 Task: Add a timeline in the project AgileFrame for the epic 'IT Knowledge Management Process Improvement' from 2023/04/12 to 2024/07/05. Add a timeline in the project AgileFrame for the epic 'IT Problem Management Process Improvement' from 2023/05/06 to 2024/09/27. Add a timeline in the project AgileFrame for the epic 'IT Incident Management Process Improvement' from 2024/04/12 to 2024/10/23
Action: Mouse moved to (428, 171)
Screenshot: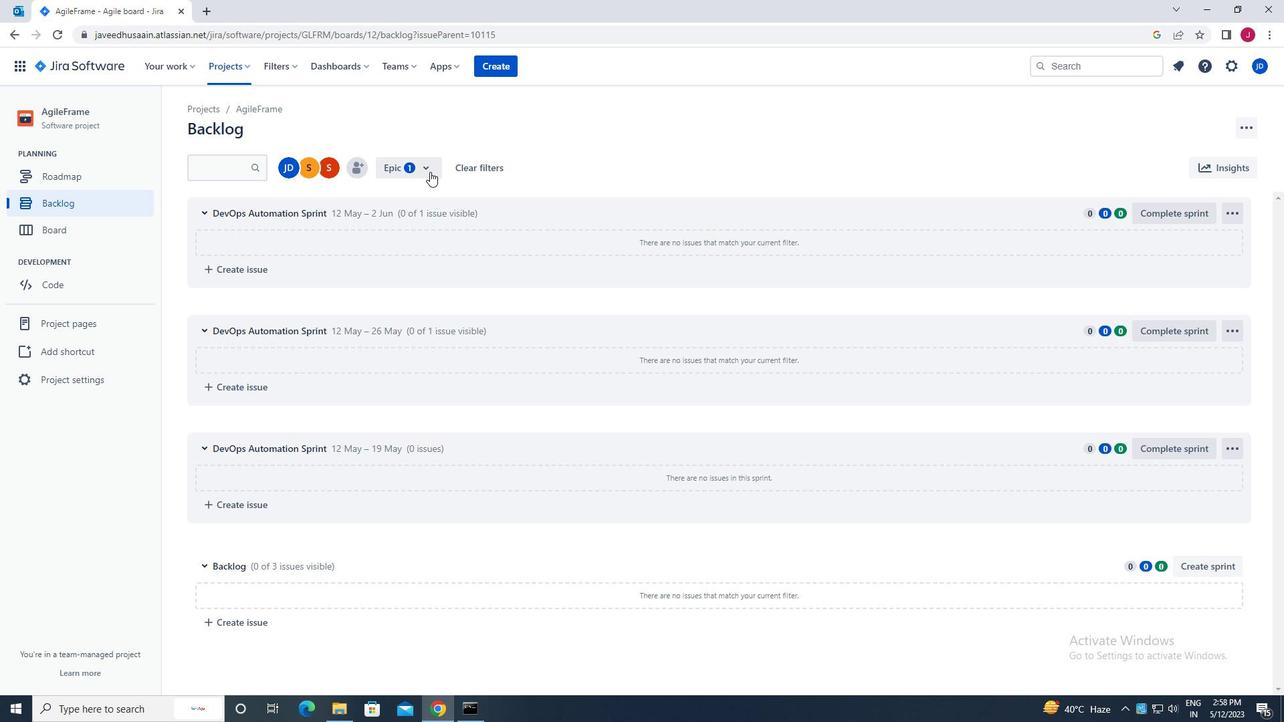 
Action: Mouse pressed left at (428, 171)
Screenshot: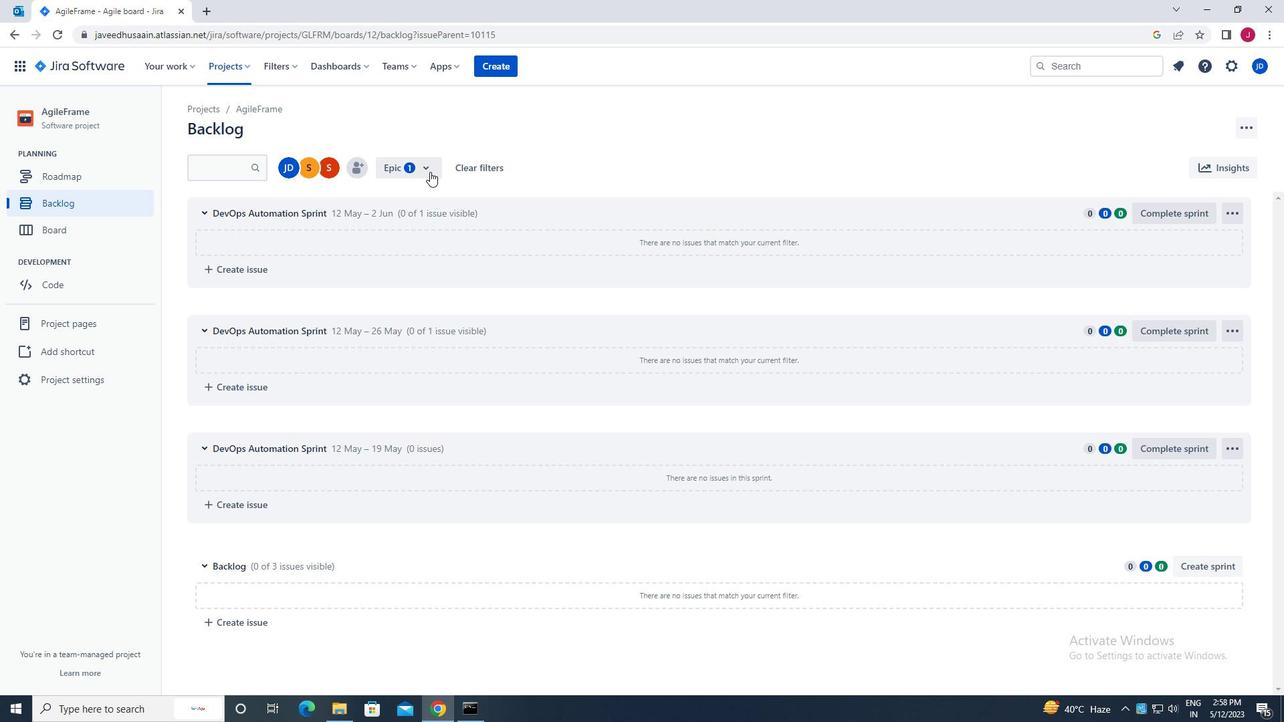 
Action: Mouse moved to (405, 311)
Screenshot: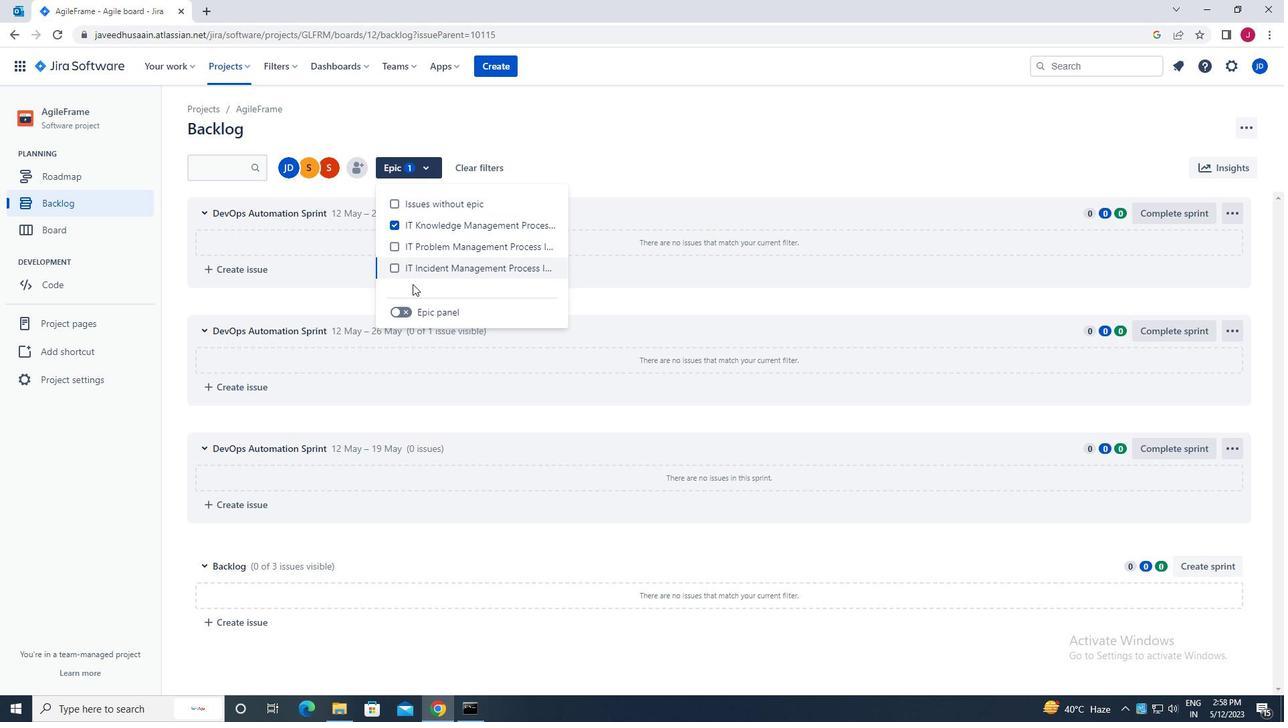 
Action: Mouse pressed left at (405, 311)
Screenshot: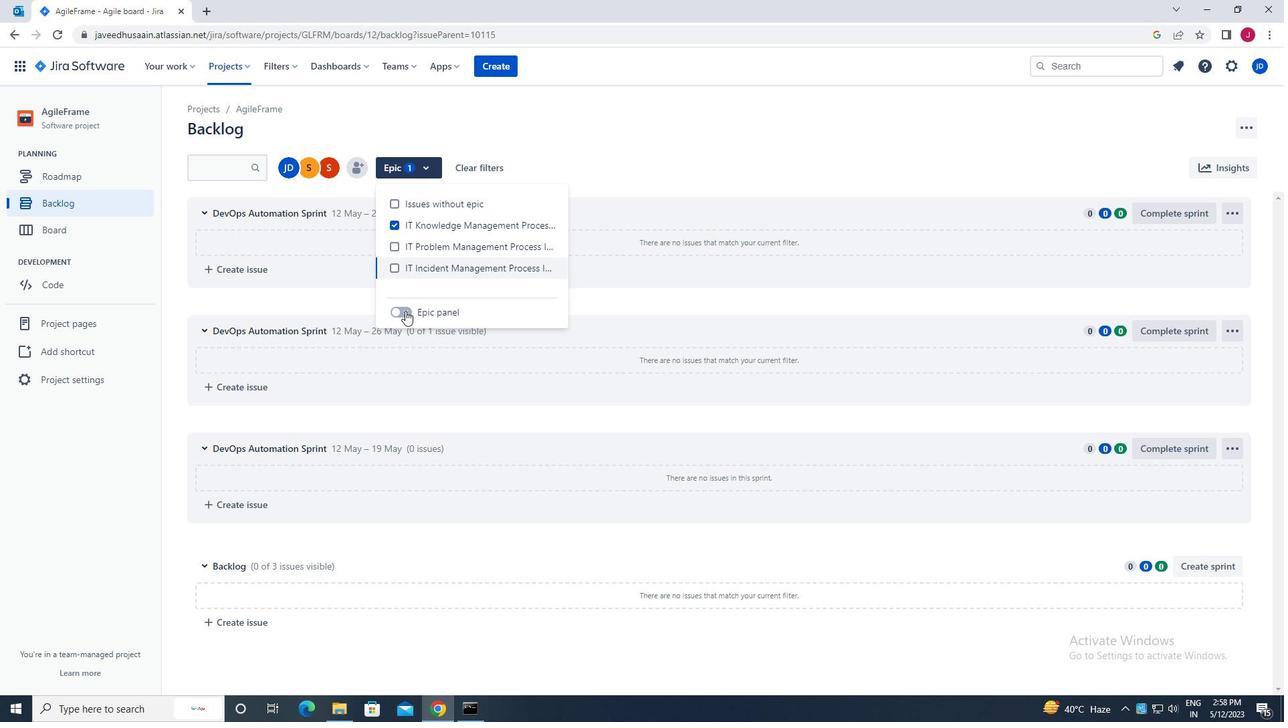 
Action: Mouse moved to (202, 268)
Screenshot: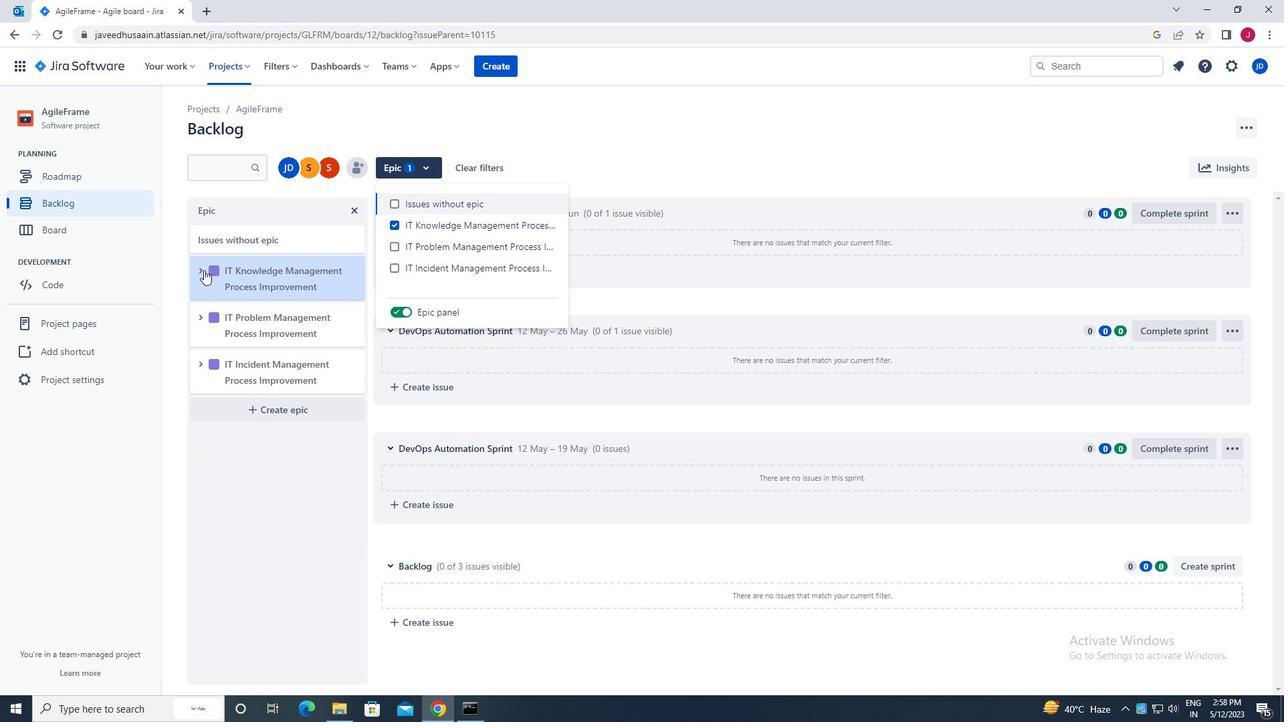 
Action: Mouse pressed left at (202, 268)
Screenshot: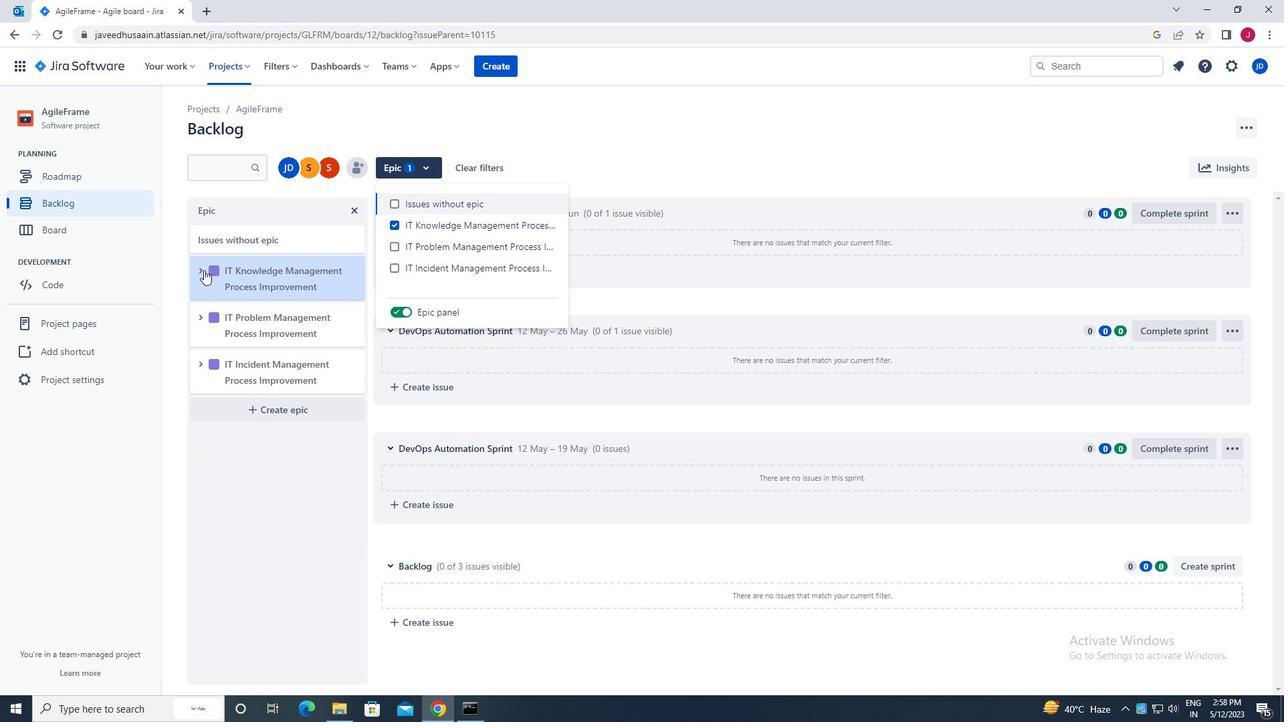 
Action: Mouse moved to (260, 398)
Screenshot: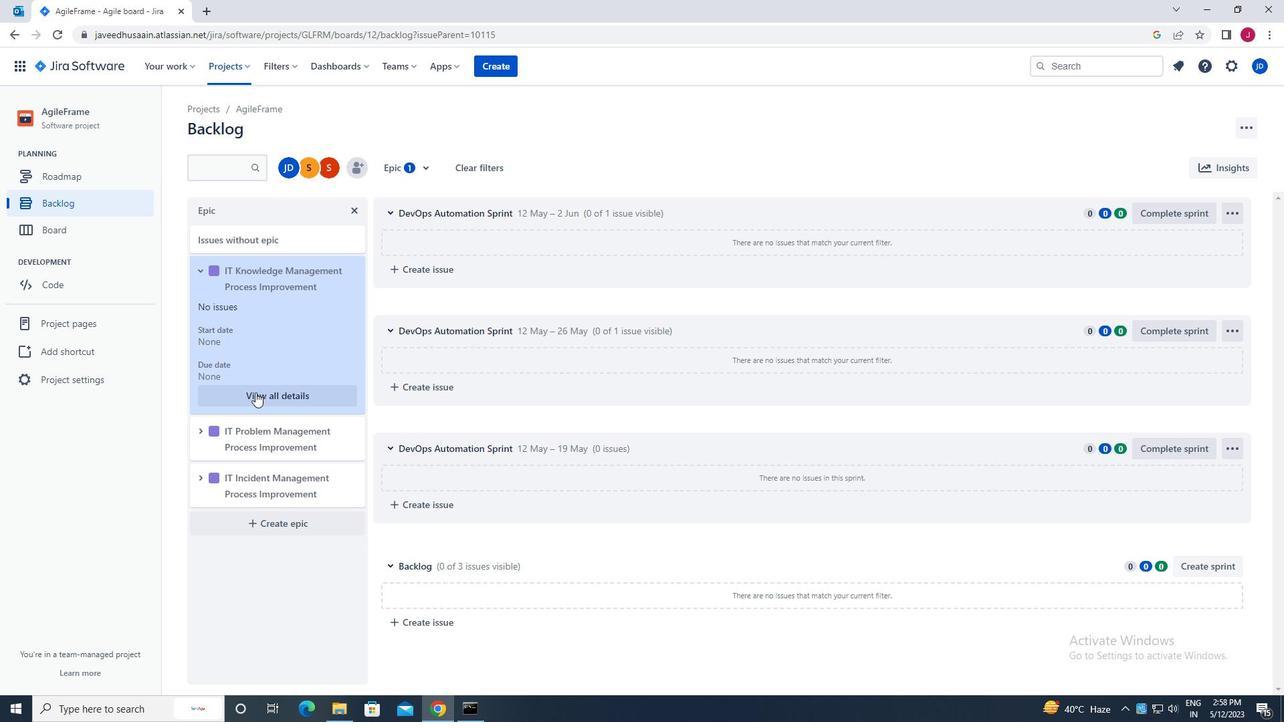 
Action: Mouse pressed left at (260, 398)
Screenshot: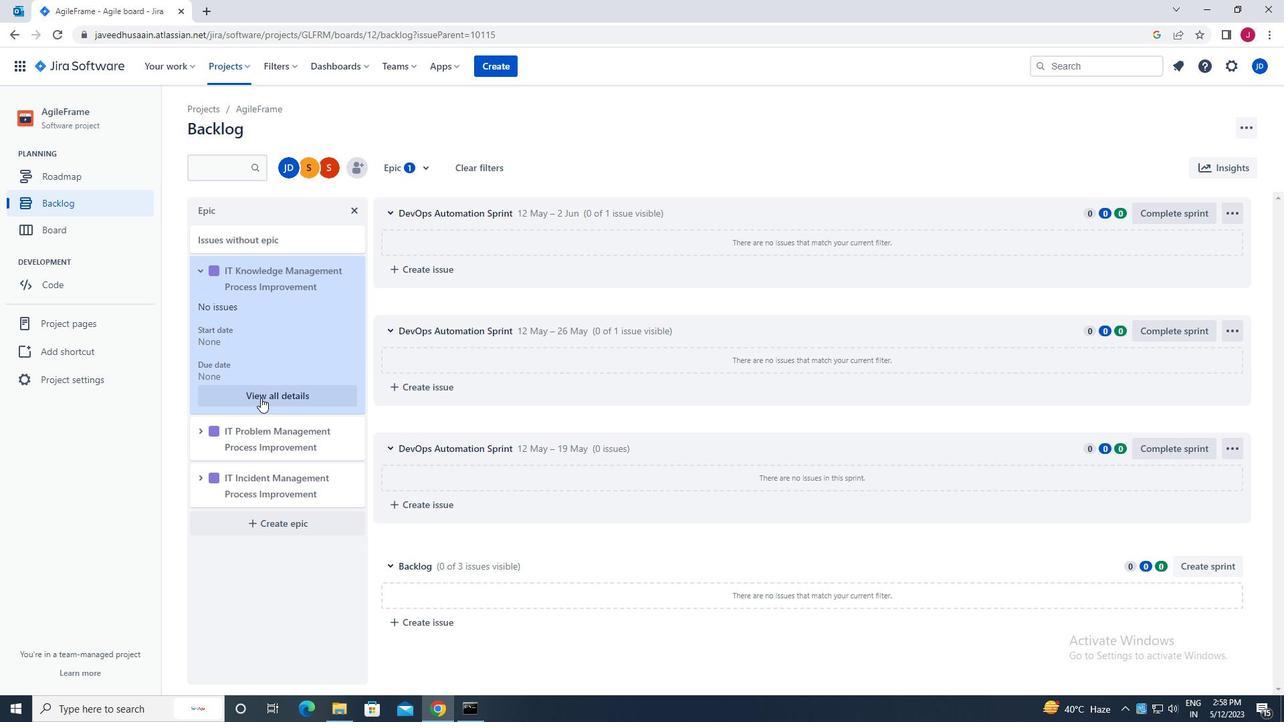 
Action: Mouse moved to (1124, 503)
Screenshot: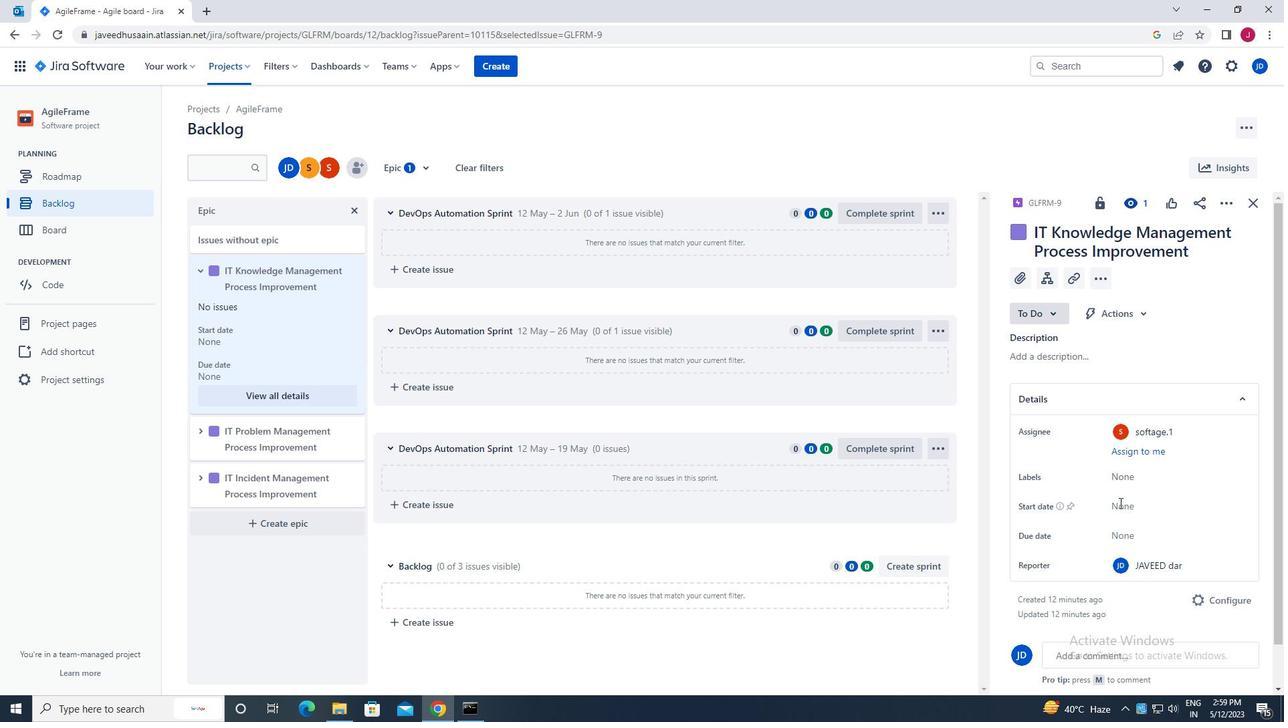 
Action: Mouse pressed left at (1124, 503)
Screenshot: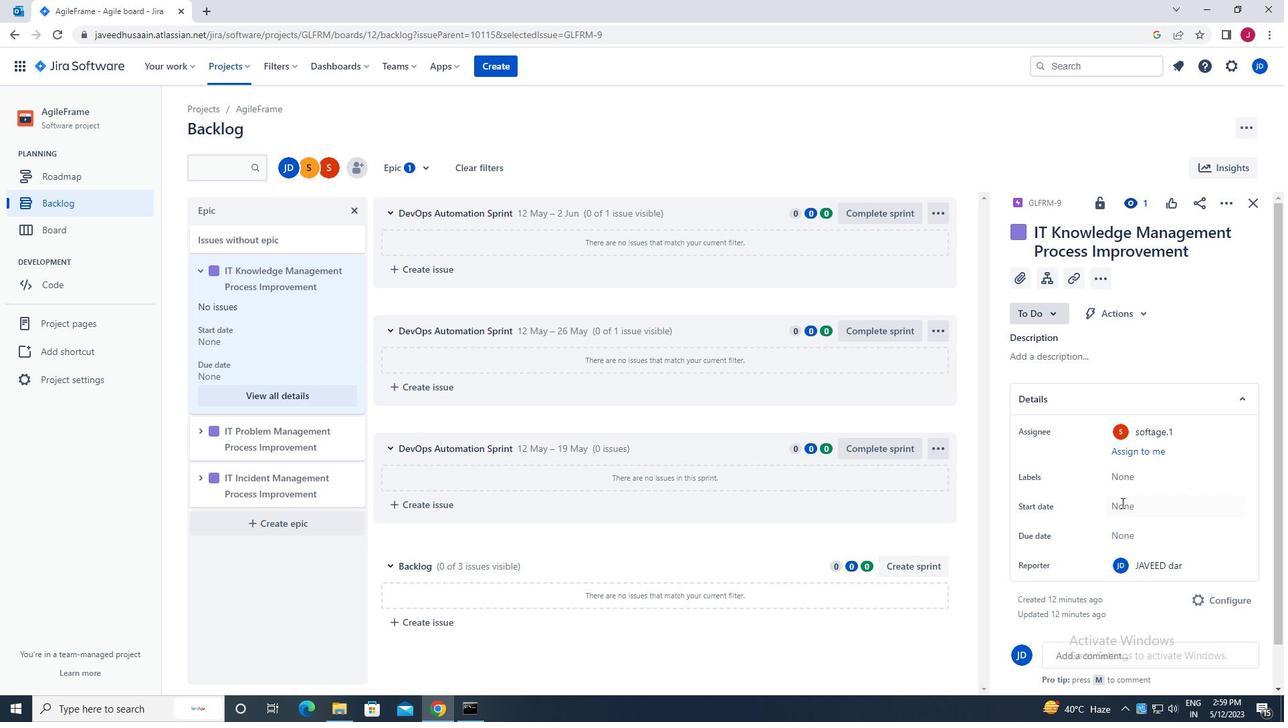 
Action: Mouse moved to (1079, 313)
Screenshot: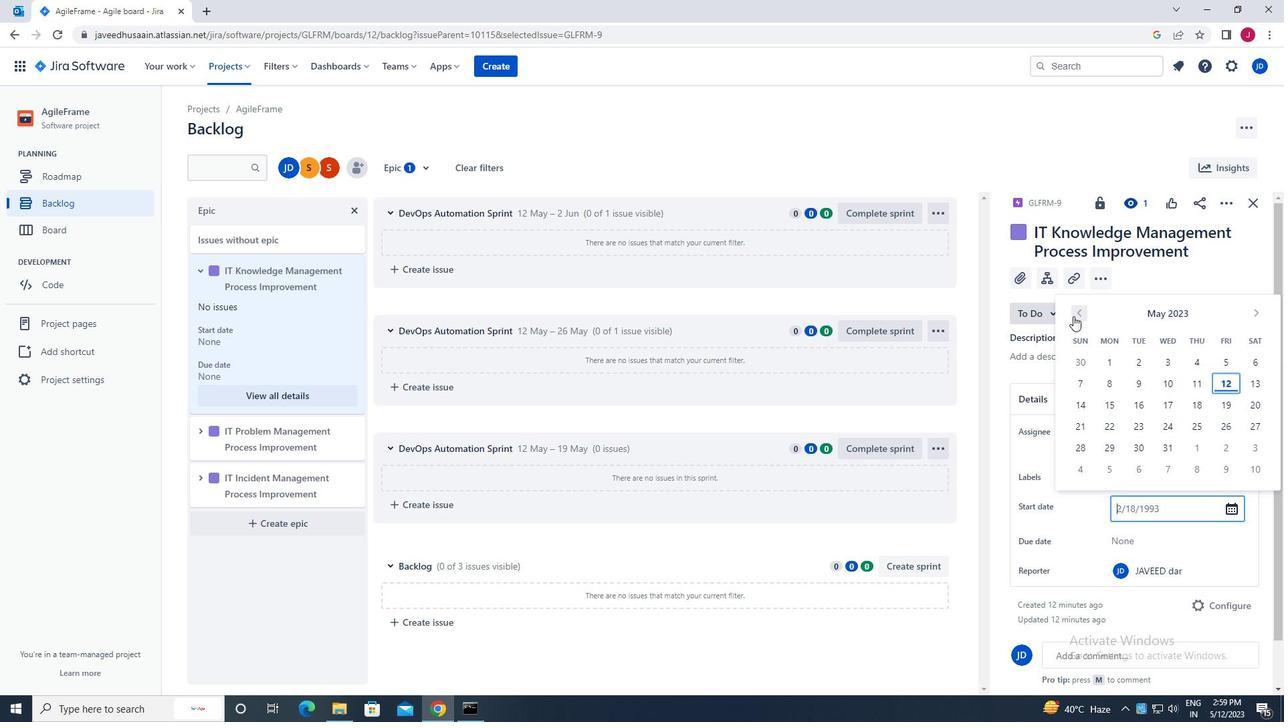 
Action: Mouse pressed left at (1079, 313)
Screenshot: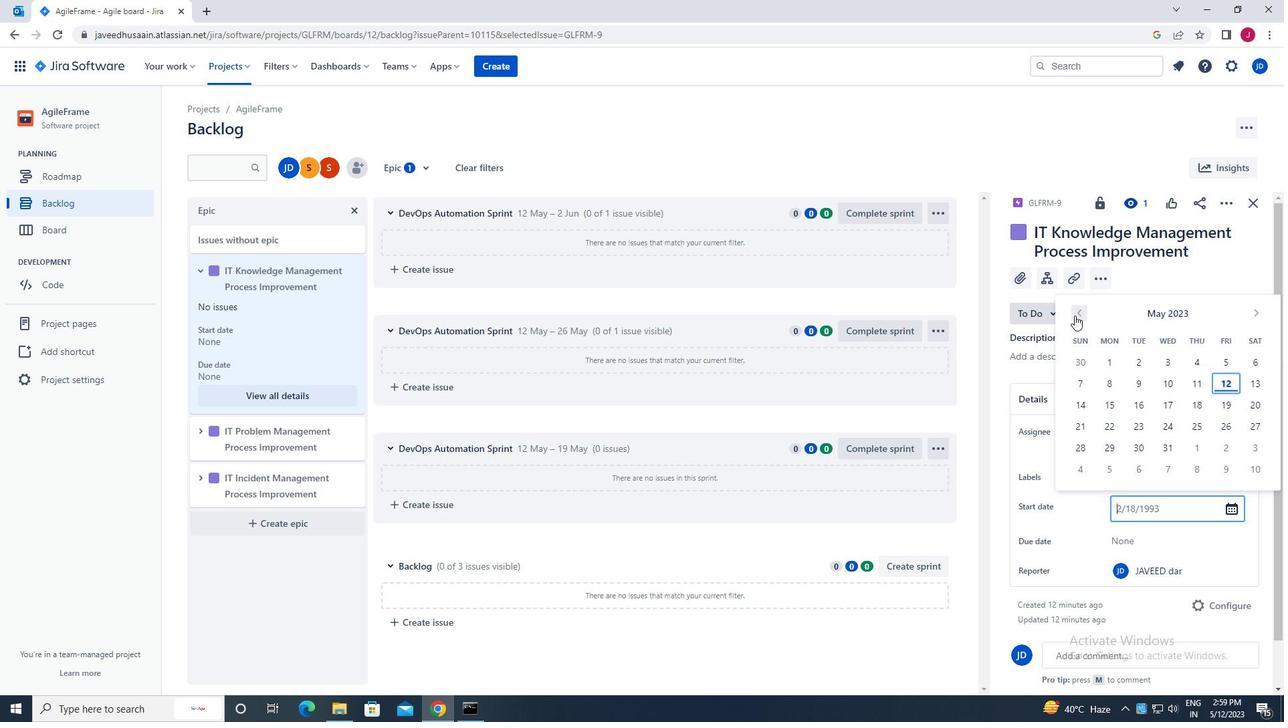 
Action: Mouse moved to (1166, 406)
Screenshot: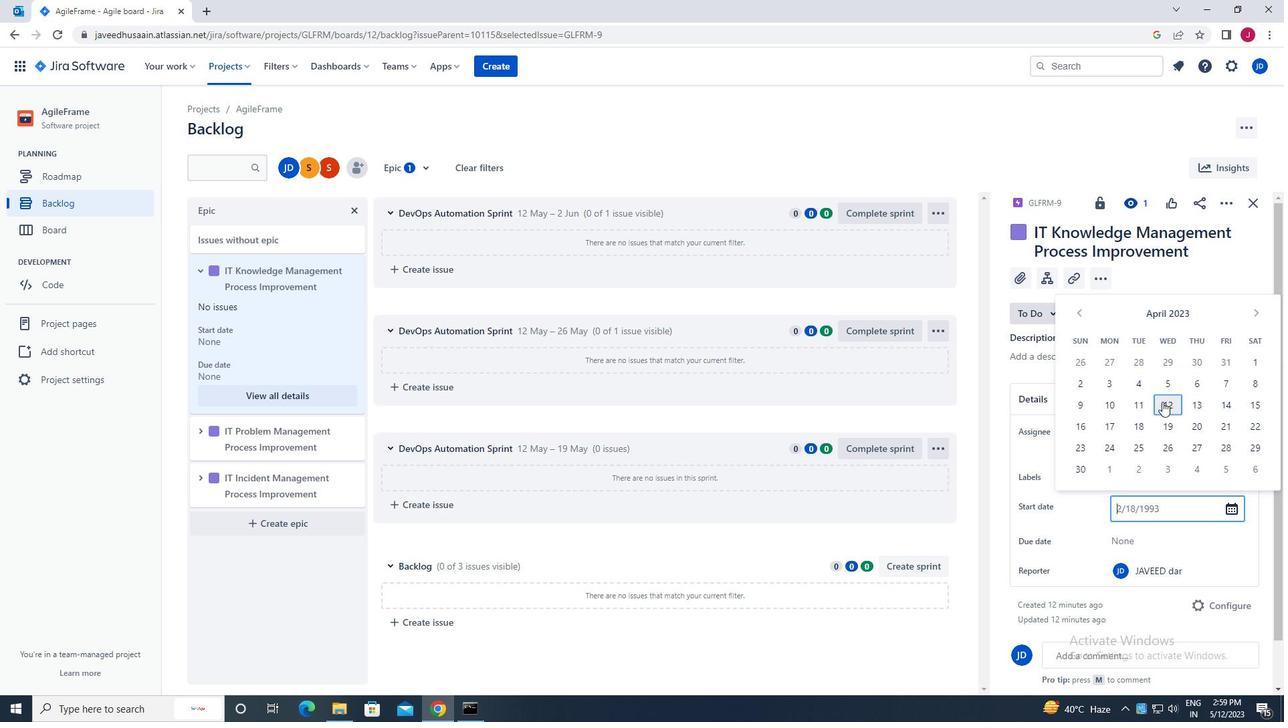 
Action: Mouse pressed left at (1166, 406)
Screenshot: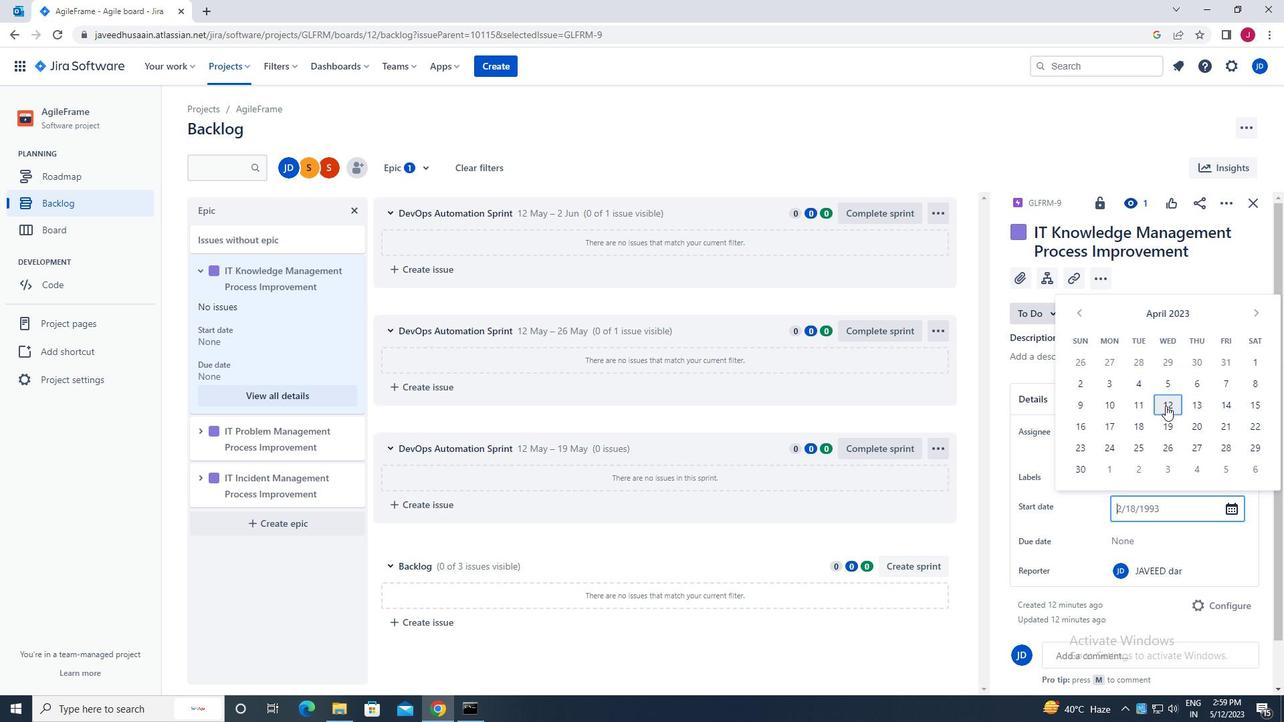 
Action: Mouse moved to (1157, 424)
Screenshot: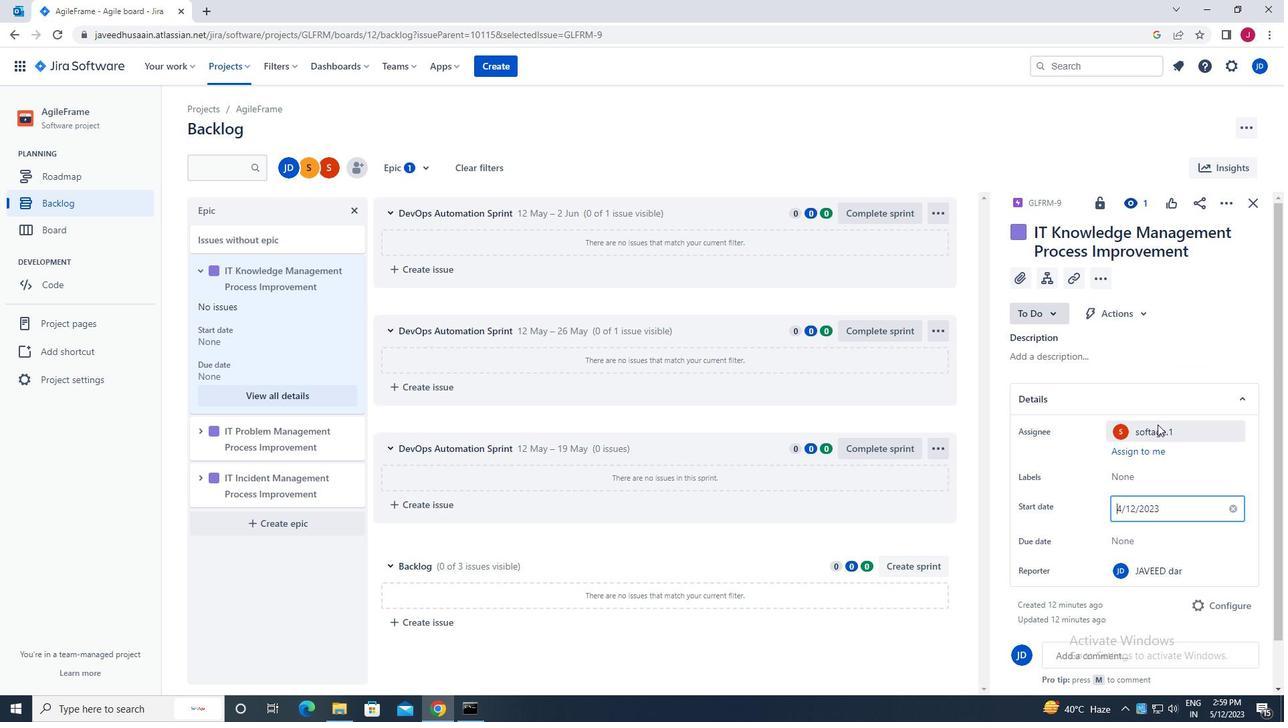 
Action: Key pressed <Key.enter>
Screenshot: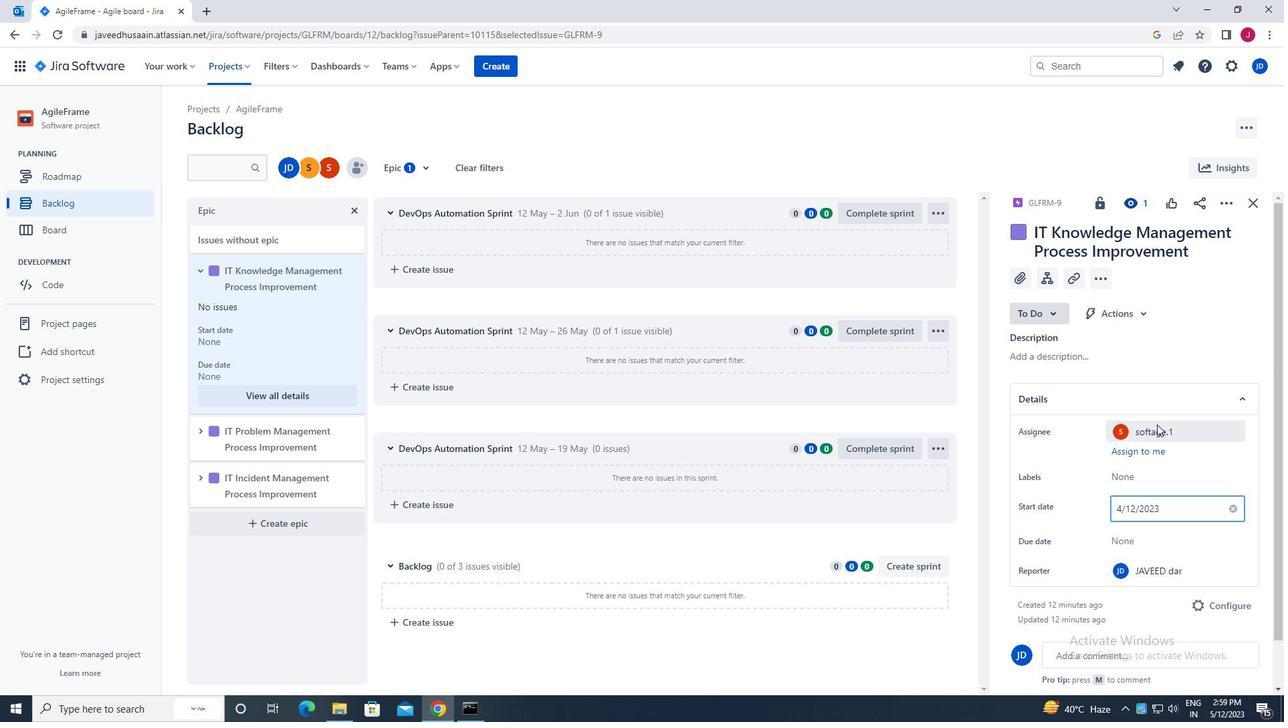 
Action: Mouse moved to (1132, 533)
Screenshot: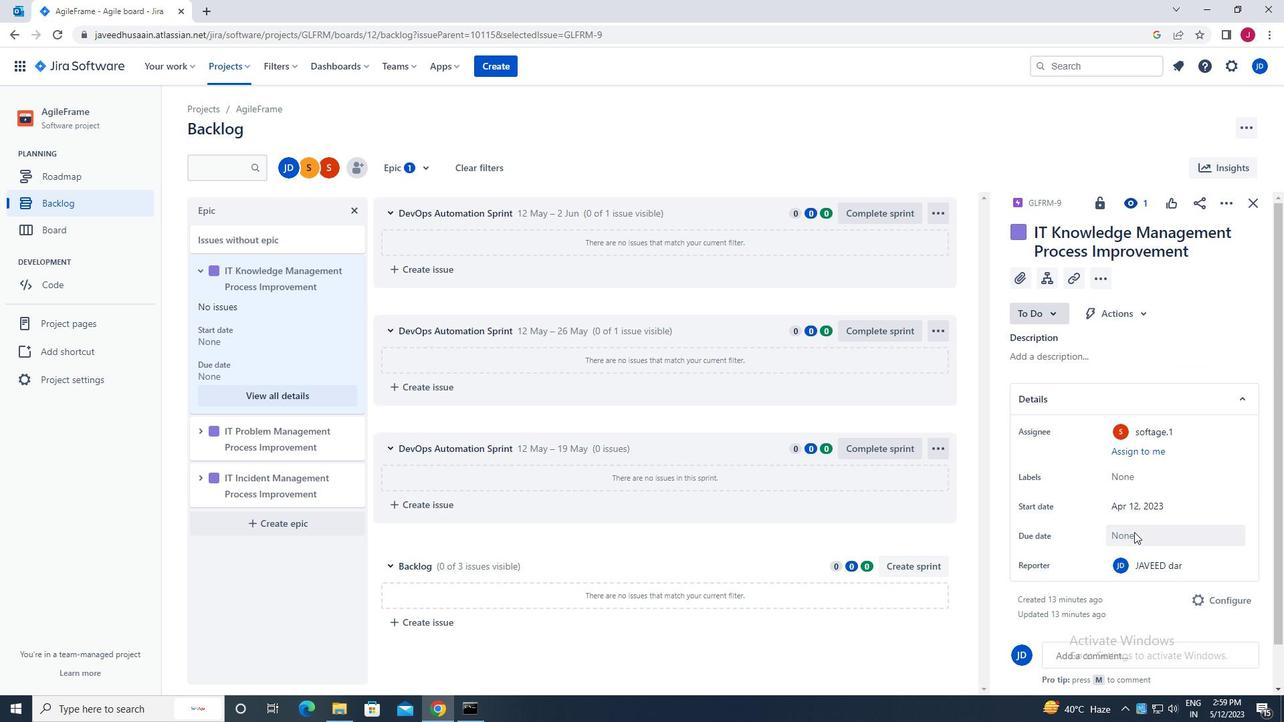 
Action: Mouse pressed left at (1132, 533)
Screenshot: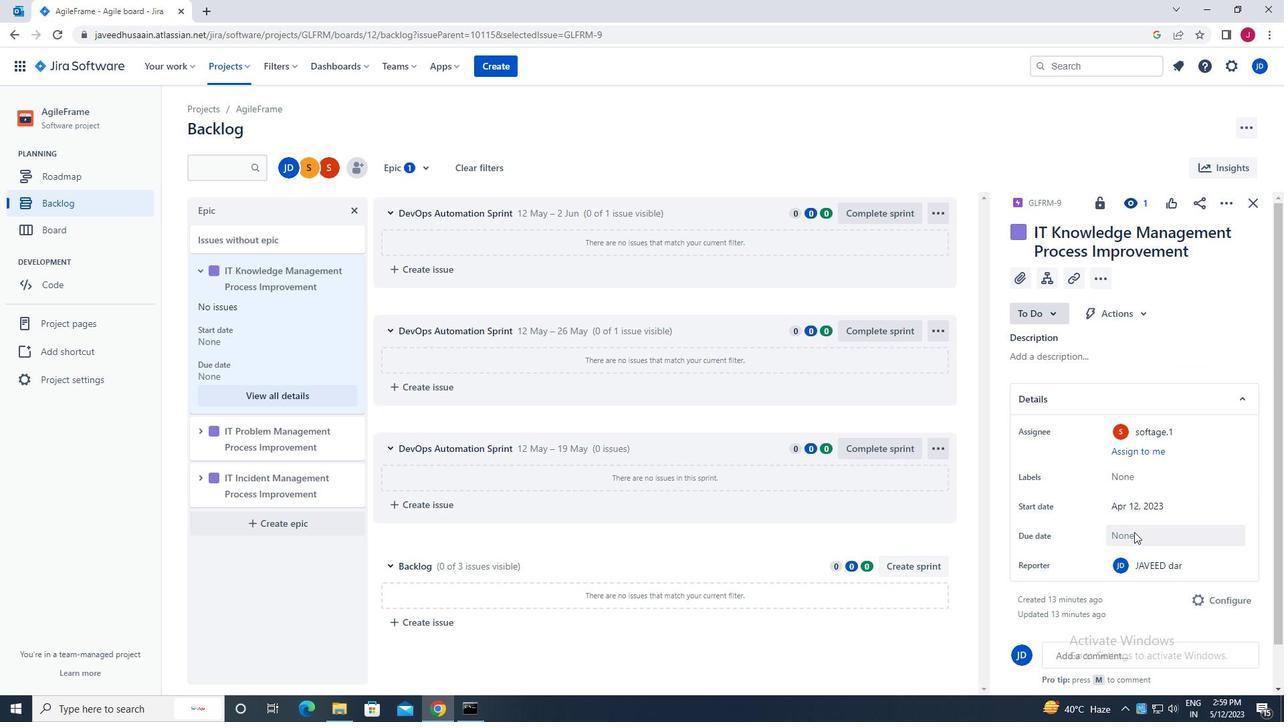 
Action: Mouse moved to (1258, 341)
Screenshot: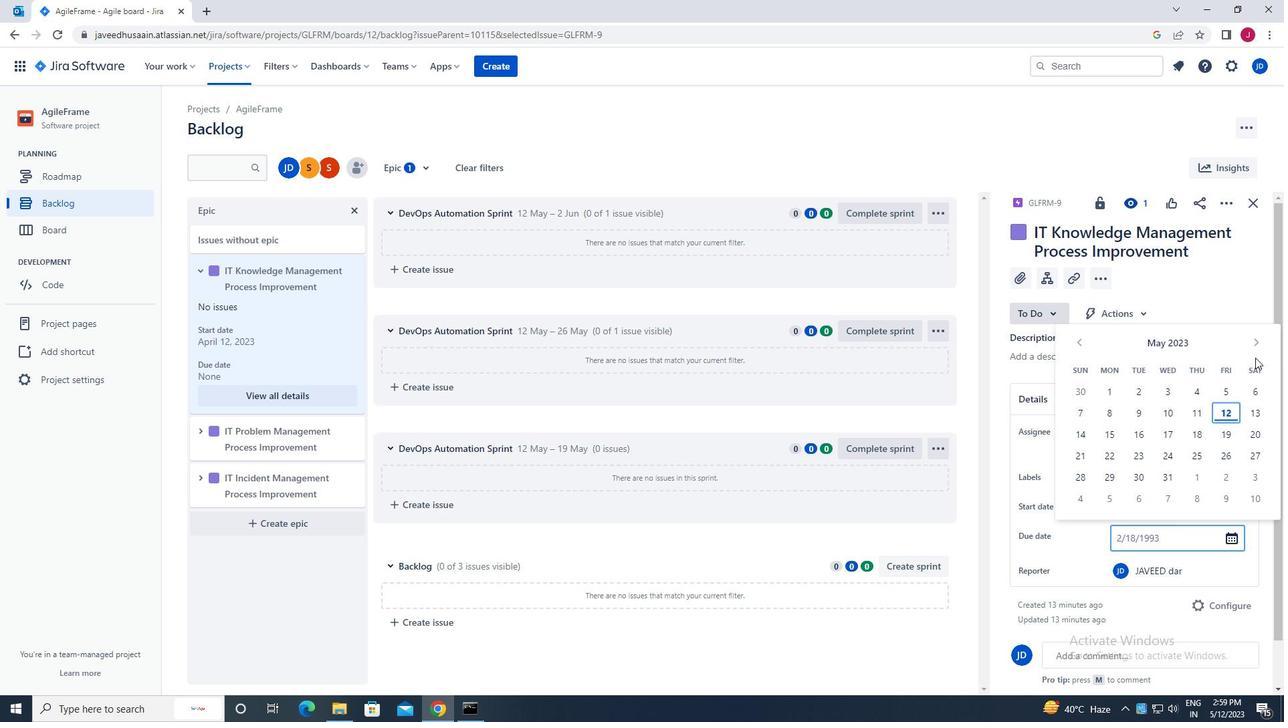 
Action: Mouse pressed left at (1258, 341)
Screenshot: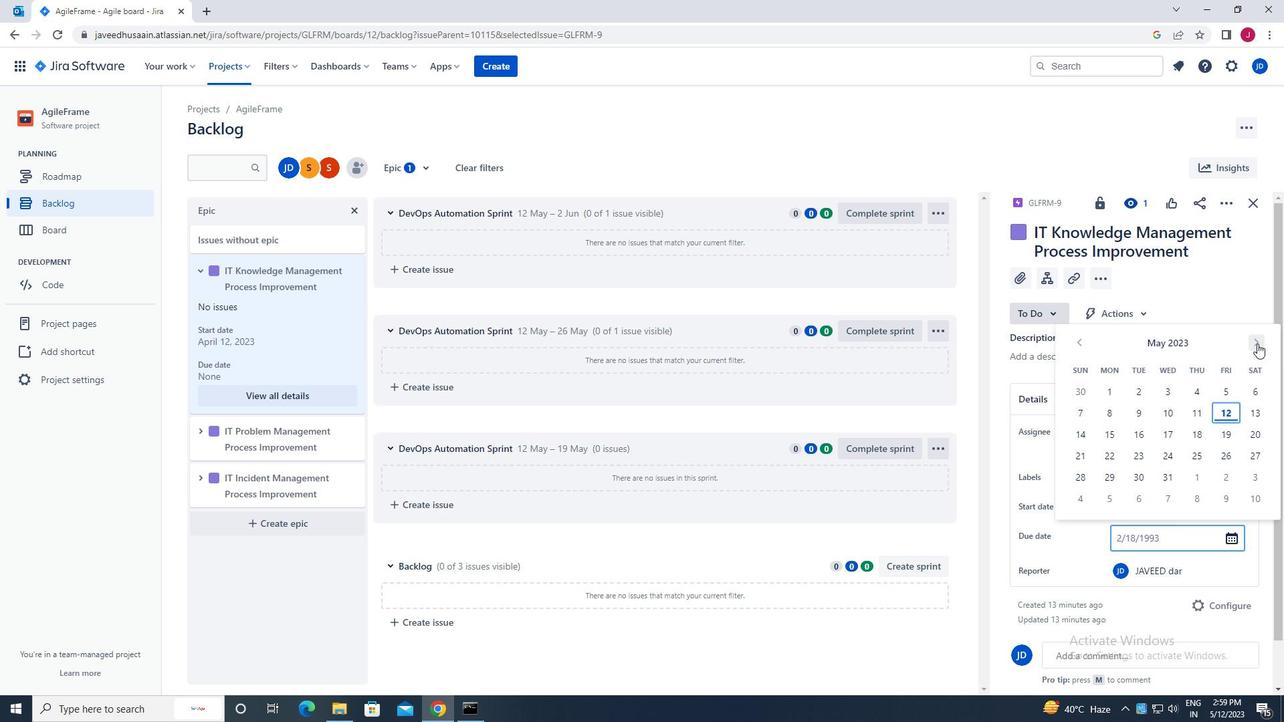 
Action: Mouse pressed left at (1258, 341)
Screenshot: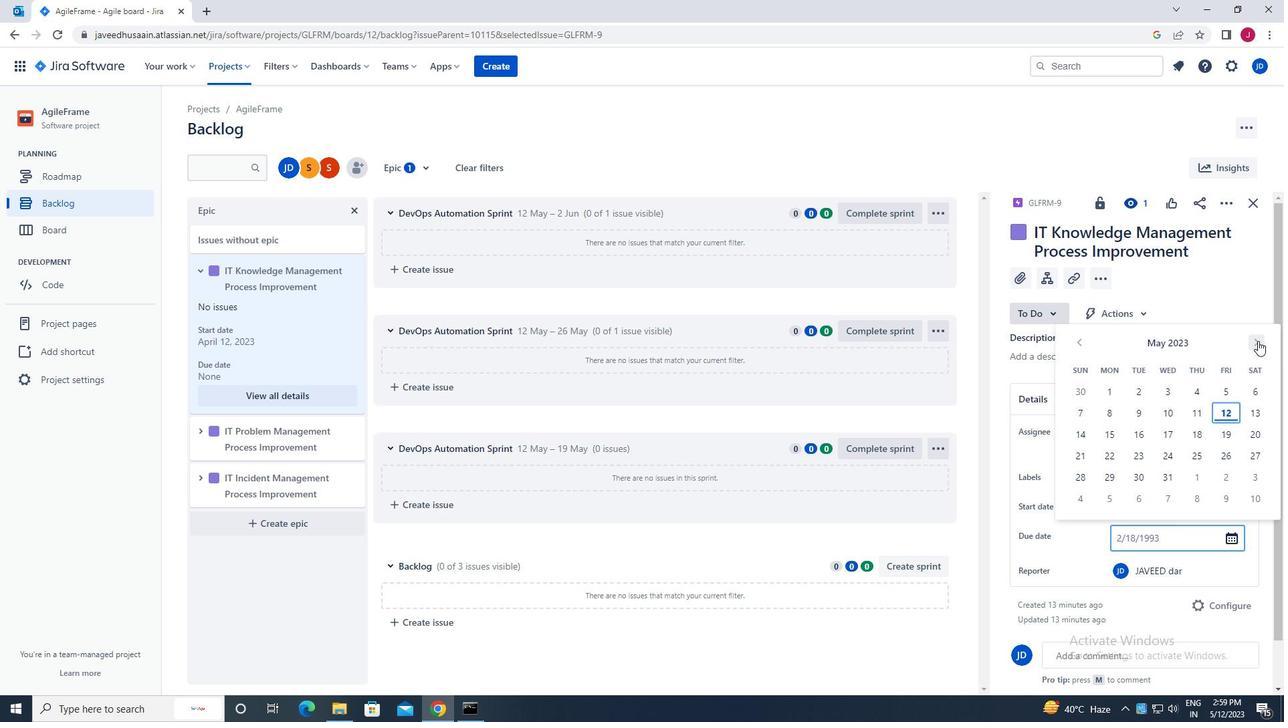 
Action: Mouse pressed left at (1258, 341)
Screenshot: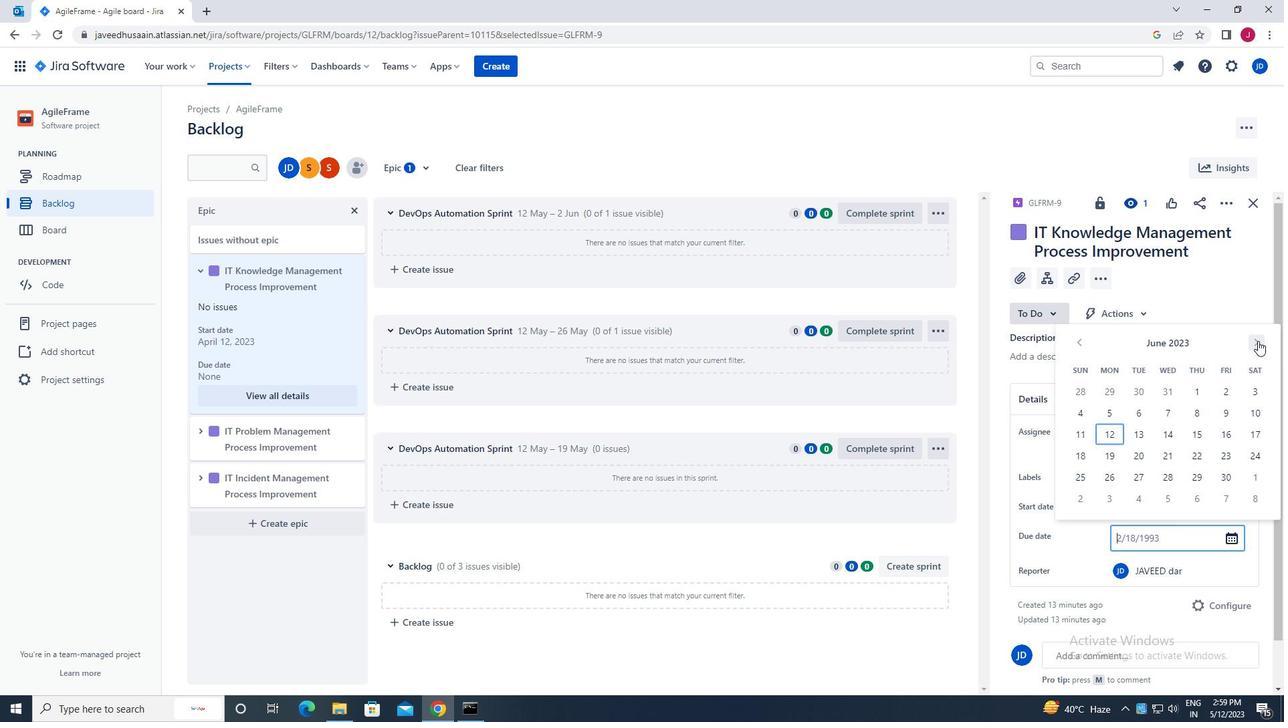 
Action: Mouse pressed left at (1258, 341)
Screenshot: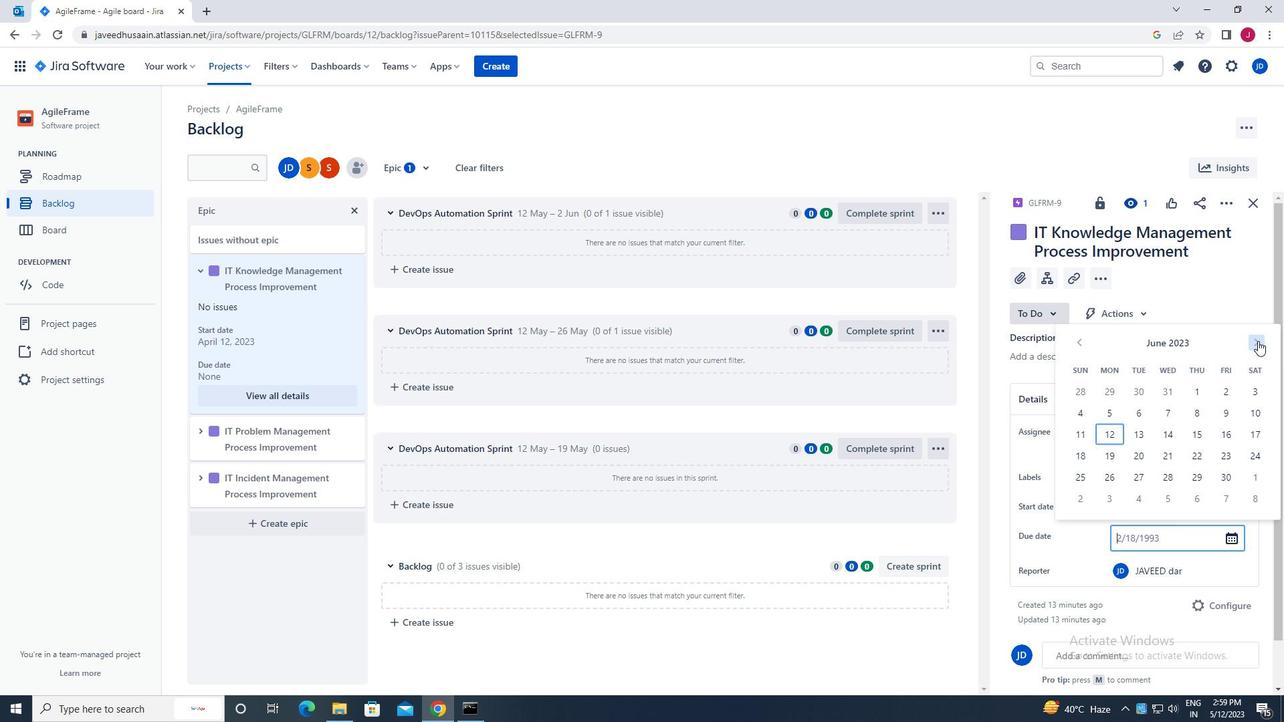 
Action: Mouse pressed left at (1258, 341)
Screenshot: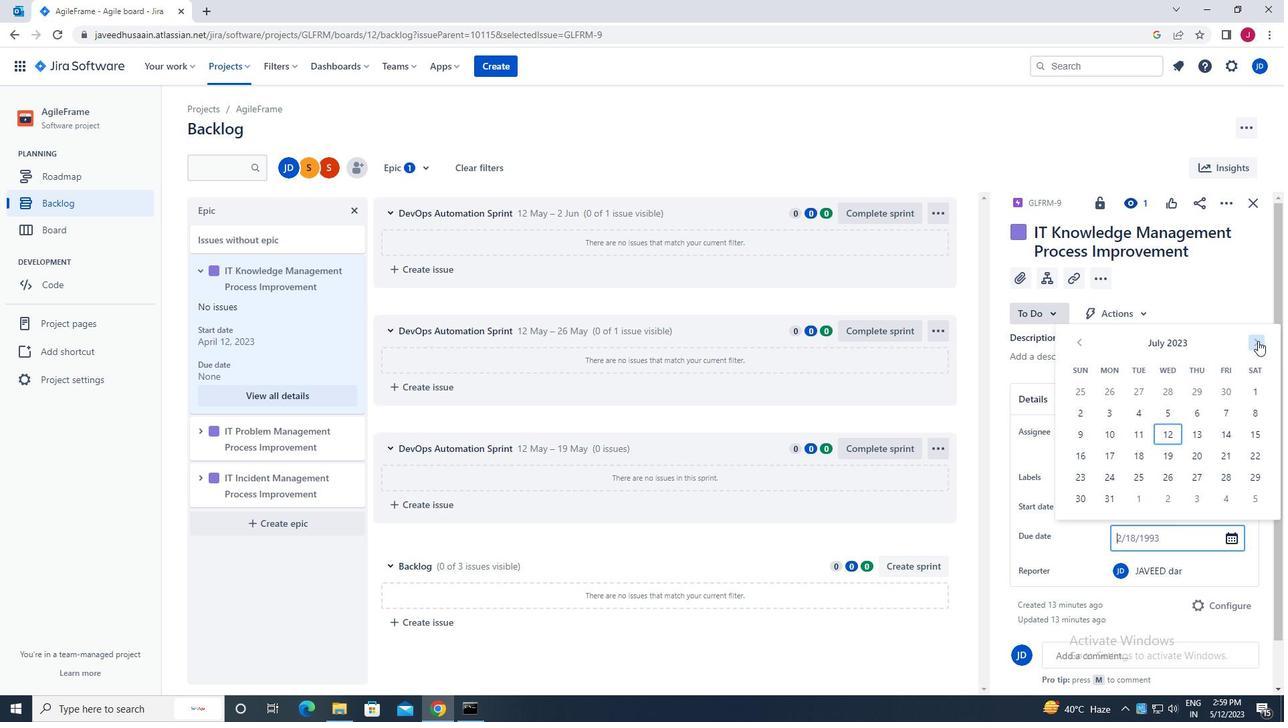 
Action: Mouse pressed left at (1258, 341)
Screenshot: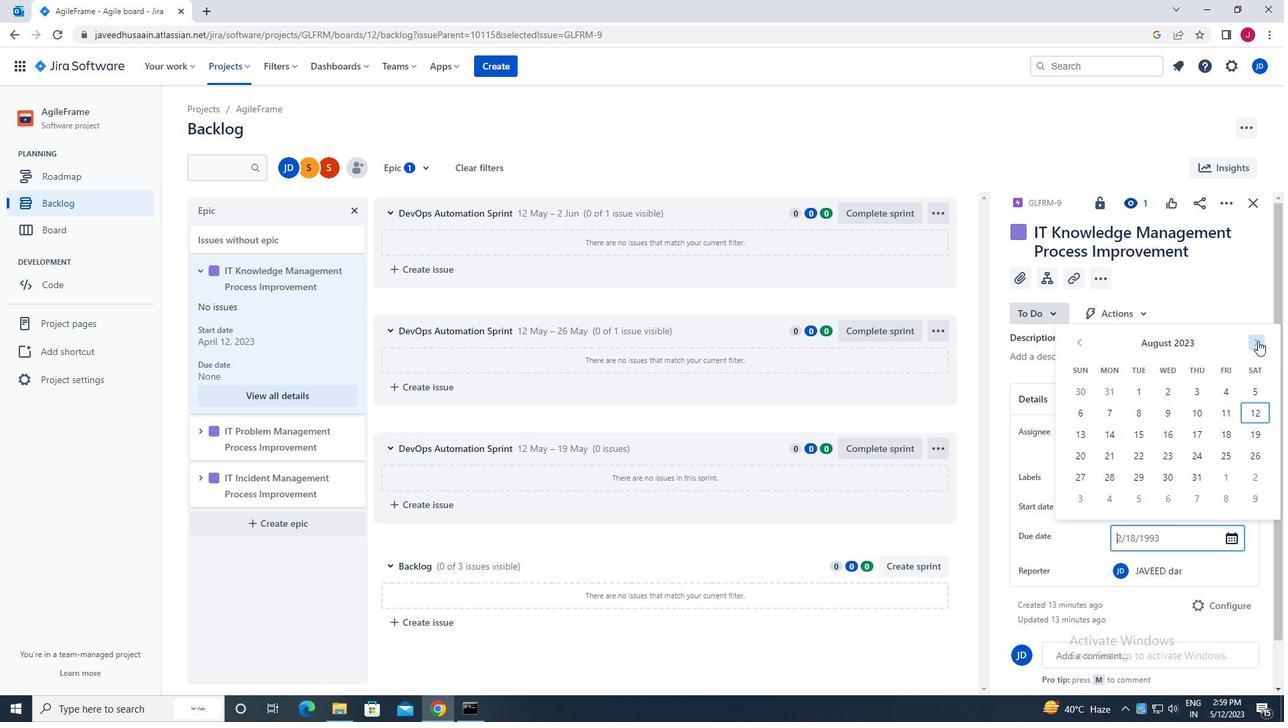 
Action: Mouse pressed left at (1258, 341)
Screenshot: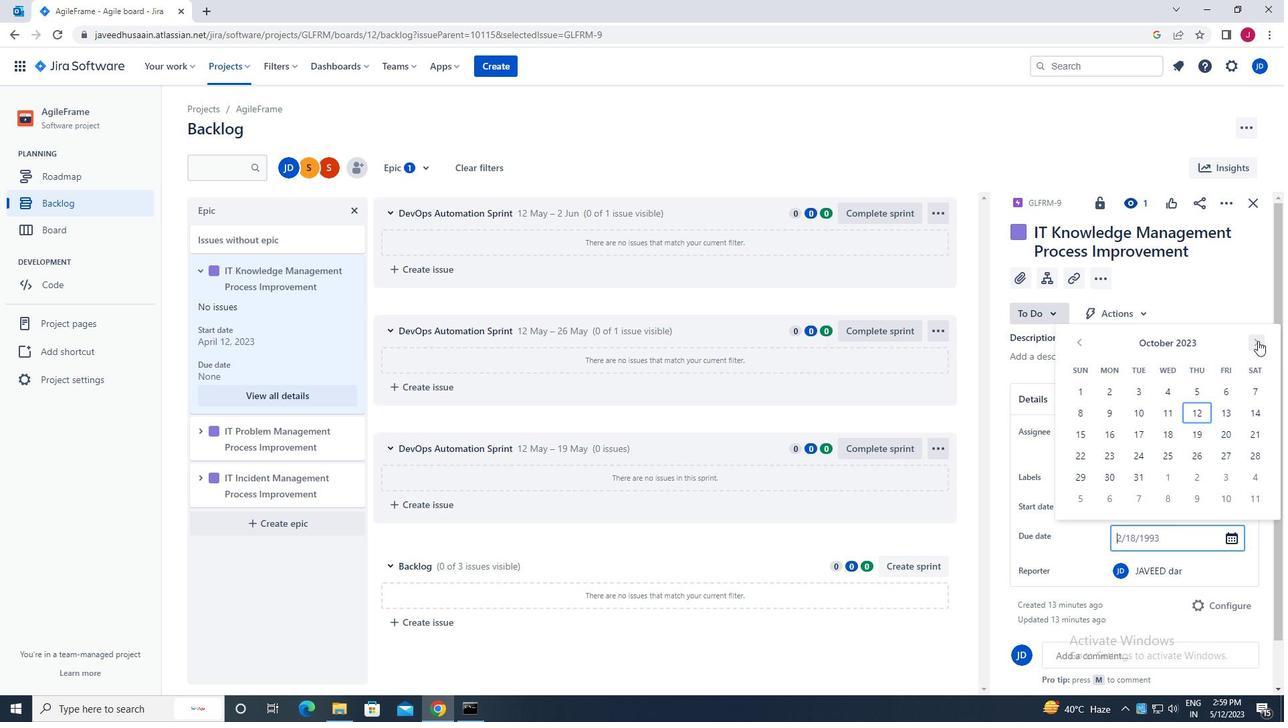 
Action: Mouse pressed left at (1258, 341)
Screenshot: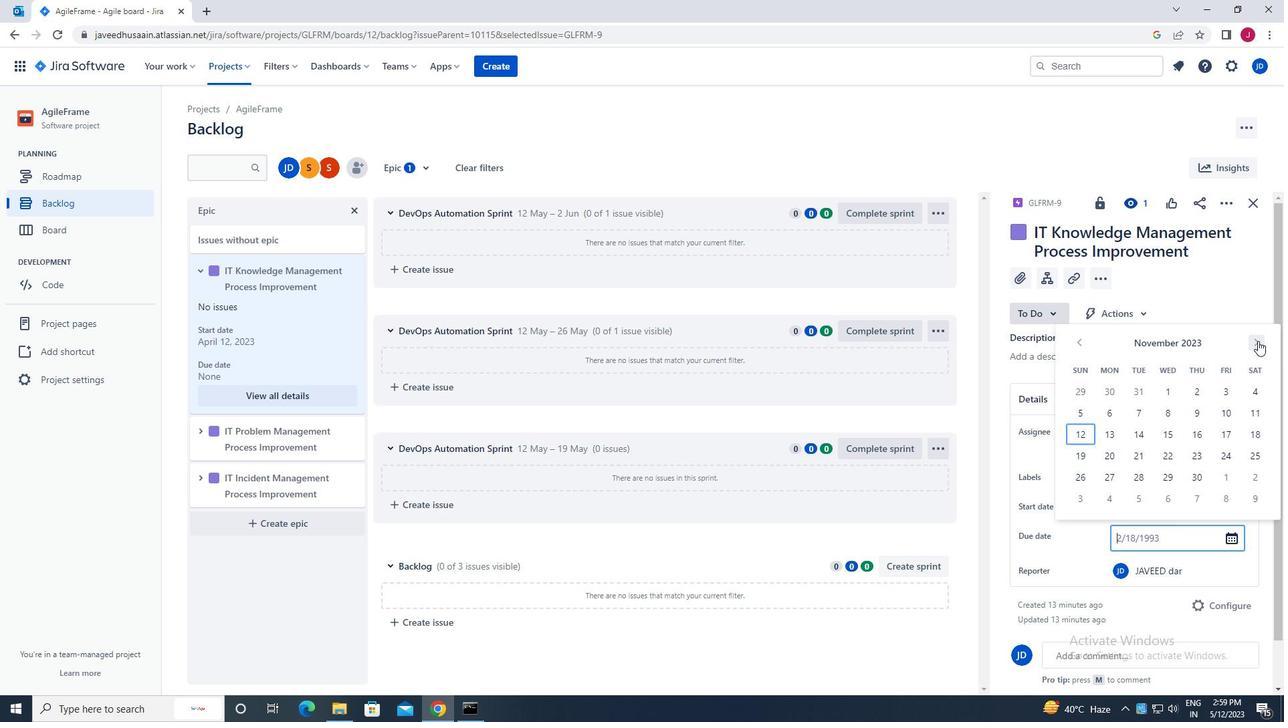
Action: Mouse pressed left at (1258, 341)
Screenshot: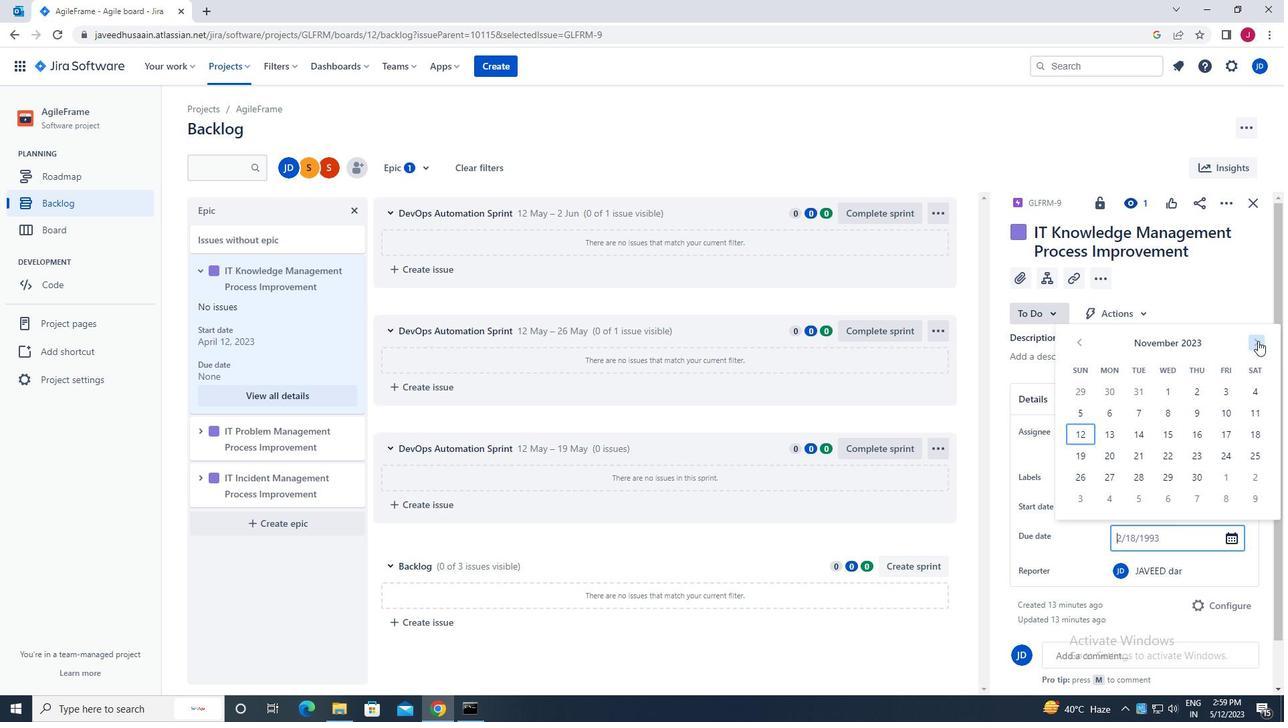 
Action: Mouse pressed left at (1258, 341)
Screenshot: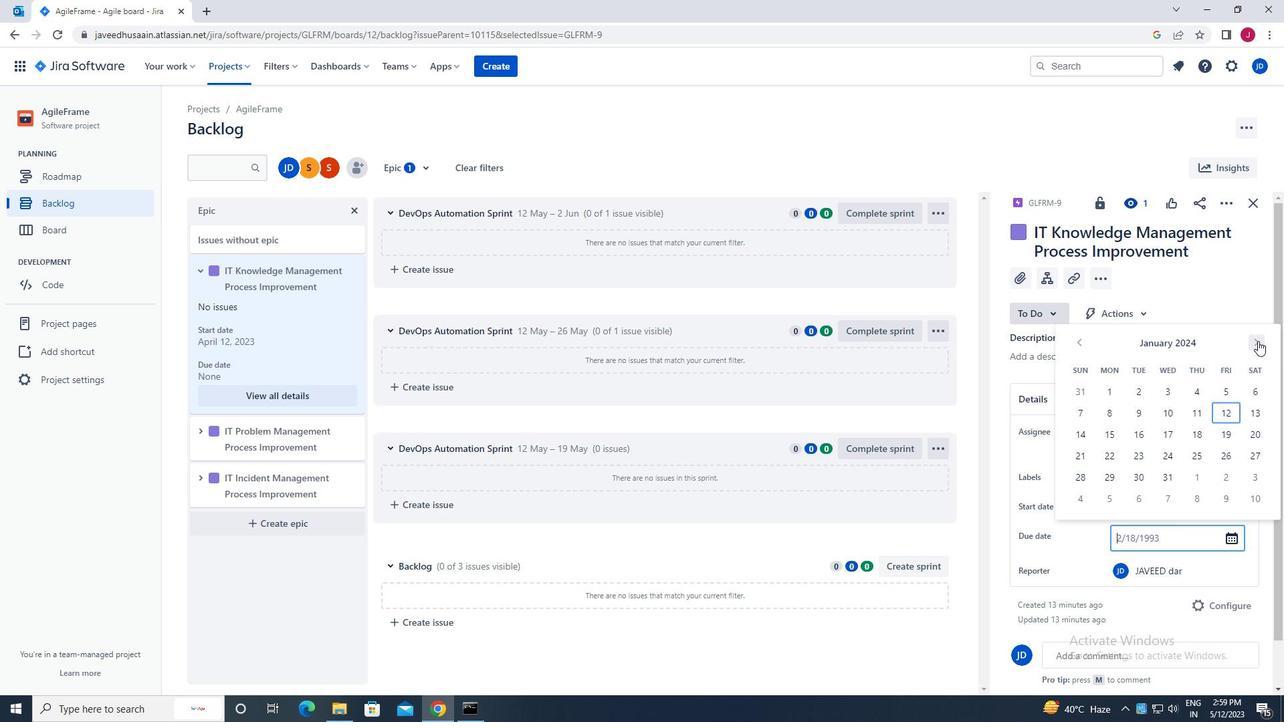 
Action: Mouse pressed left at (1258, 341)
Screenshot: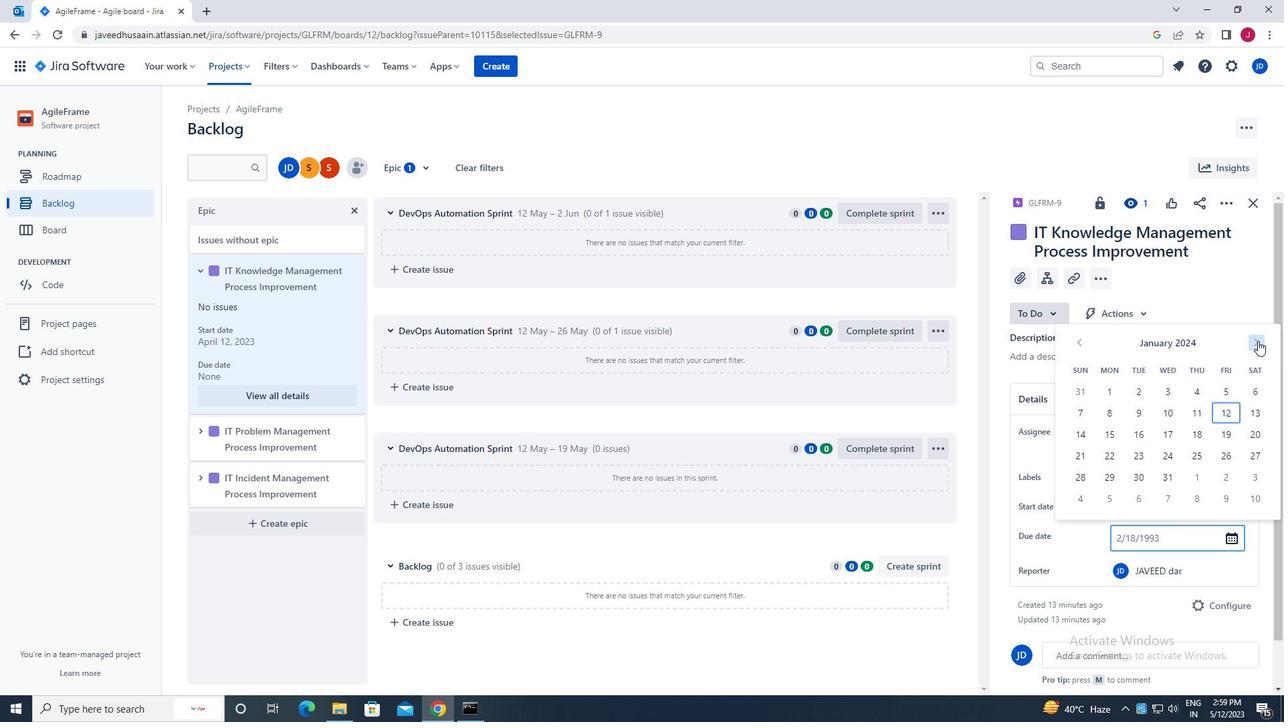 
Action: Mouse pressed left at (1258, 341)
Screenshot: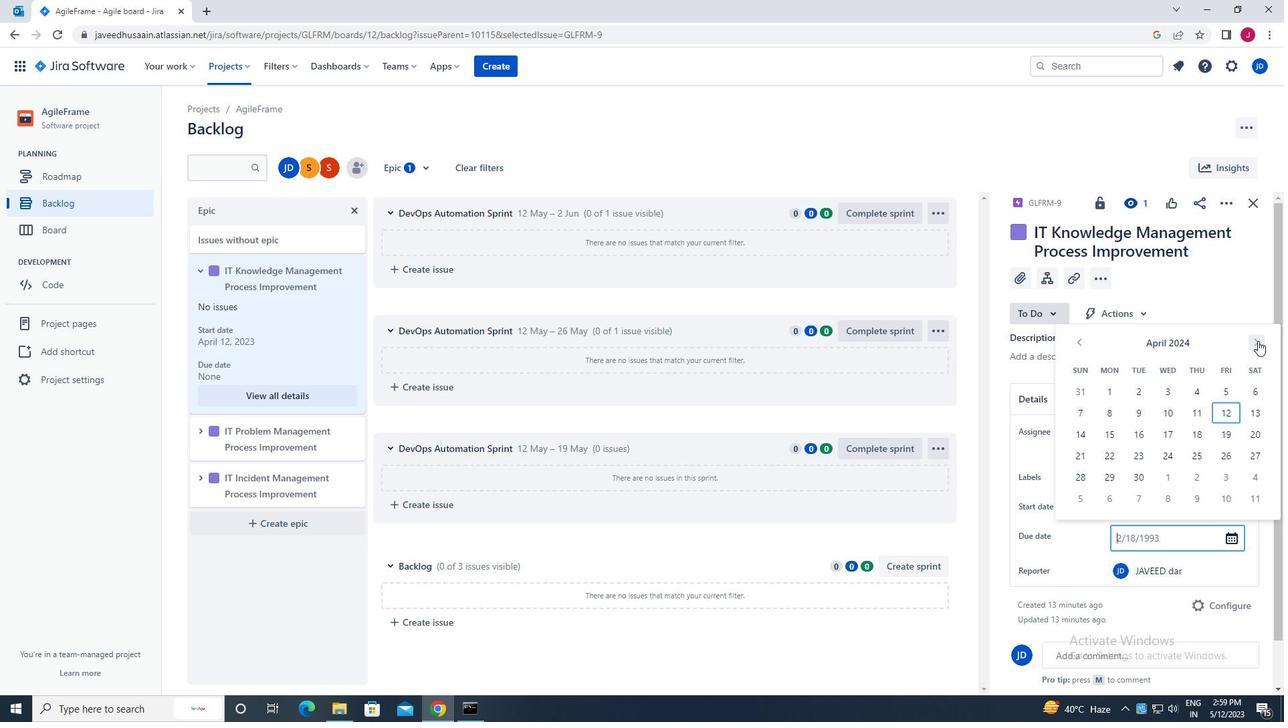 
Action: Mouse pressed left at (1258, 341)
Screenshot: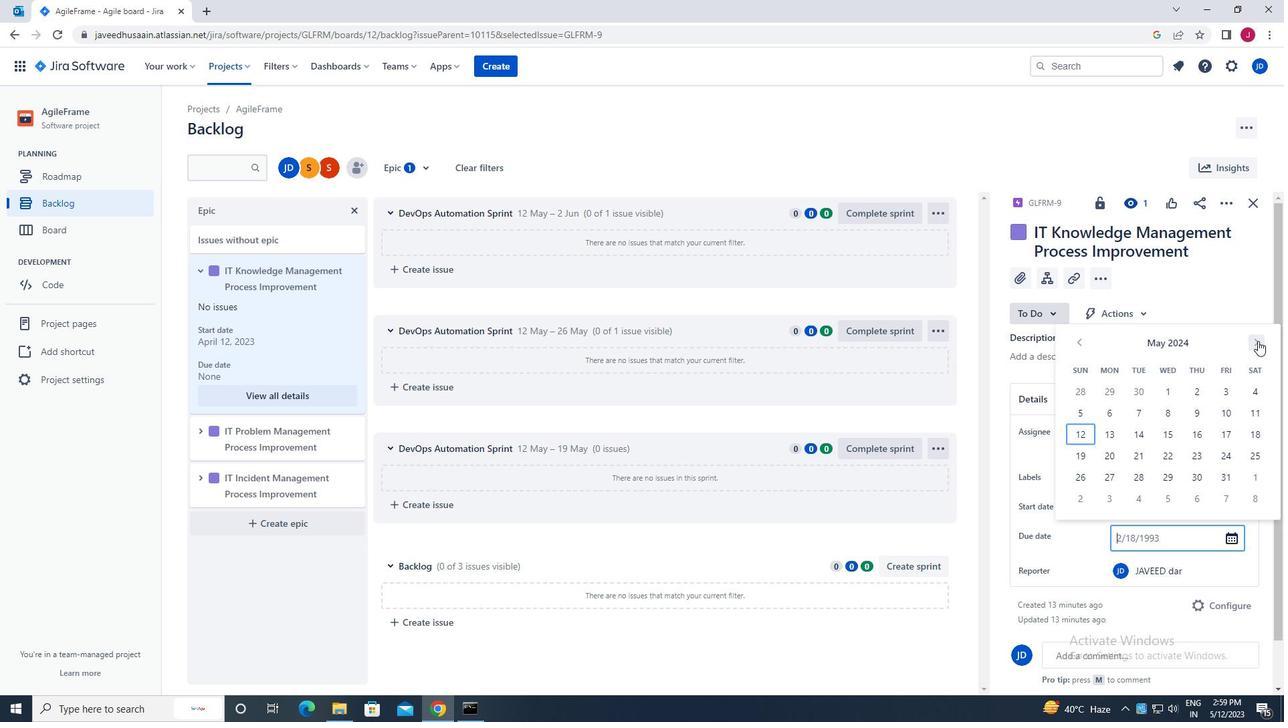 
Action: Mouse pressed left at (1258, 341)
Screenshot: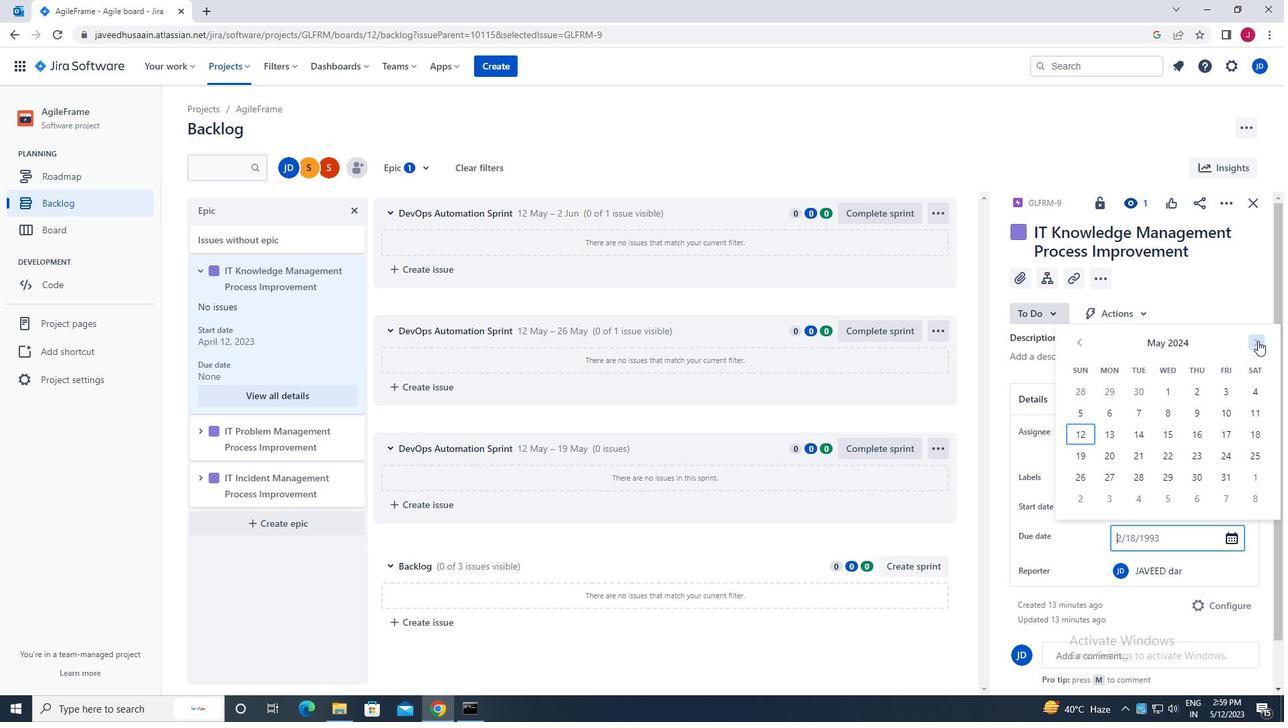 
Action: Mouse moved to (1225, 396)
Screenshot: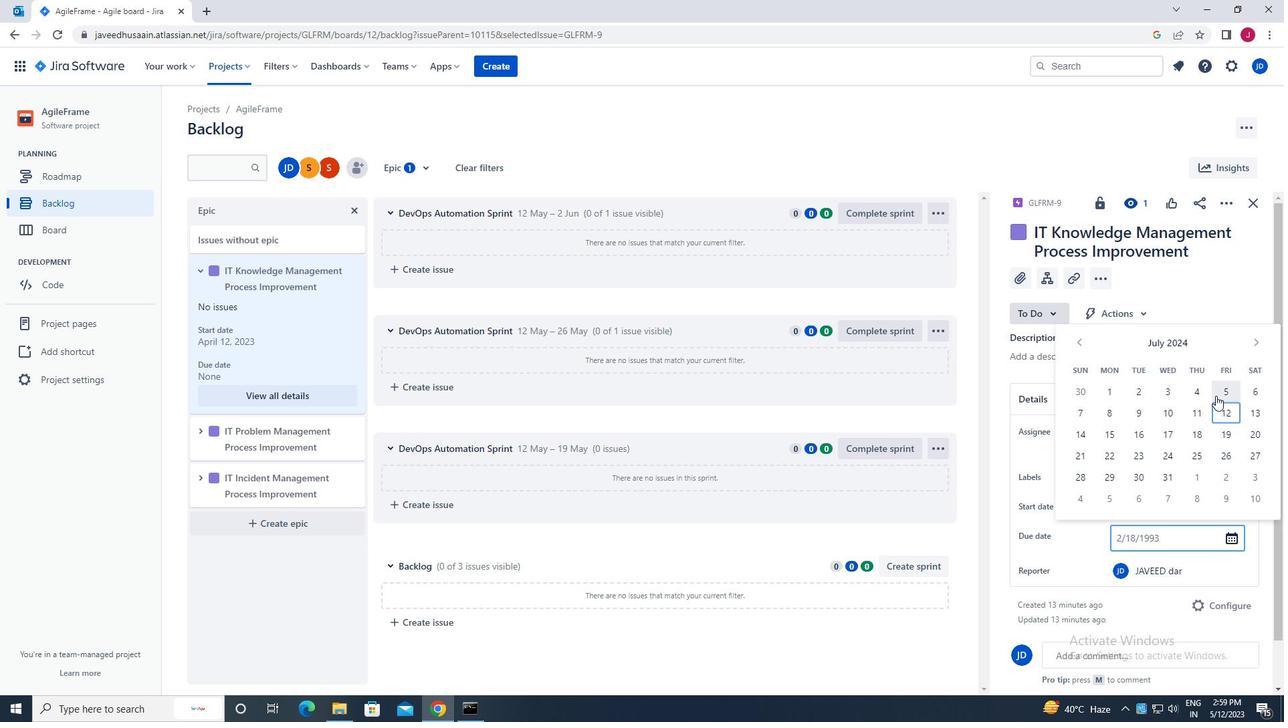 
Action: Mouse pressed left at (1225, 396)
Screenshot: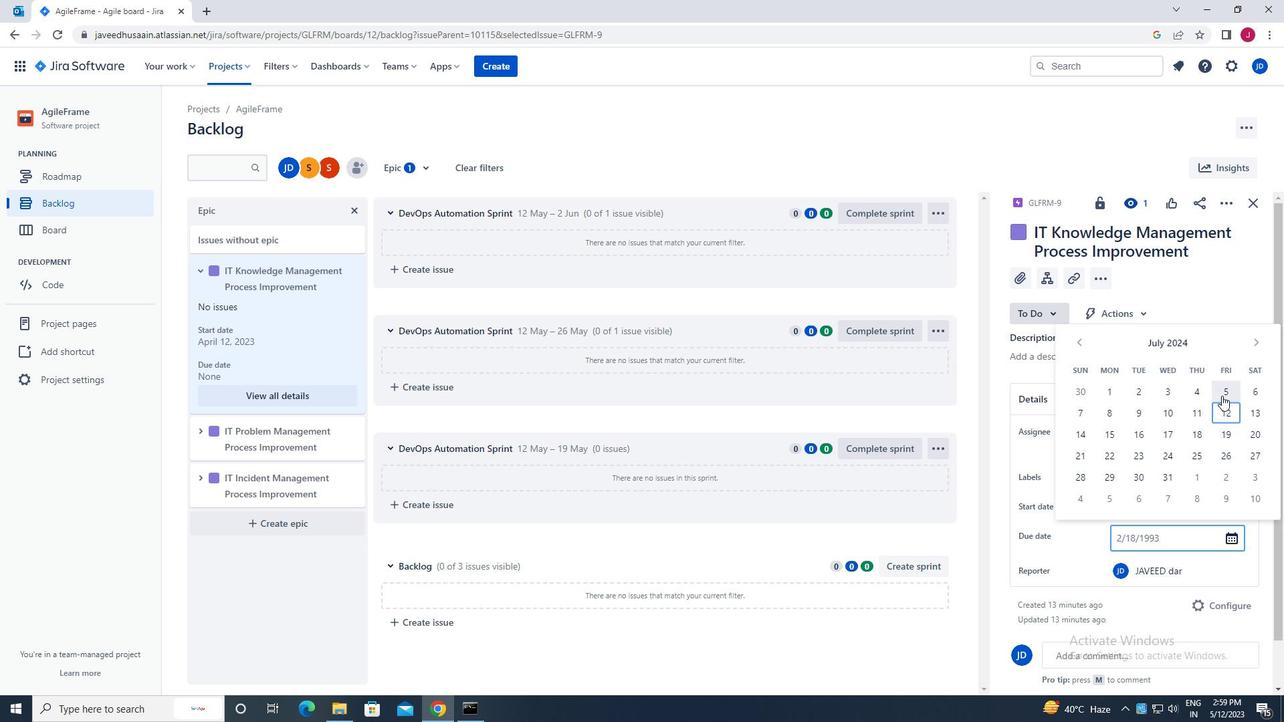 
Action: Mouse moved to (1211, 394)
Screenshot: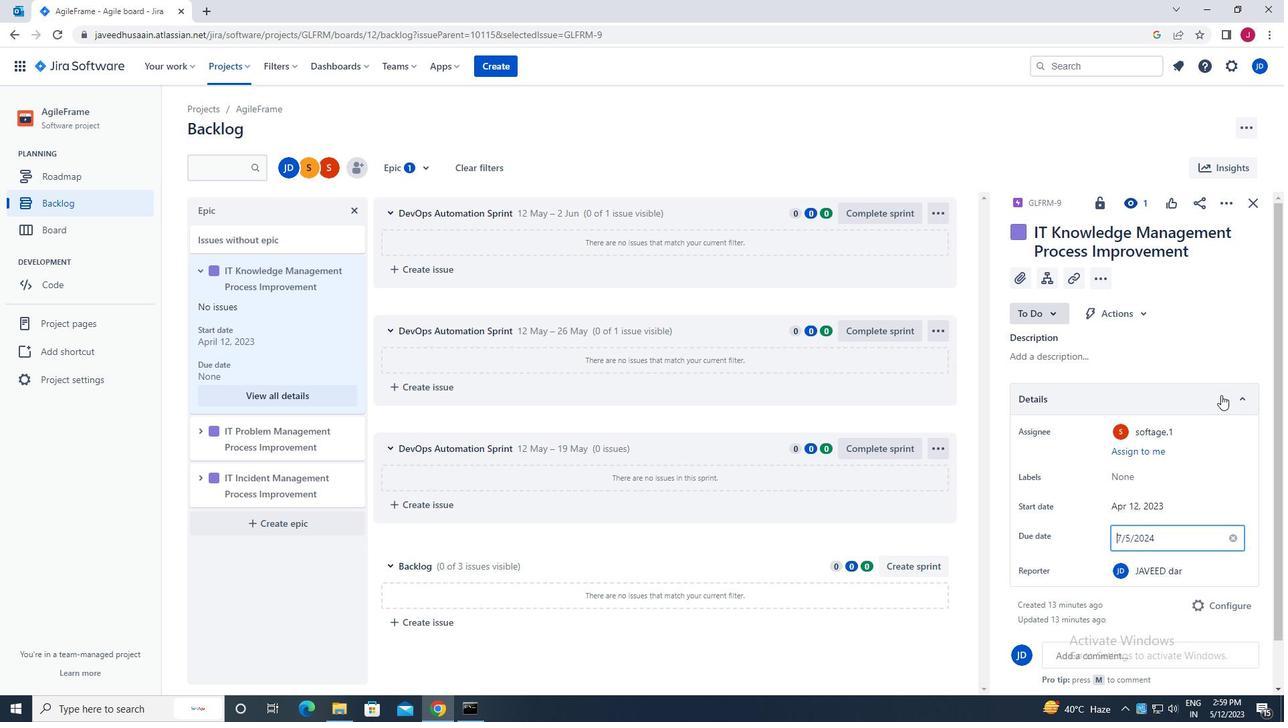 
Action: Key pressed <Key.enter>
Screenshot: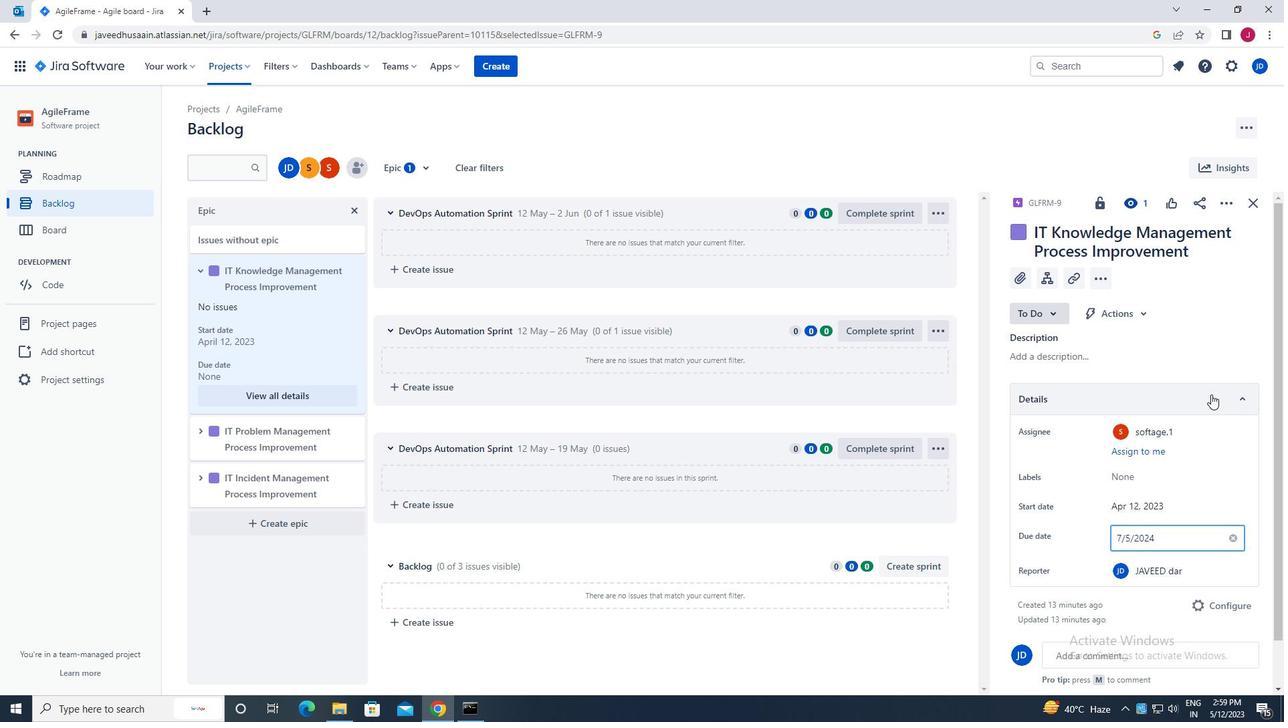 
Action: Mouse moved to (1253, 206)
Screenshot: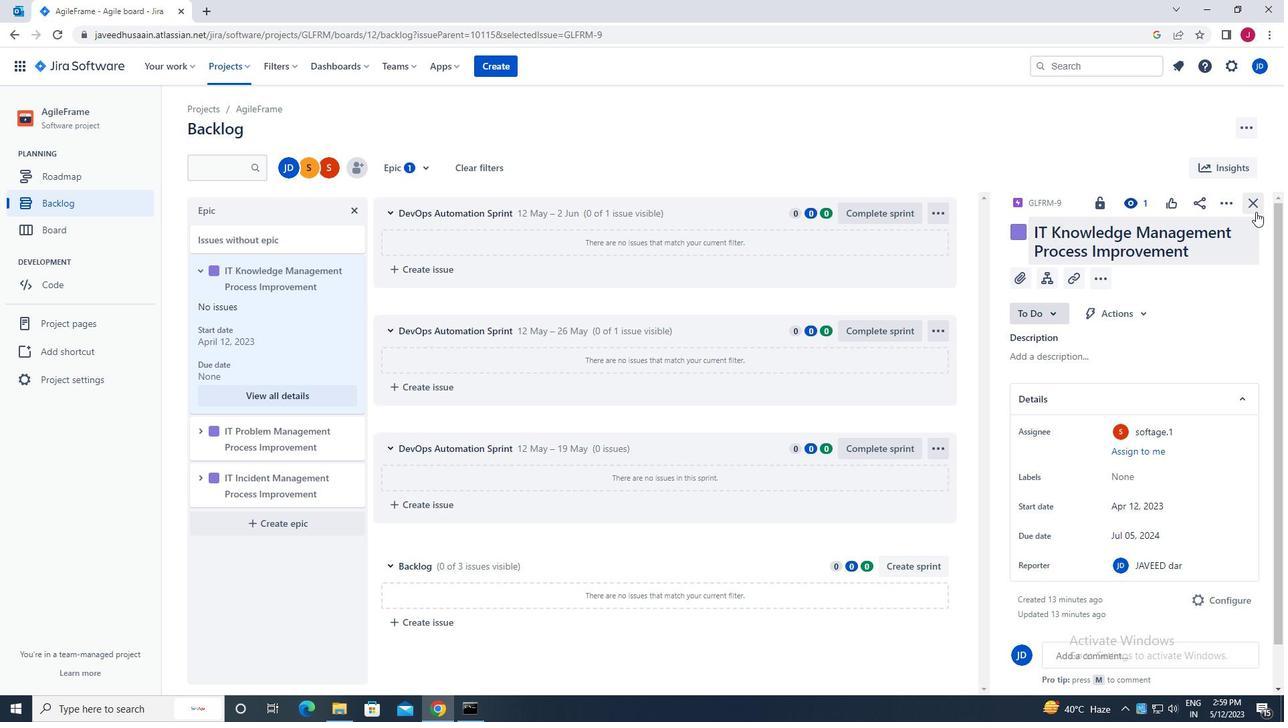 
Action: Mouse pressed left at (1253, 206)
Screenshot: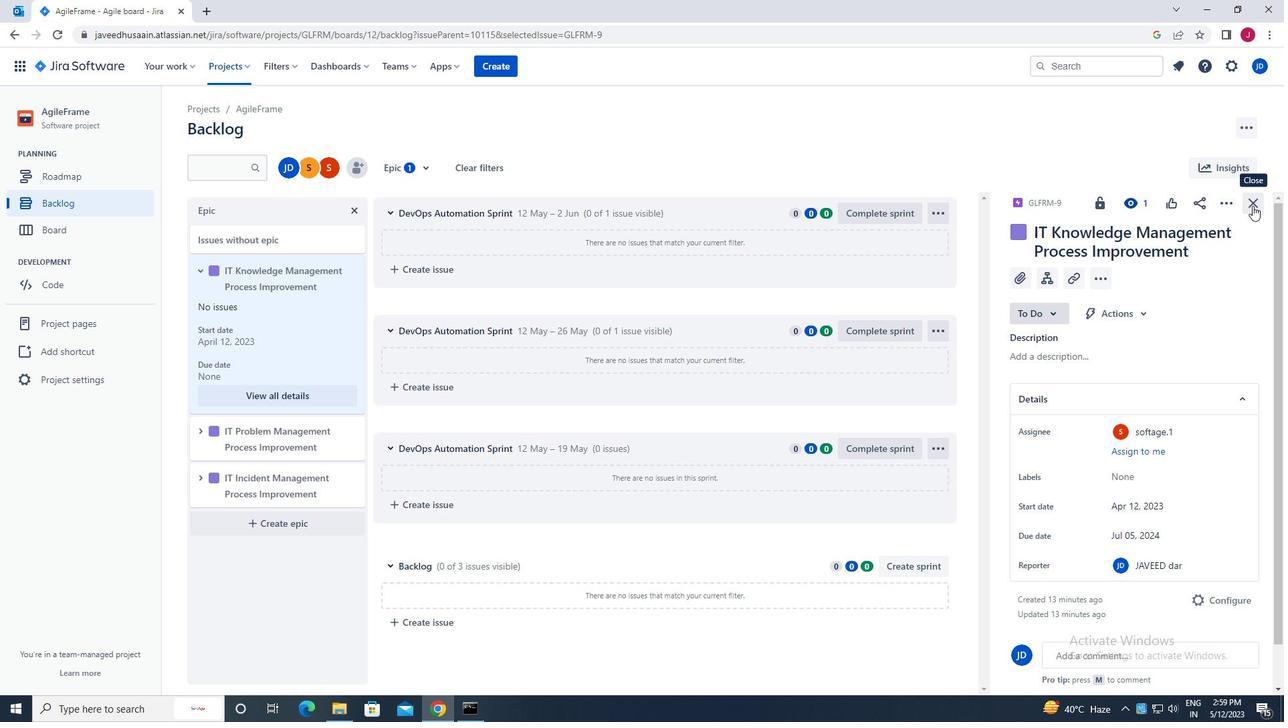 
Action: Mouse moved to (201, 434)
Screenshot: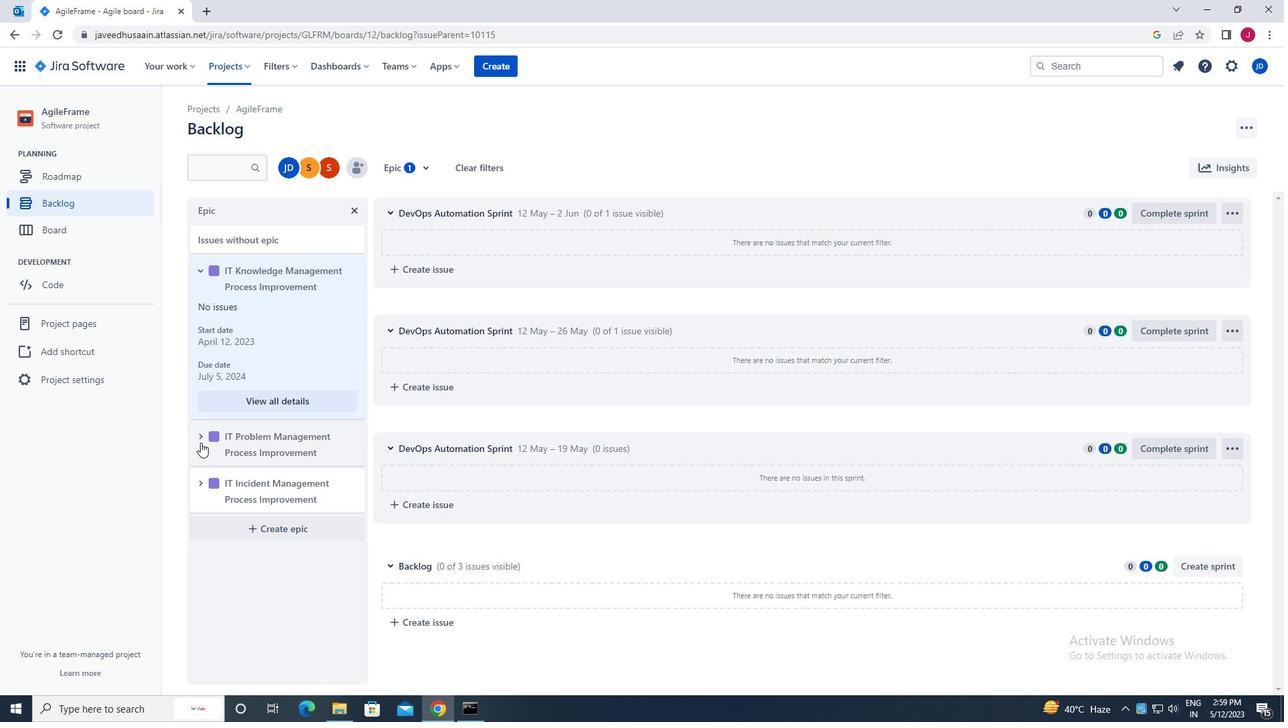 
Action: Mouse pressed left at (201, 434)
Screenshot: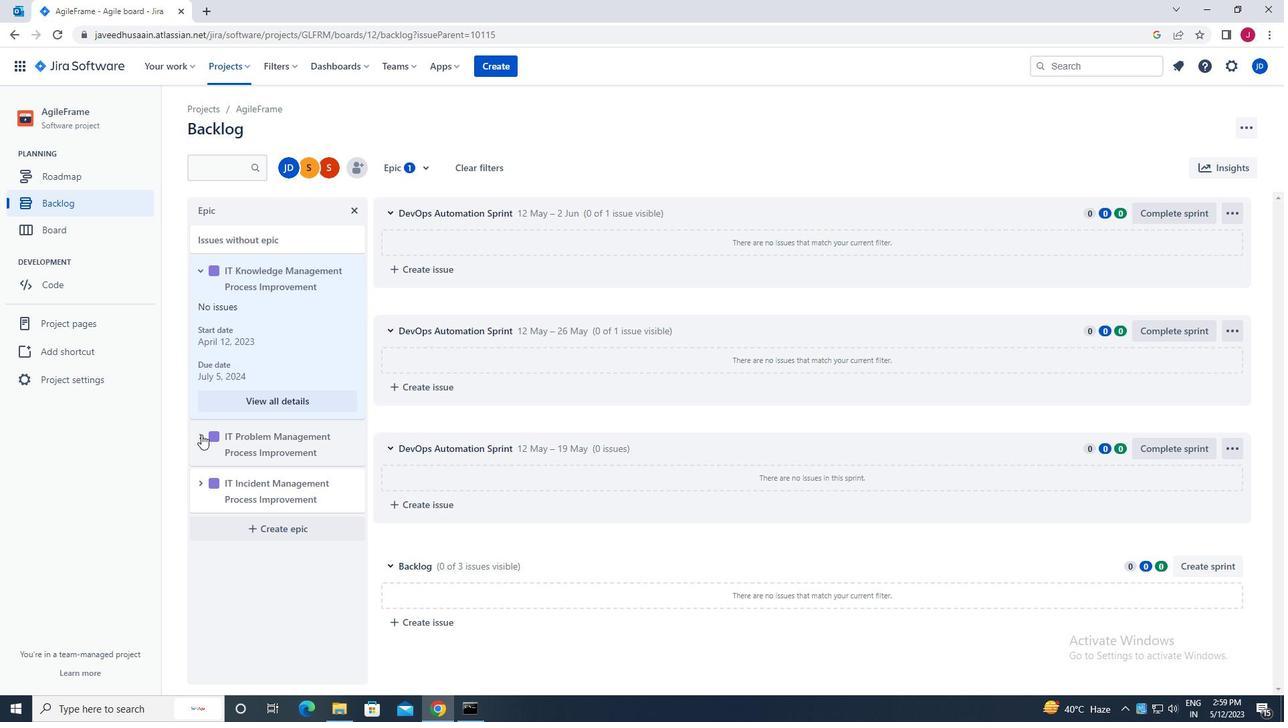 
Action: Mouse moved to (269, 560)
Screenshot: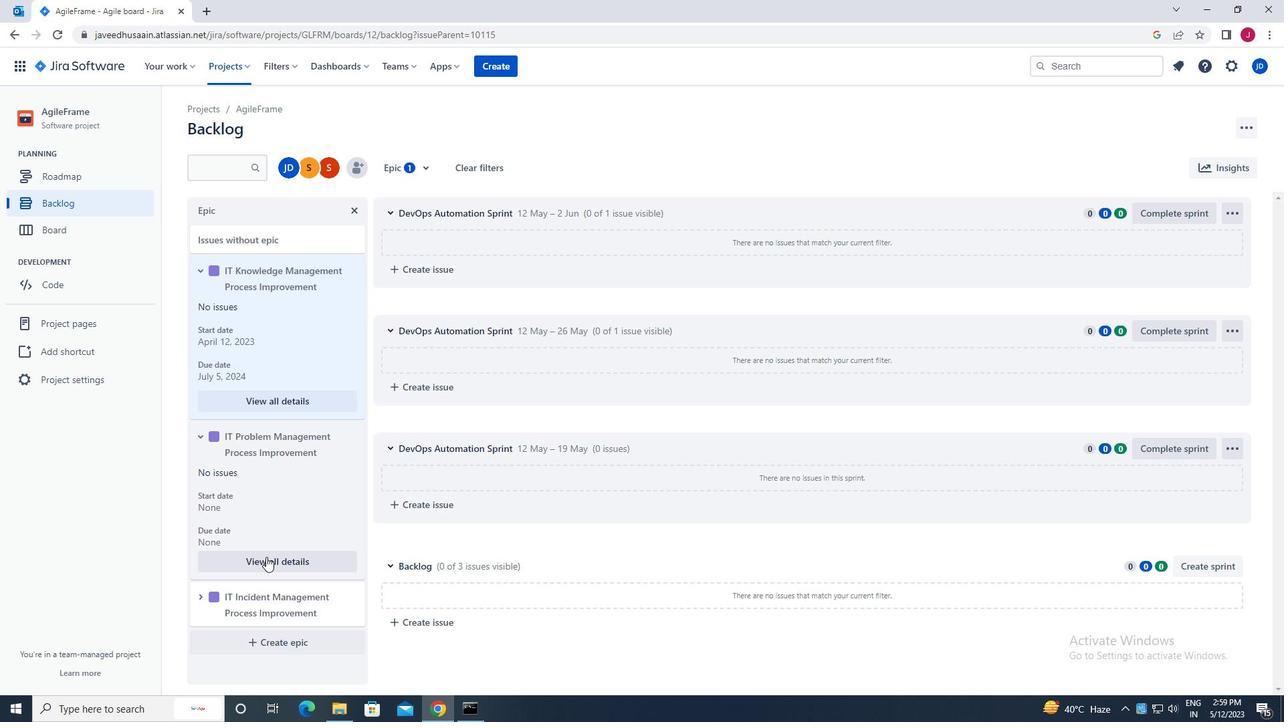 
Action: Mouse pressed left at (269, 560)
Screenshot: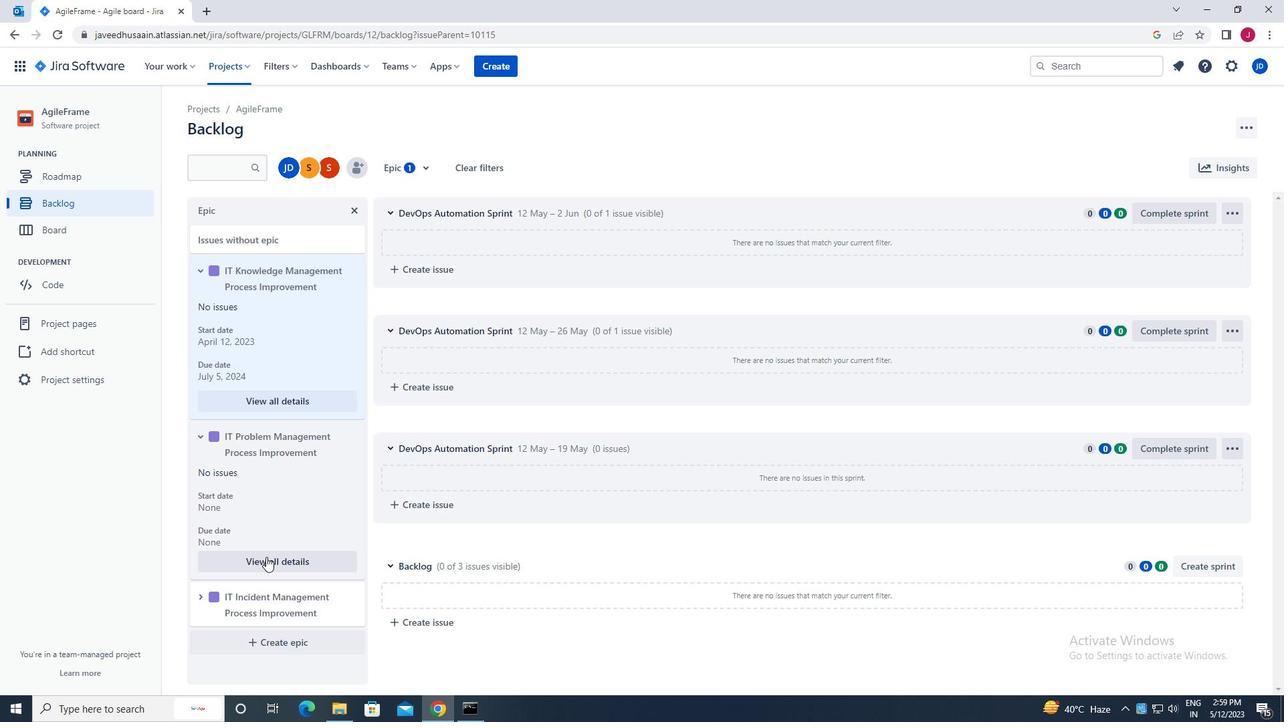 
Action: Mouse moved to (1129, 505)
Screenshot: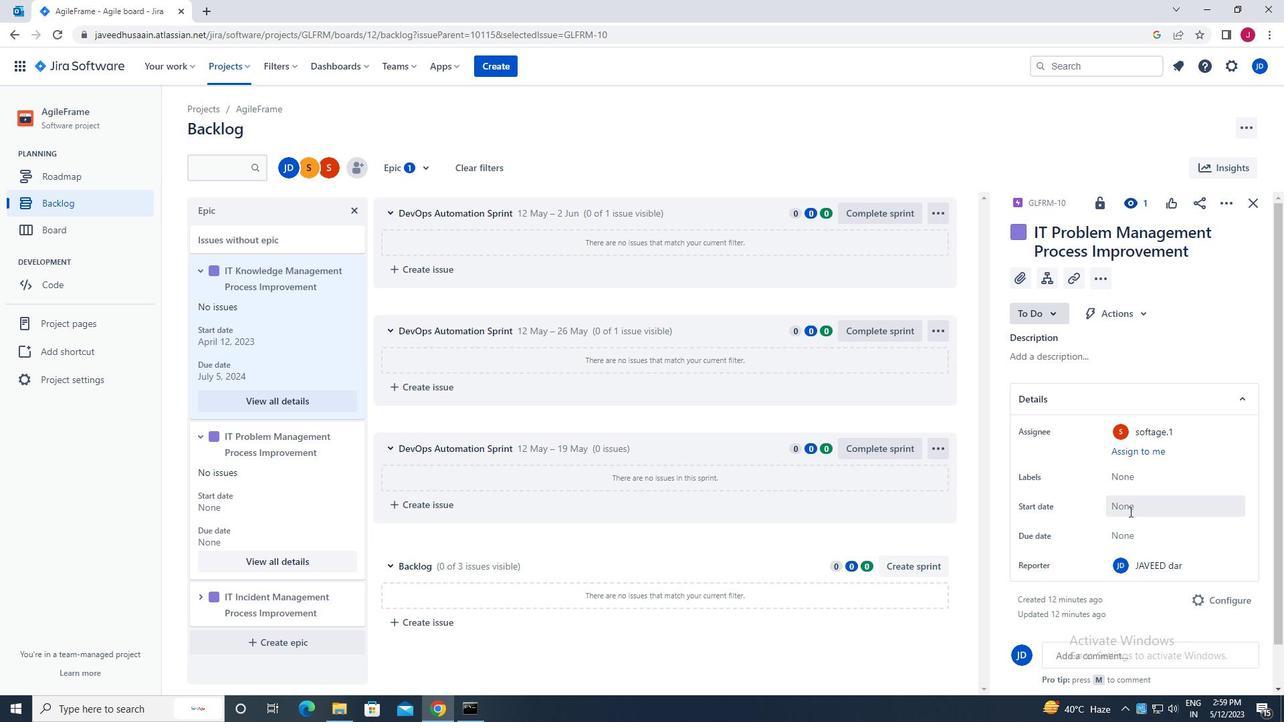 
Action: Mouse pressed left at (1129, 505)
Screenshot: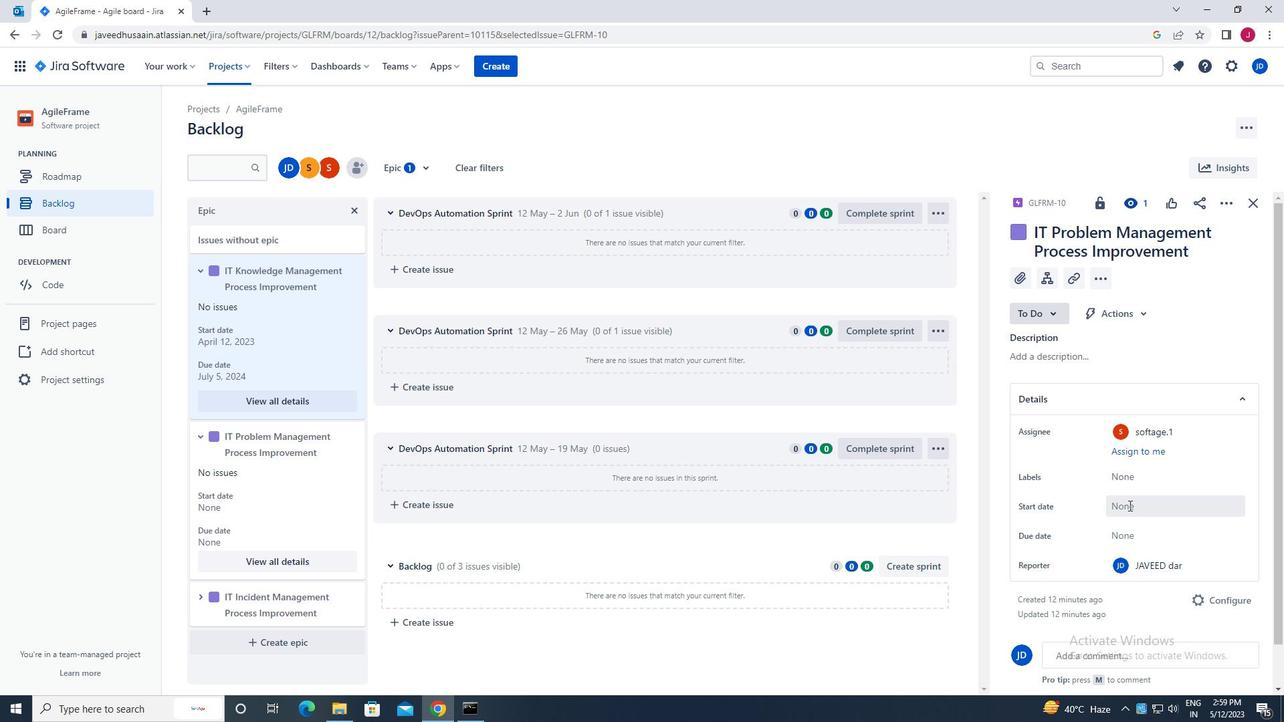 
Action: Mouse moved to (1259, 313)
Screenshot: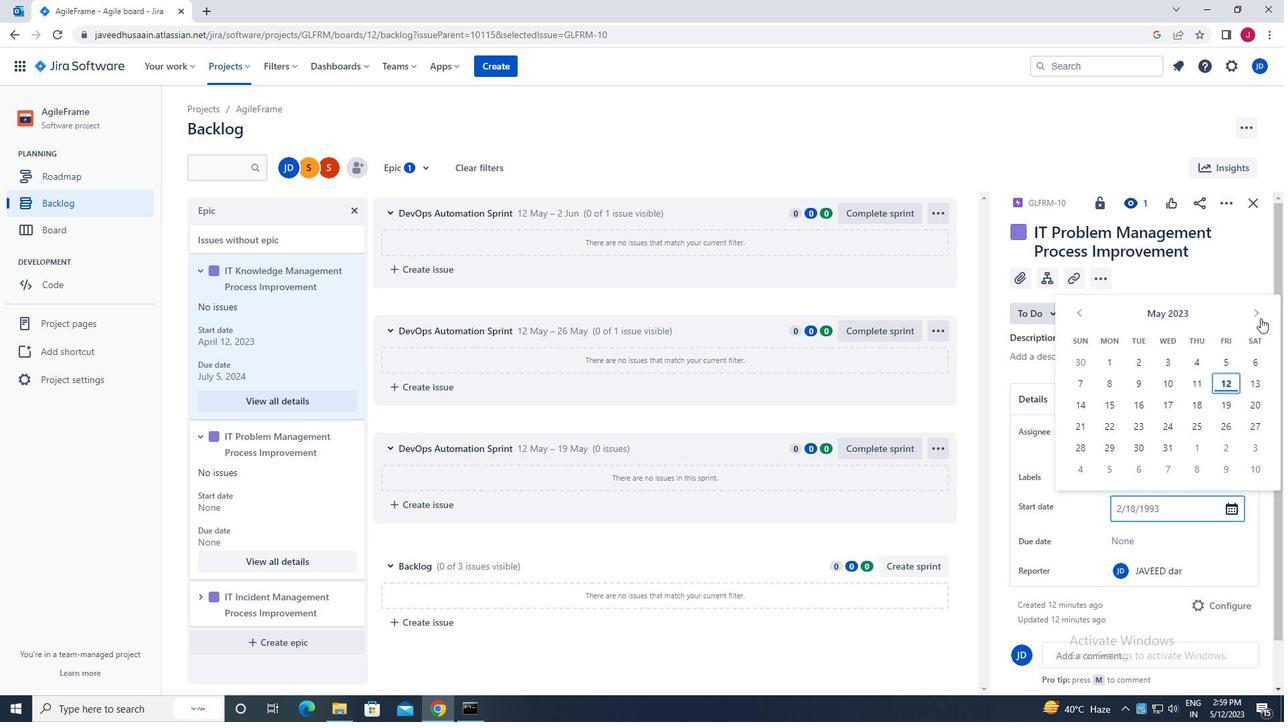 
Action: Mouse pressed left at (1259, 313)
Screenshot: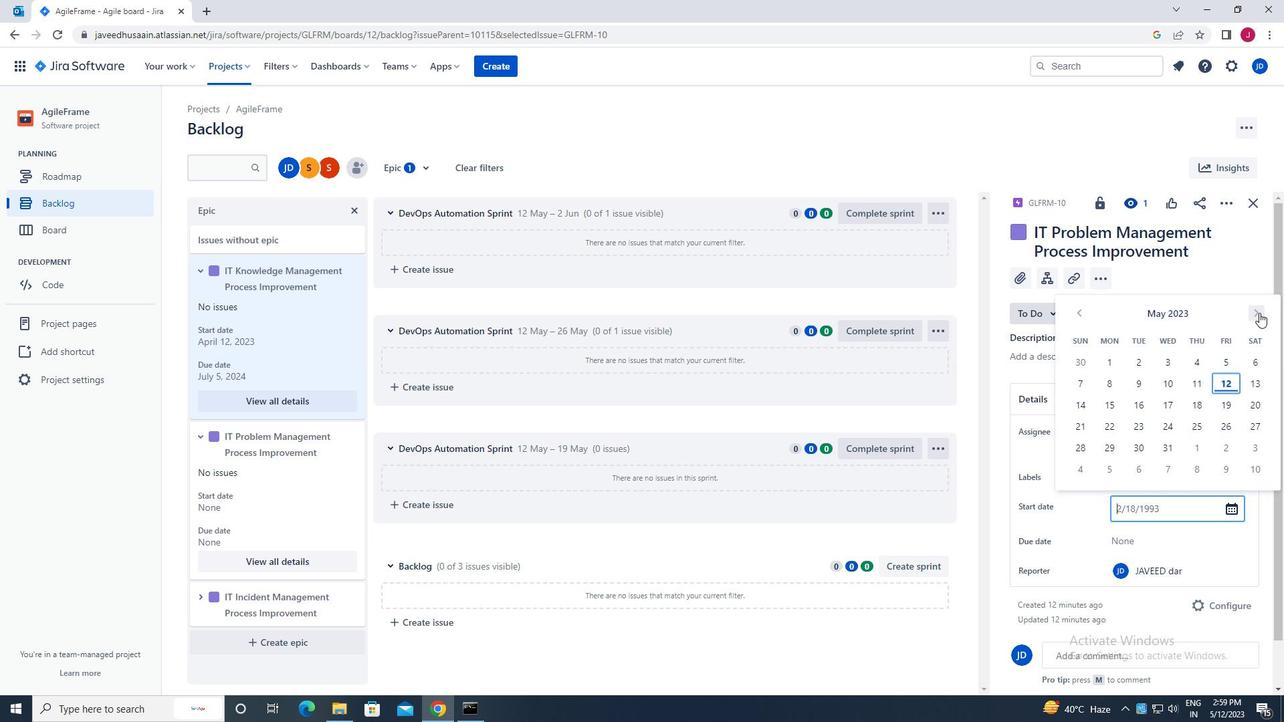 
Action: Mouse moved to (1080, 309)
Screenshot: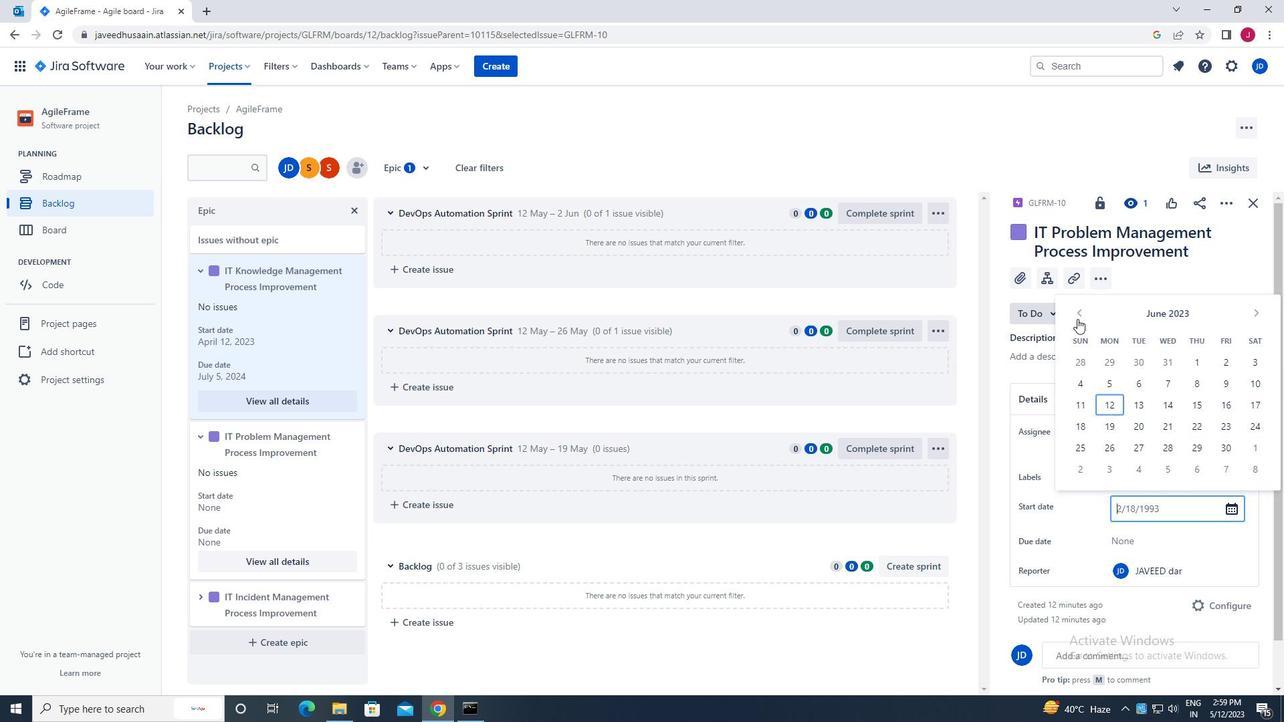 
Action: Mouse pressed left at (1080, 309)
Screenshot: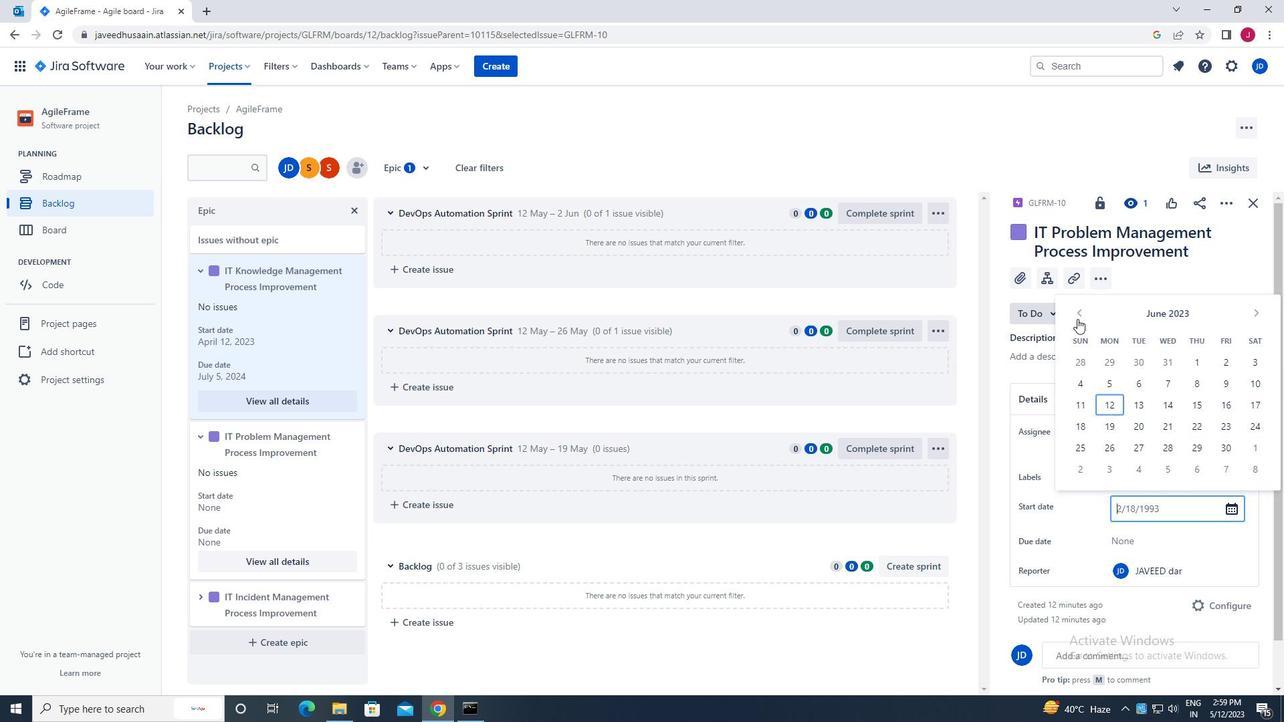 
Action: Mouse moved to (1253, 363)
Screenshot: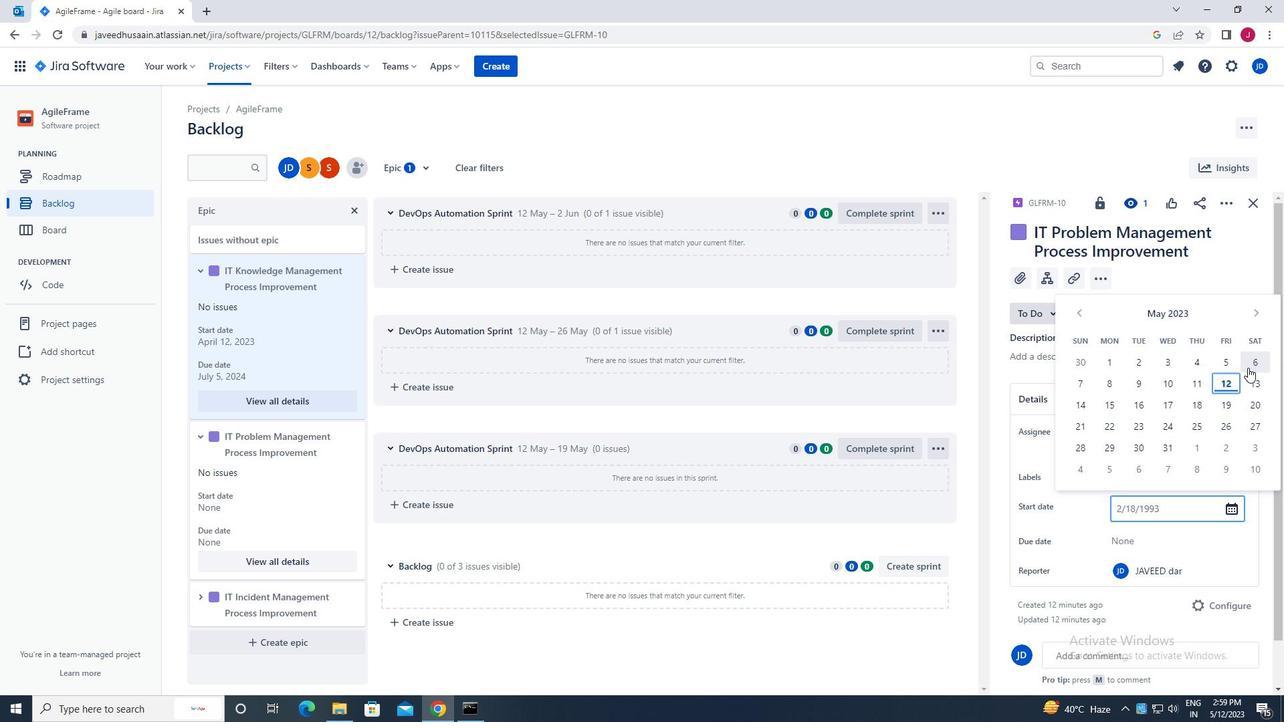 
Action: Mouse pressed left at (1253, 363)
Screenshot: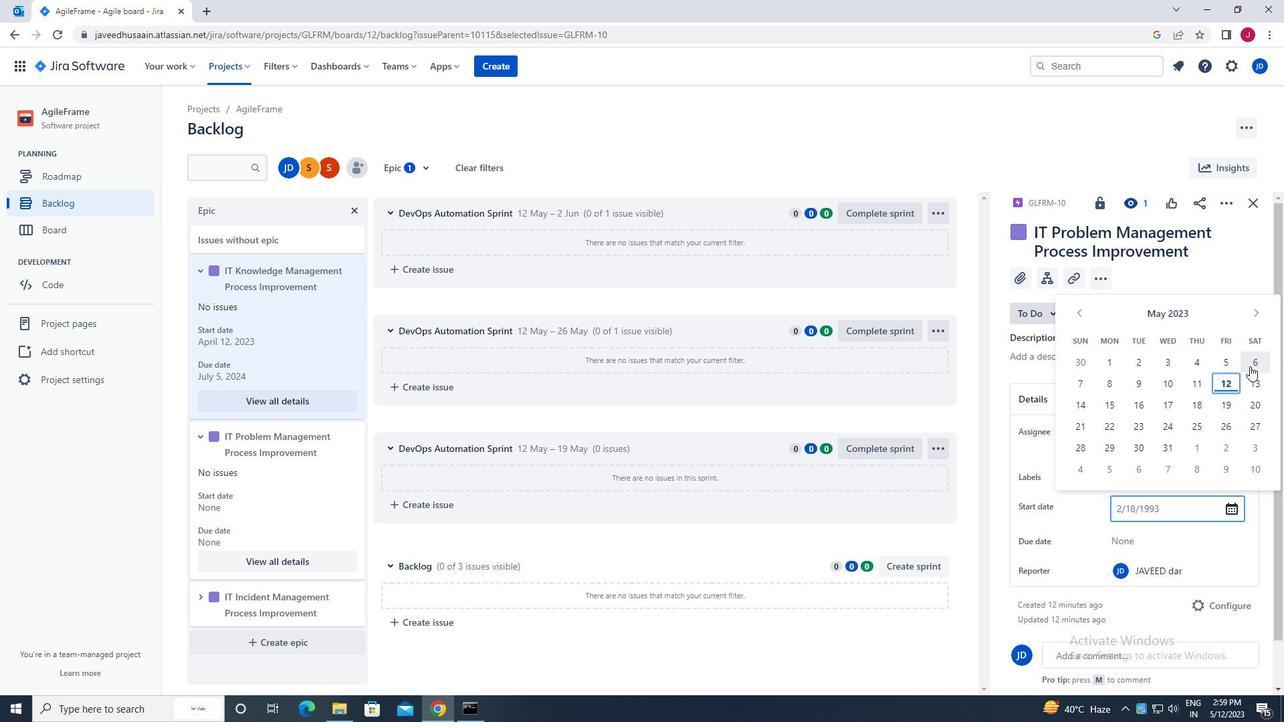 
Action: Mouse moved to (1249, 364)
Screenshot: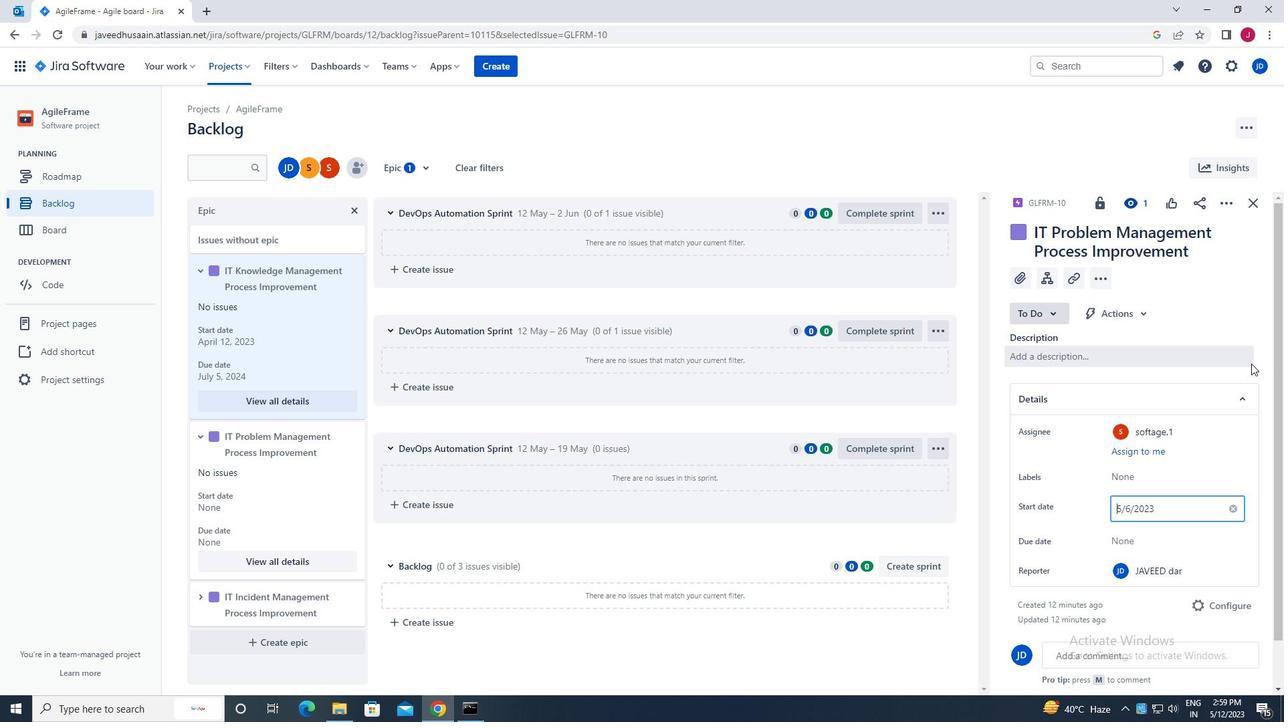 
Action: Key pressed <Key.enter>
Screenshot: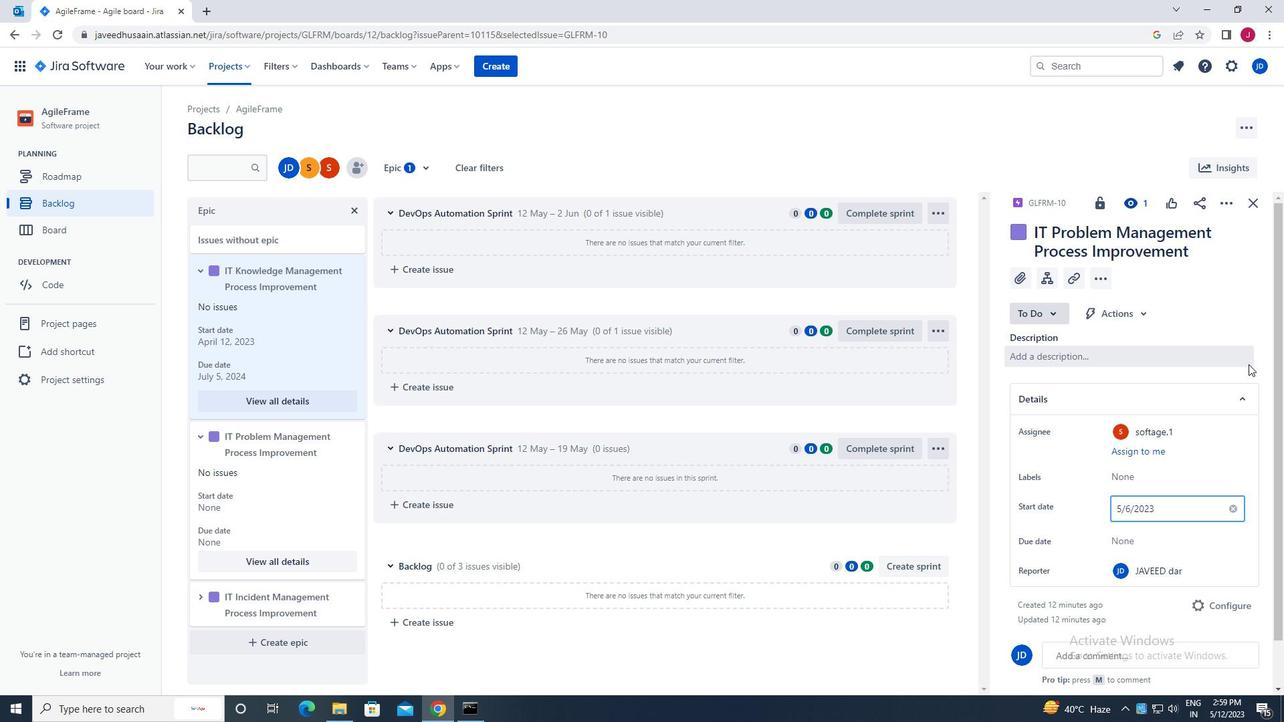 
Action: Mouse moved to (1130, 530)
Screenshot: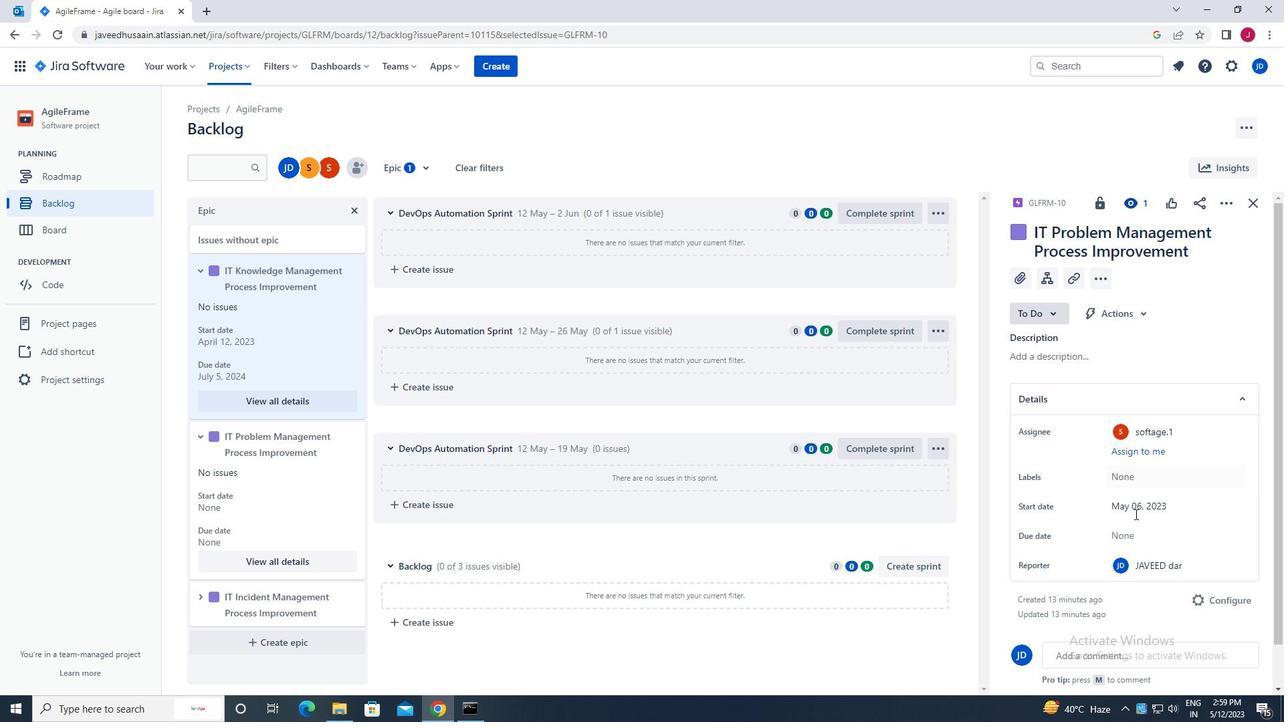 
Action: Mouse pressed left at (1130, 530)
Screenshot: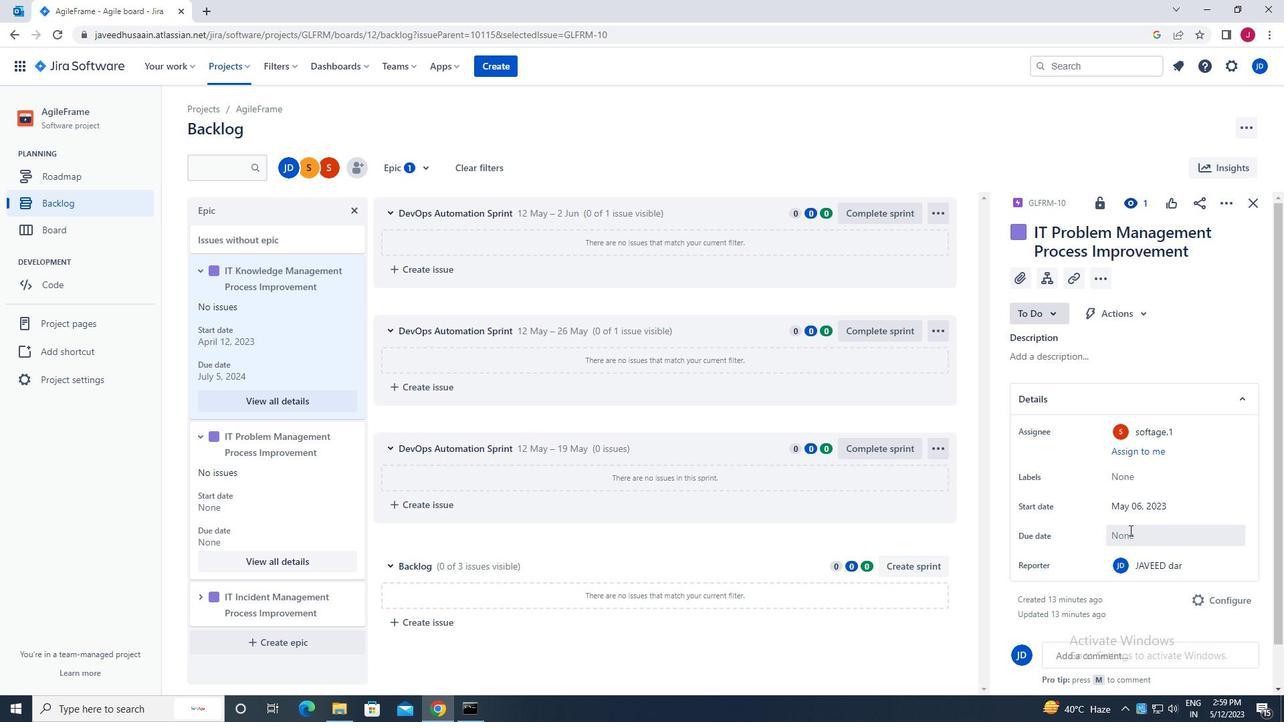 
Action: Mouse moved to (1262, 341)
Screenshot: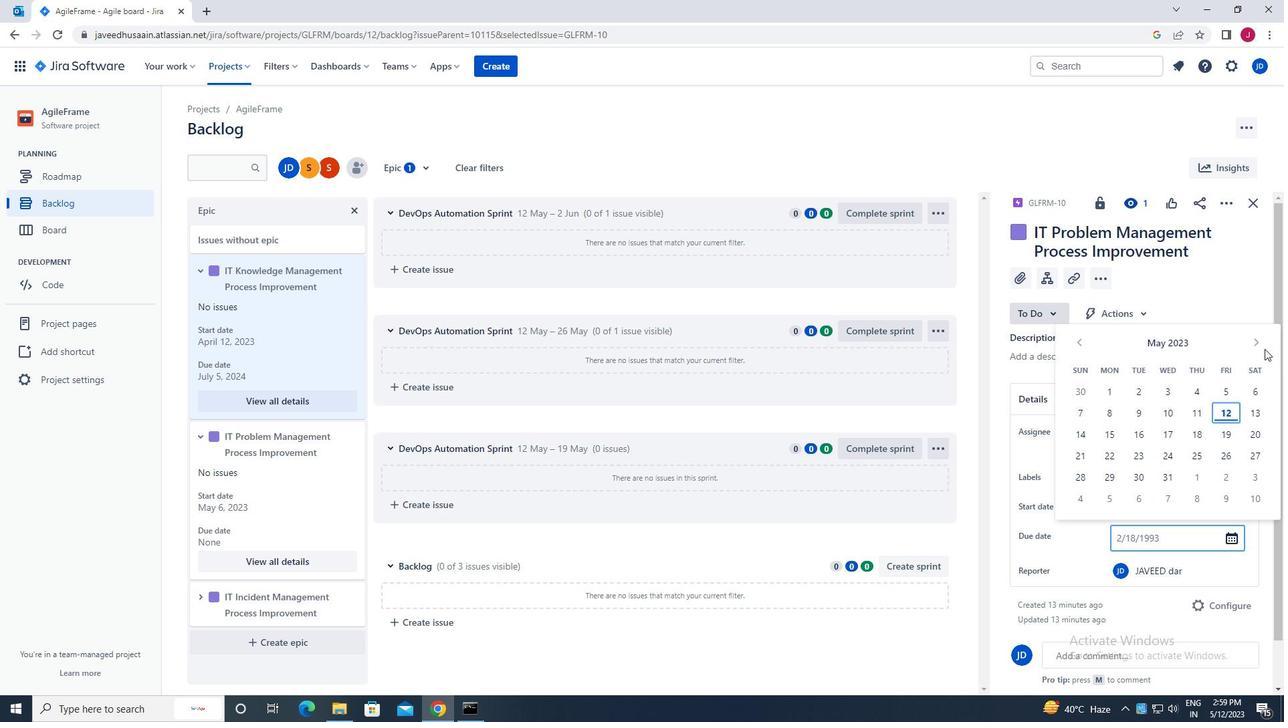 
Action: Mouse pressed left at (1262, 341)
Screenshot: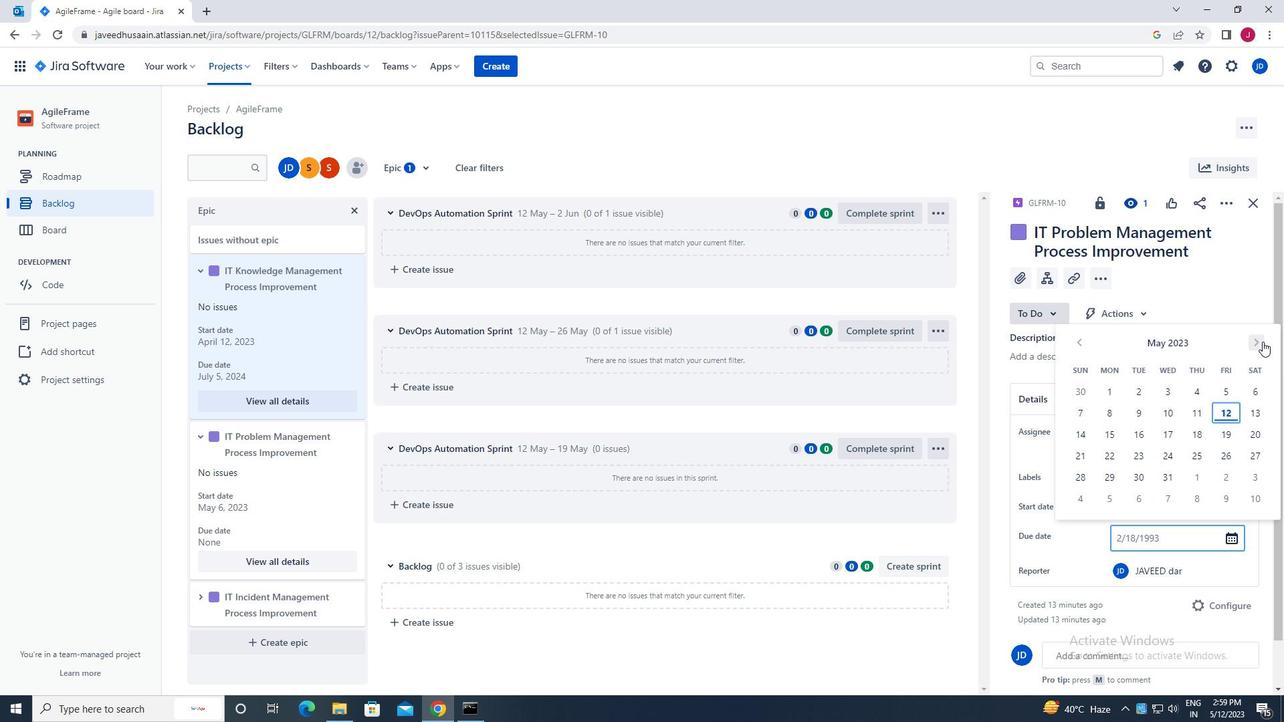 
Action: Mouse pressed left at (1262, 341)
Screenshot: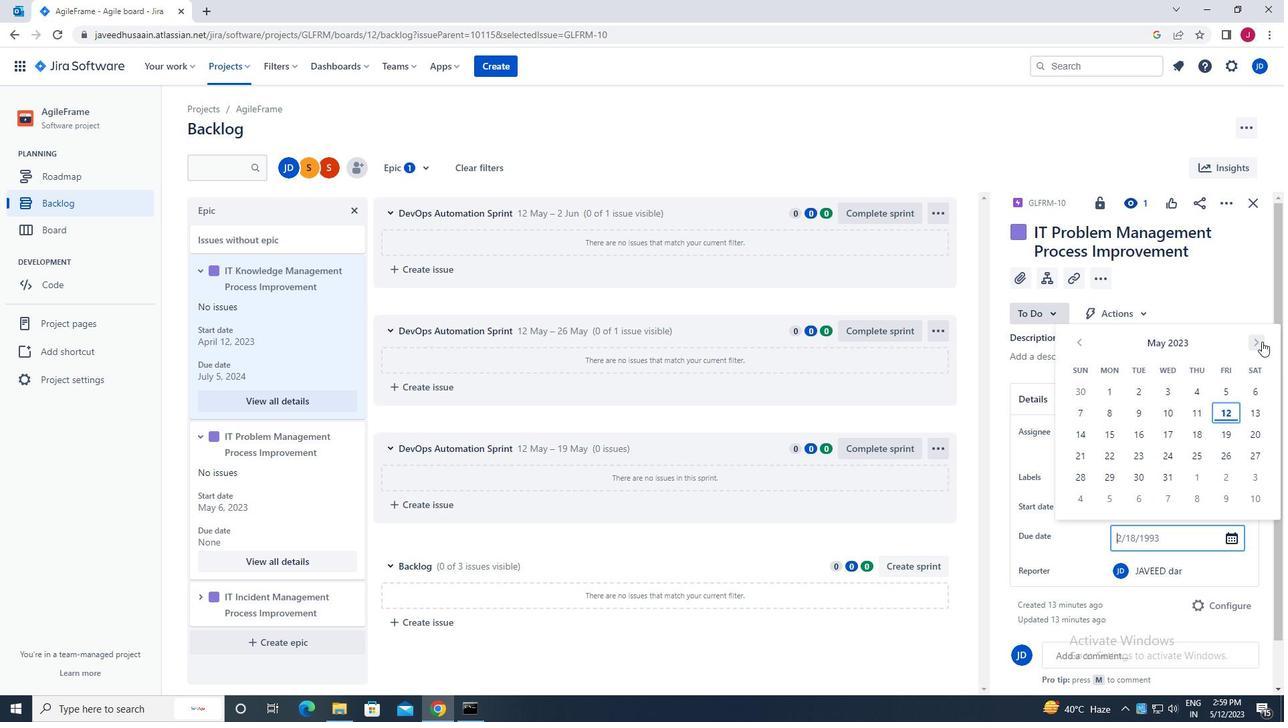 
Action: Mouse pressed left at (1262, 341)
Screenshot: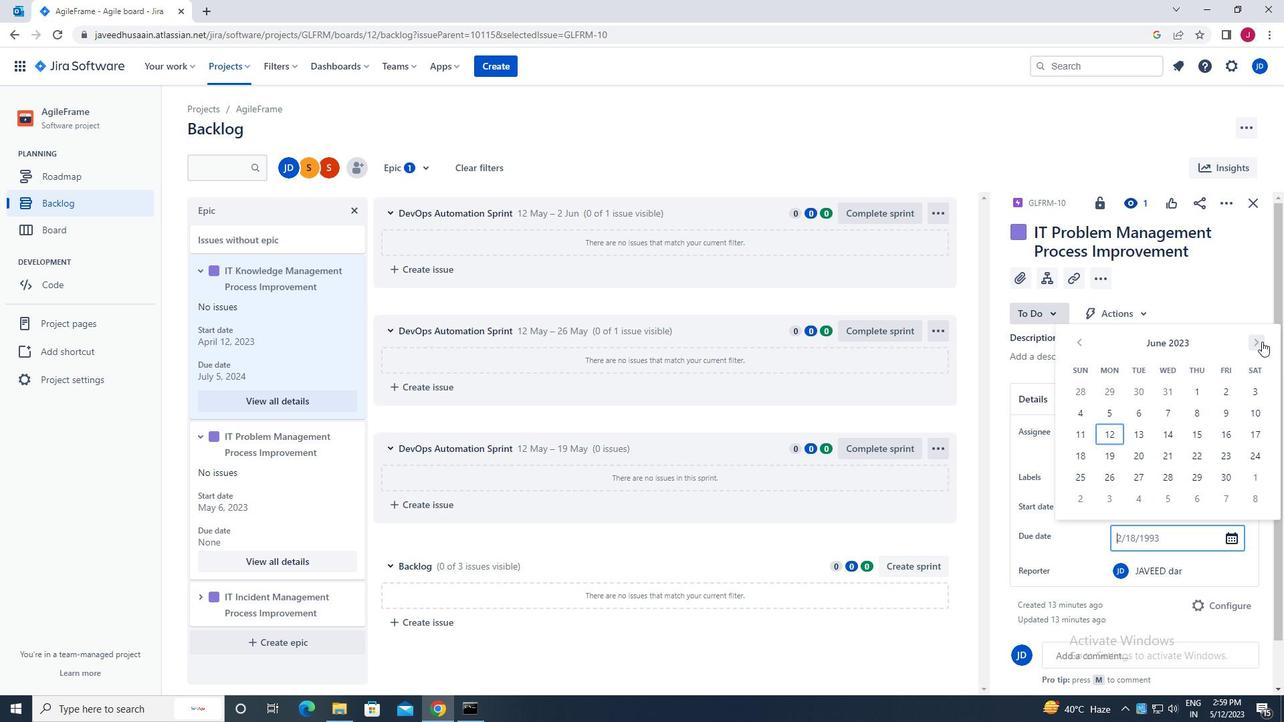 
Action: Mouse pressed left at (1262, 341)
Screenshot: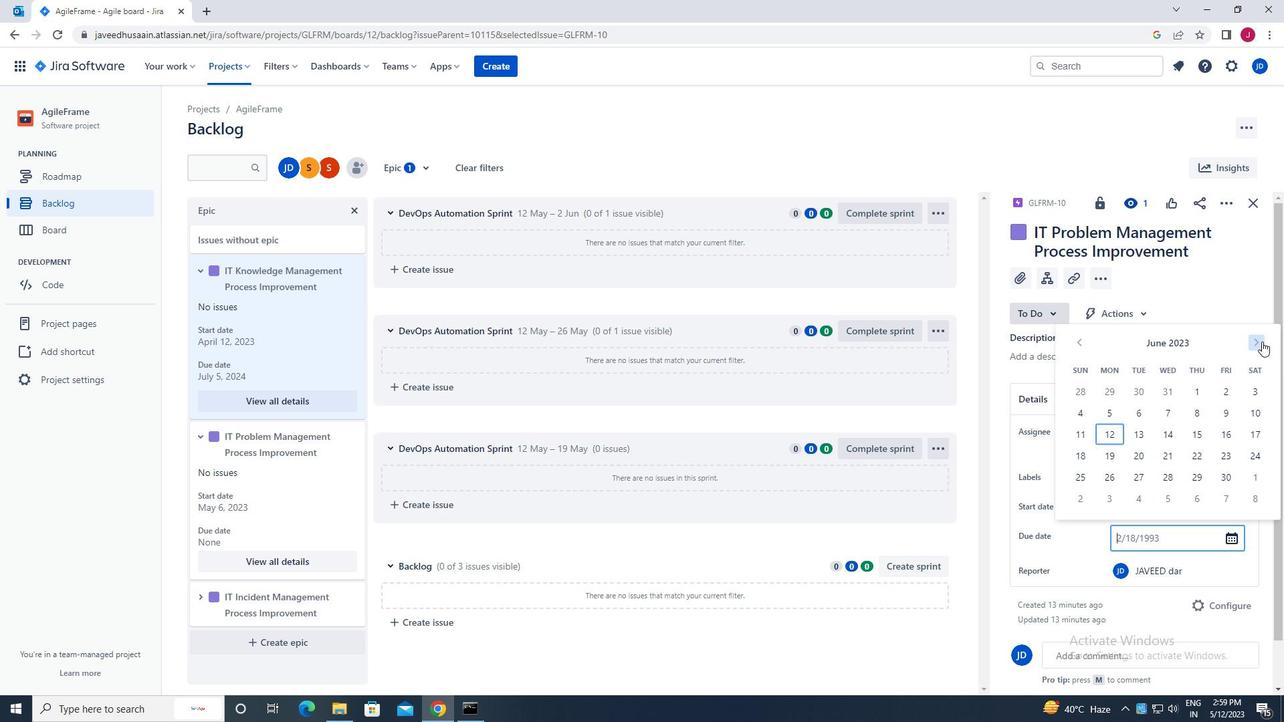 
Action: Mouse pressed left at (1262, 341)
Screenshot: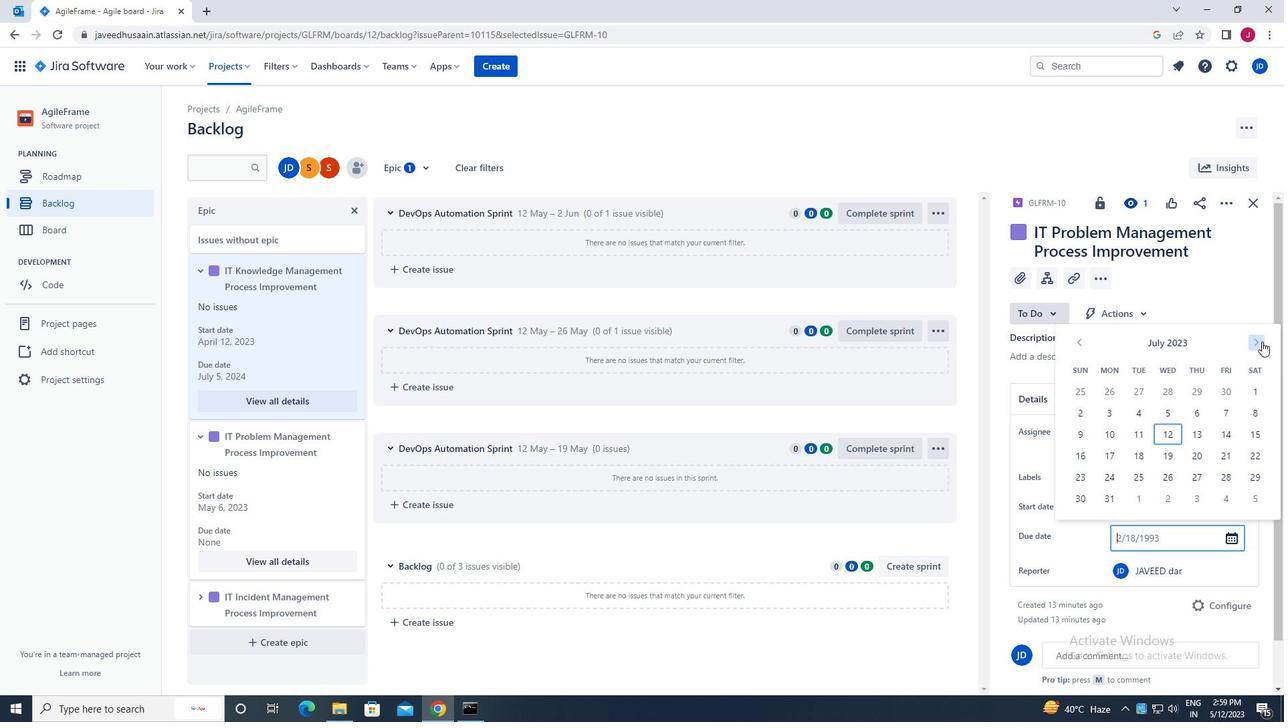 
Action: Mouse pressed left at (1262, 341)
Screenshot: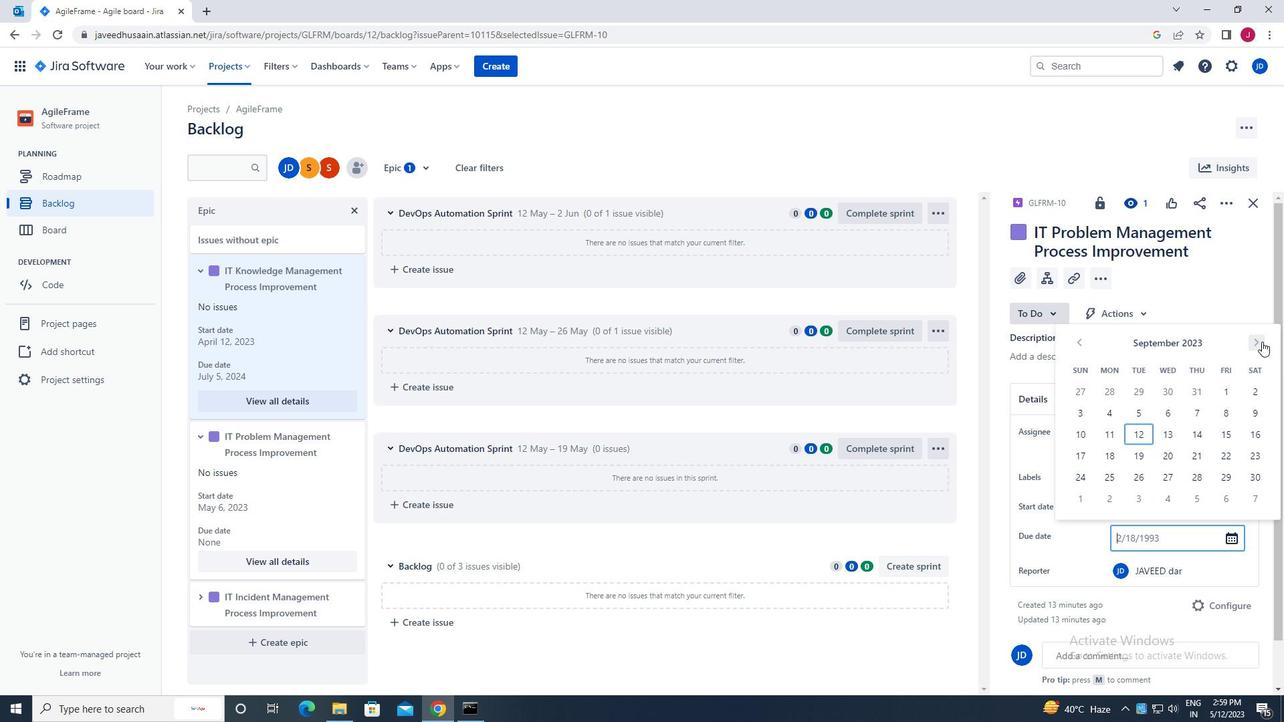 
Action: Mouse pressed left at (1262, 341)
Screenshot: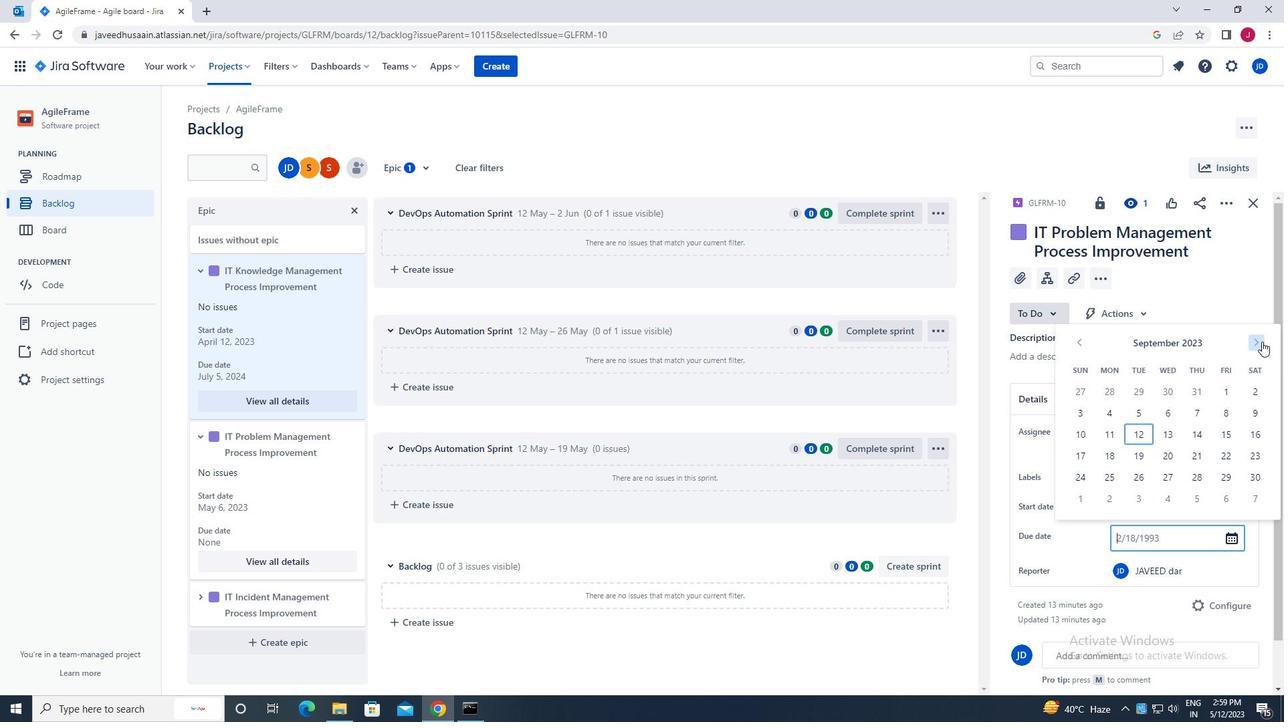 
Action: Mouse pressed left at (1262, 341)
Screenshot: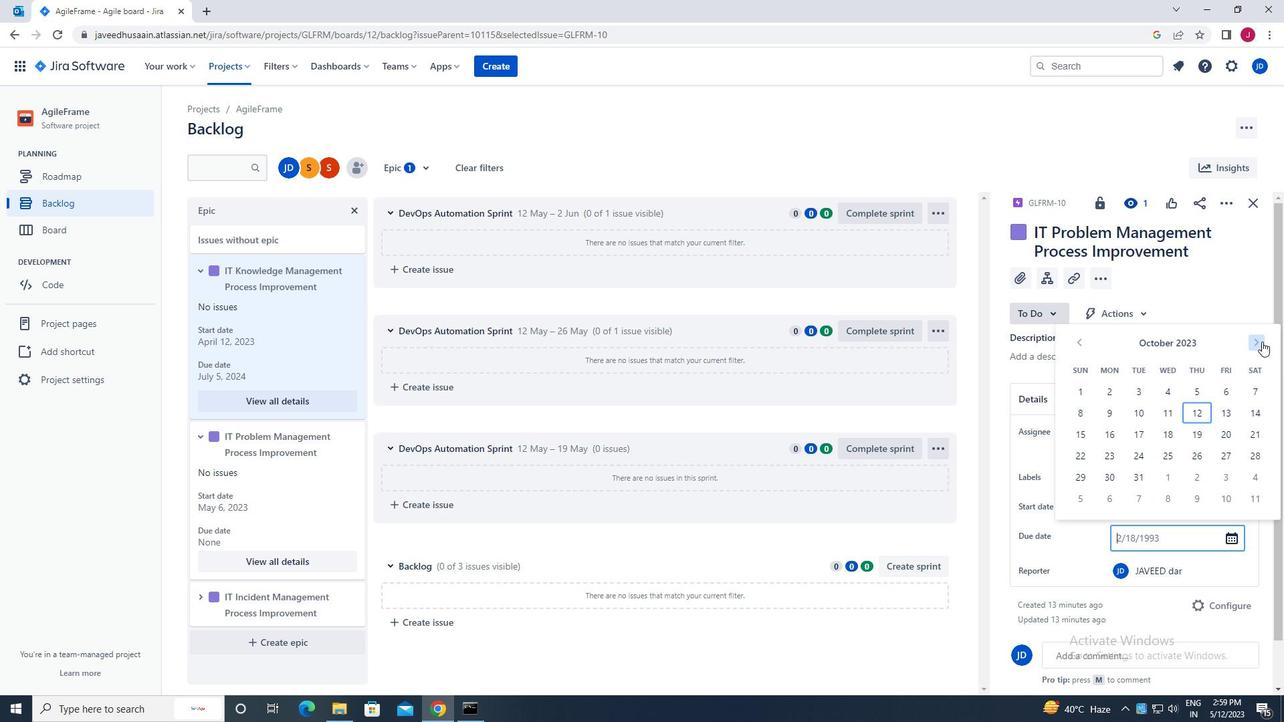 
Action: Mouse pressed left at (1262, 341)
Screenshot: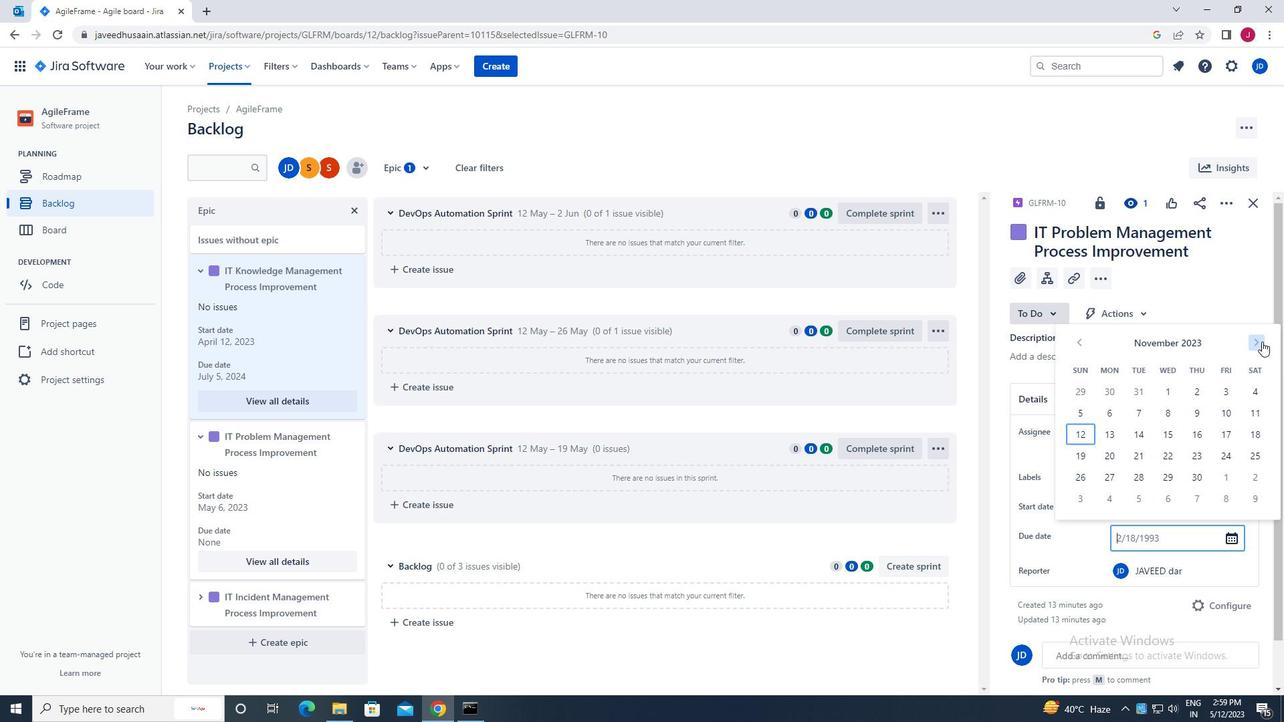 
Action: Mouse pressed left at (1262, 341)
Screenshot: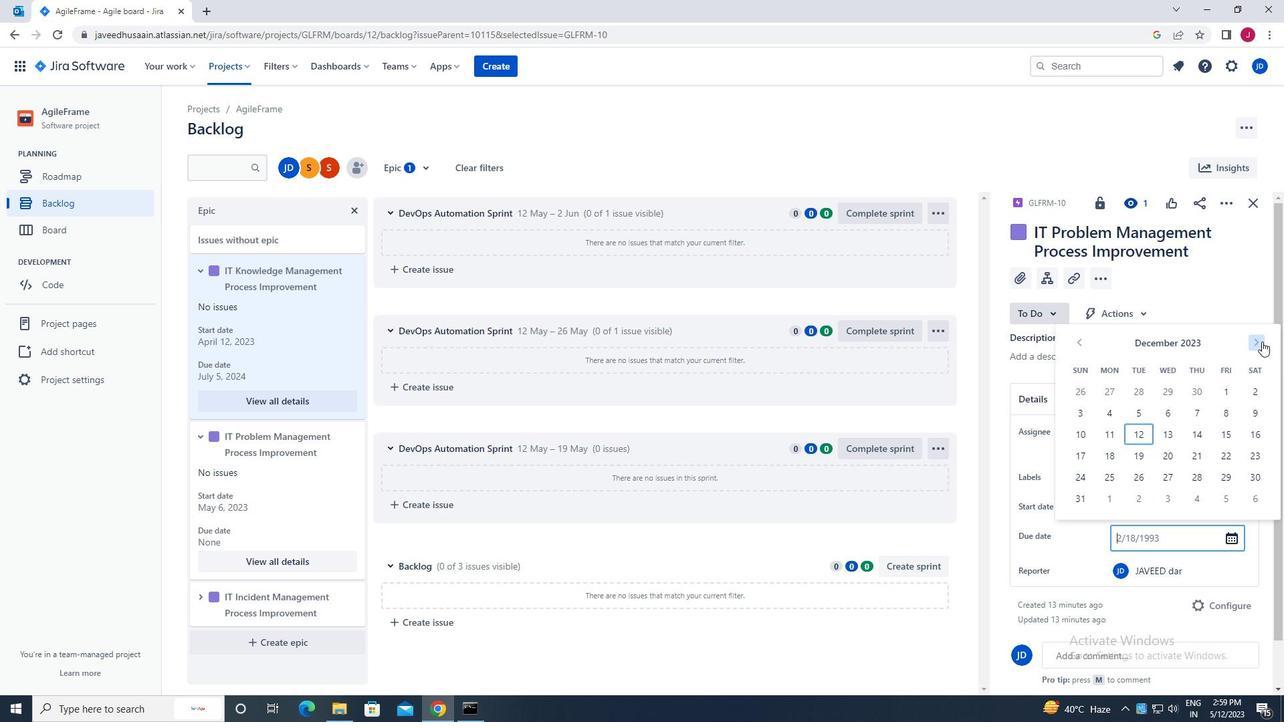 
Action: Mouse pressed left at (1262, 341)
Screenshot: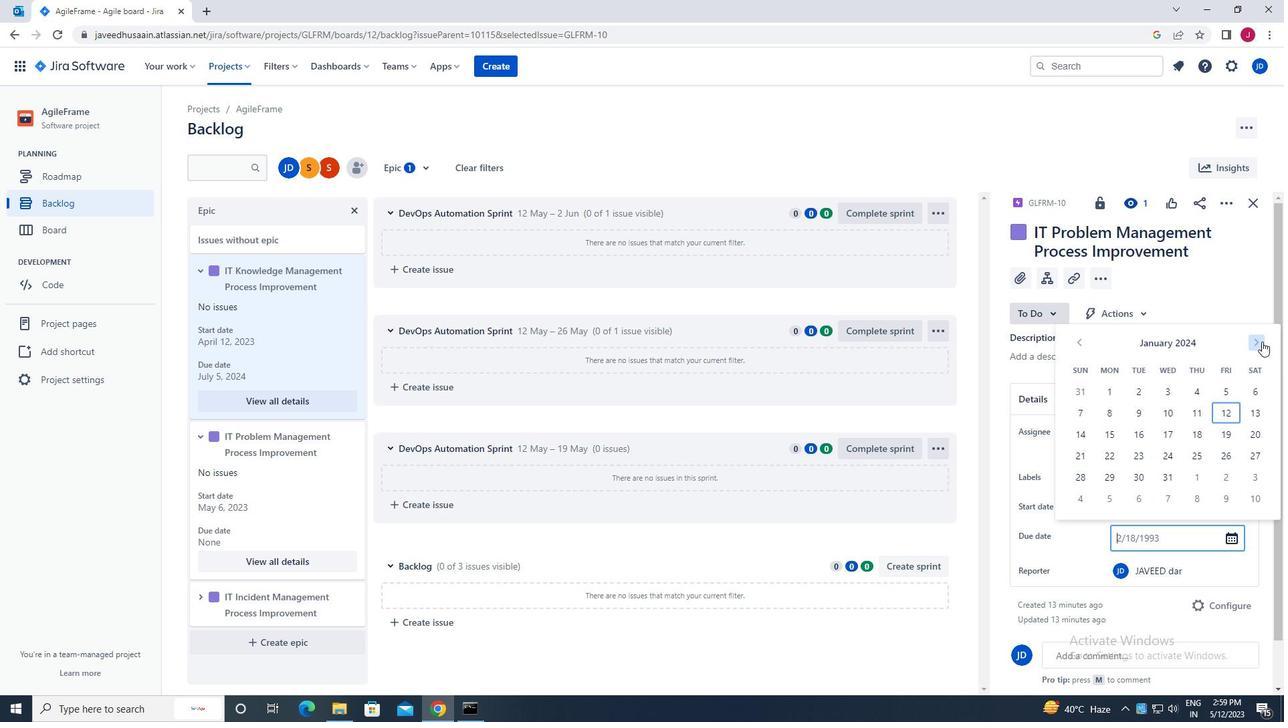 
Action: Mouse pressed left at (1262, 341)
Screenshot: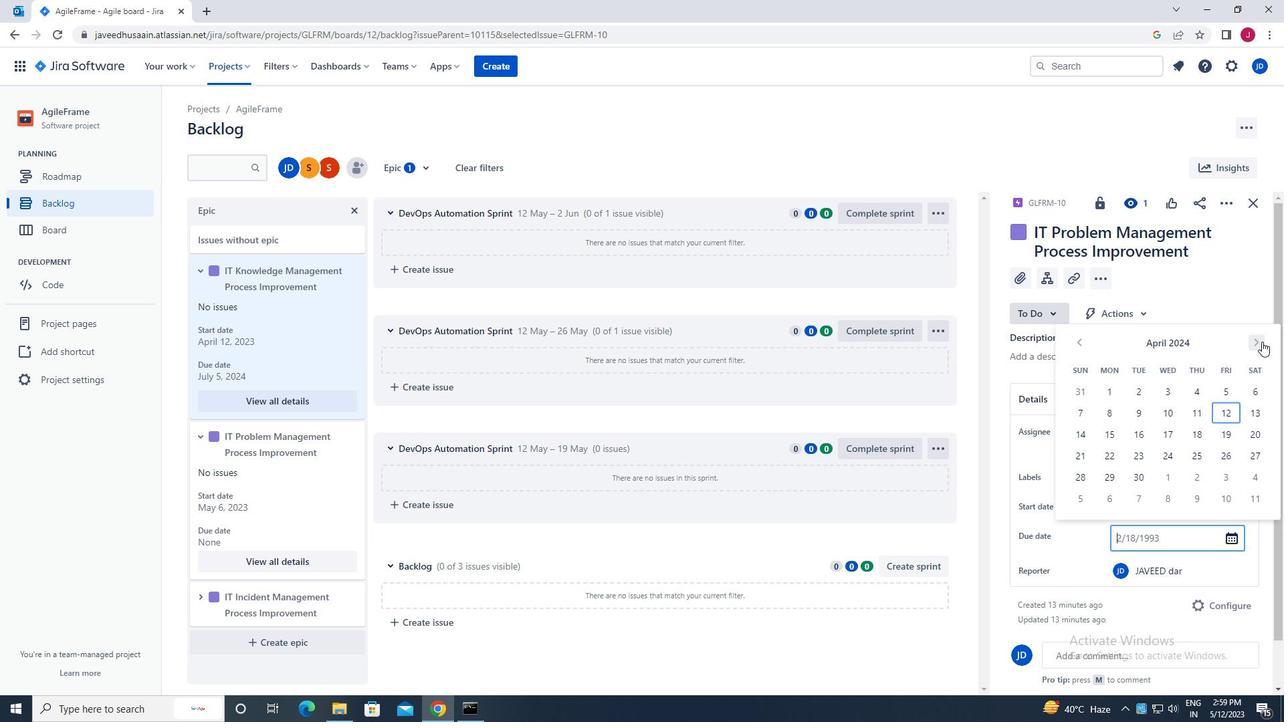 
Action: Mouse pressed left at (1262, 341)
Screenshot: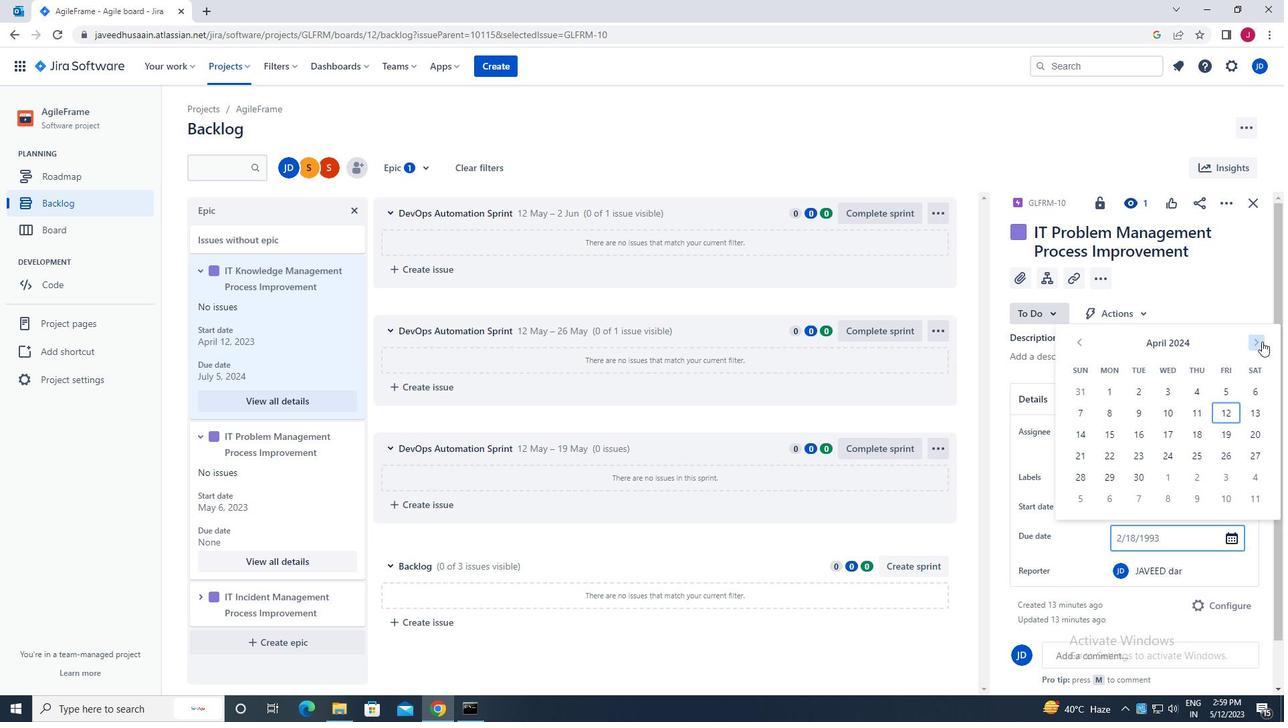 
Action: Mouse pressed left at (1262, 341)
Screenshot: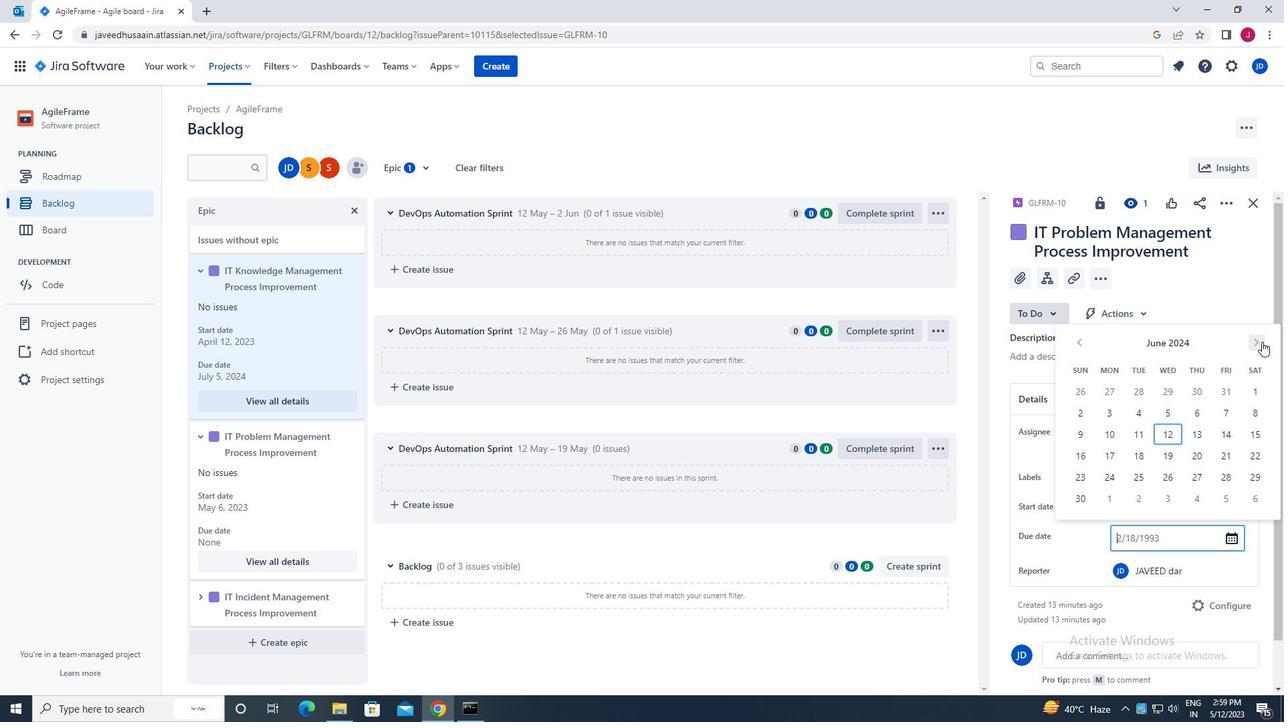 
Action: Mouse pressed left at (1262, 341)
Screenshot: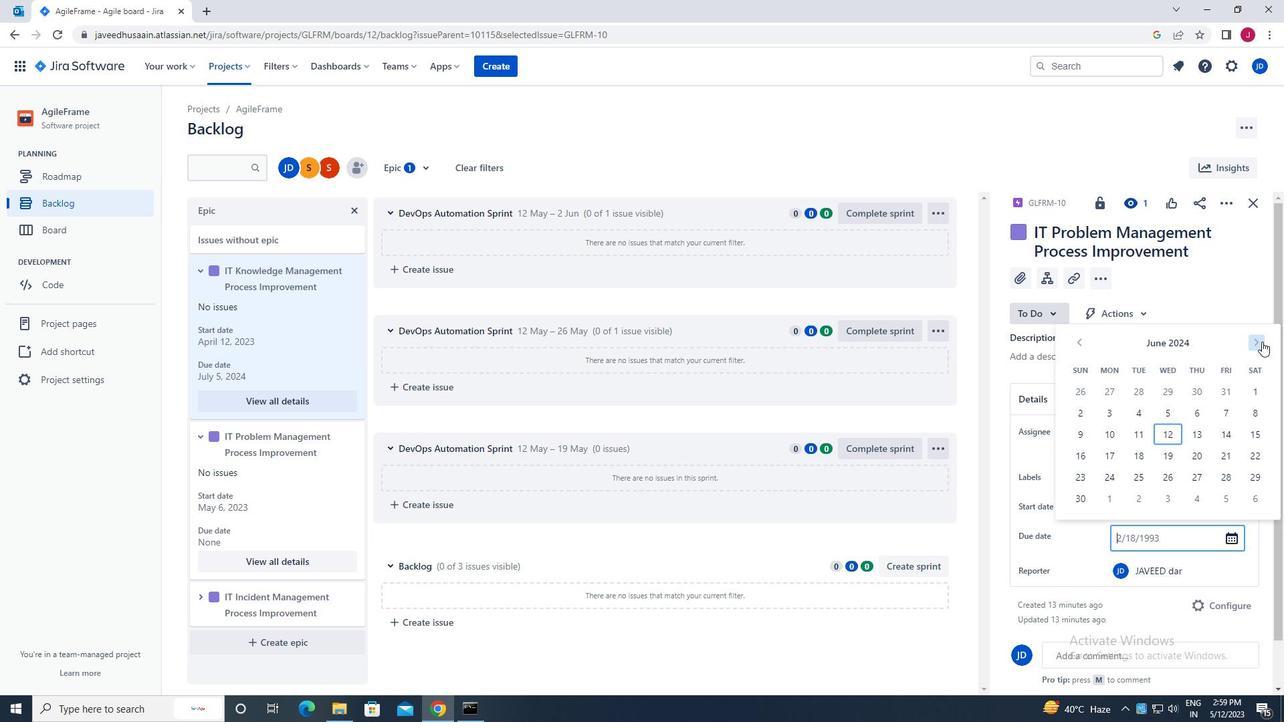 
Action: Mouse pressed left at (1262, 341)
Screenshot: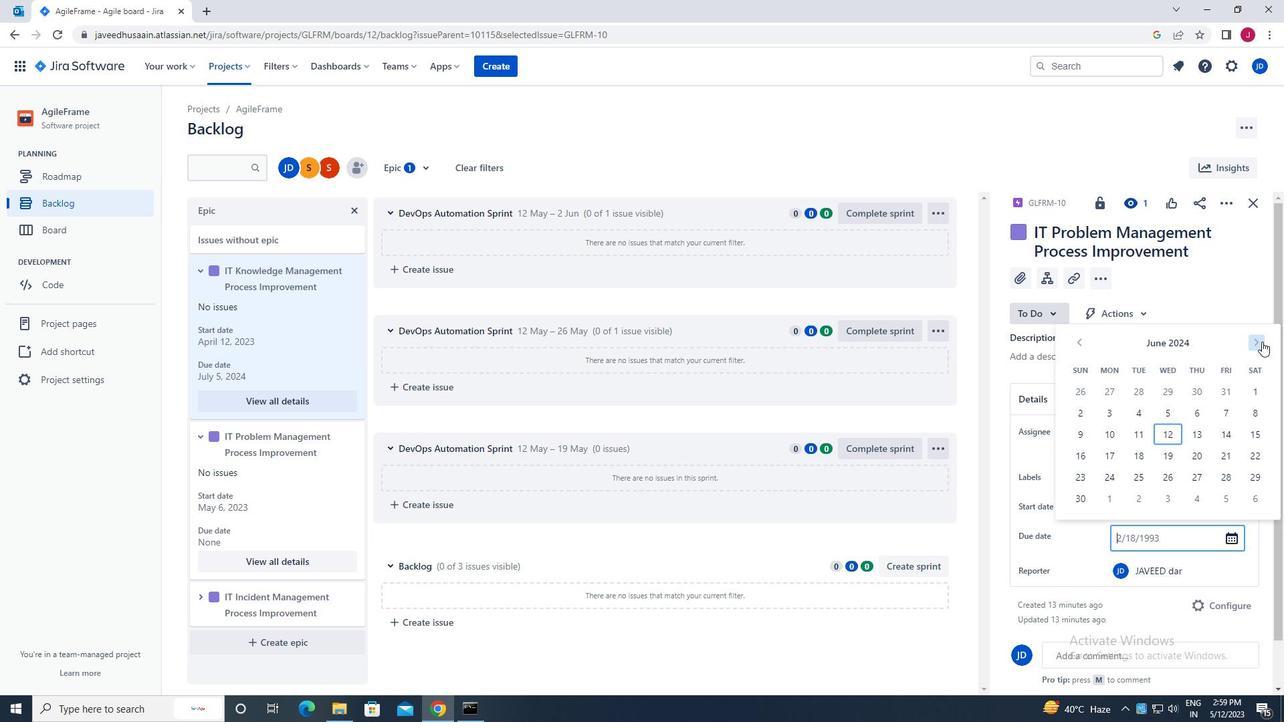 
Action: Mouse moved to (1224, 457)
Screenshot: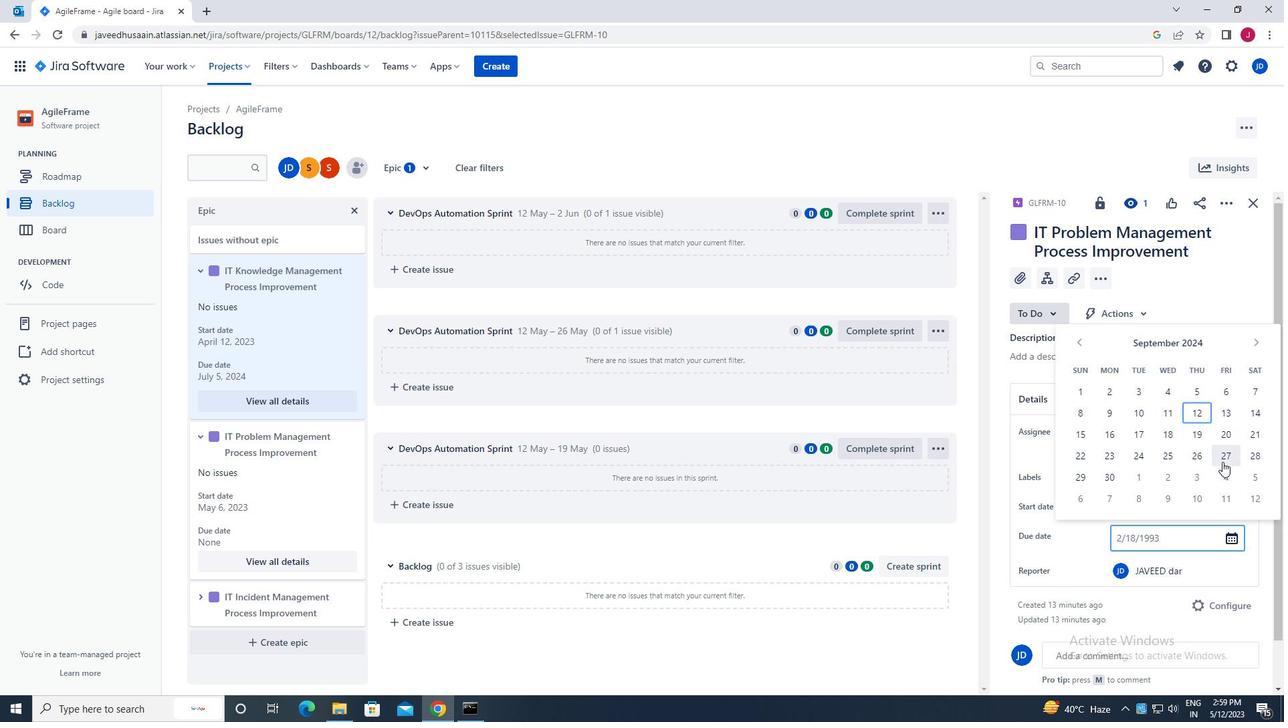 
Action: Mouse pressed left at (1224, 457)
Screenshot: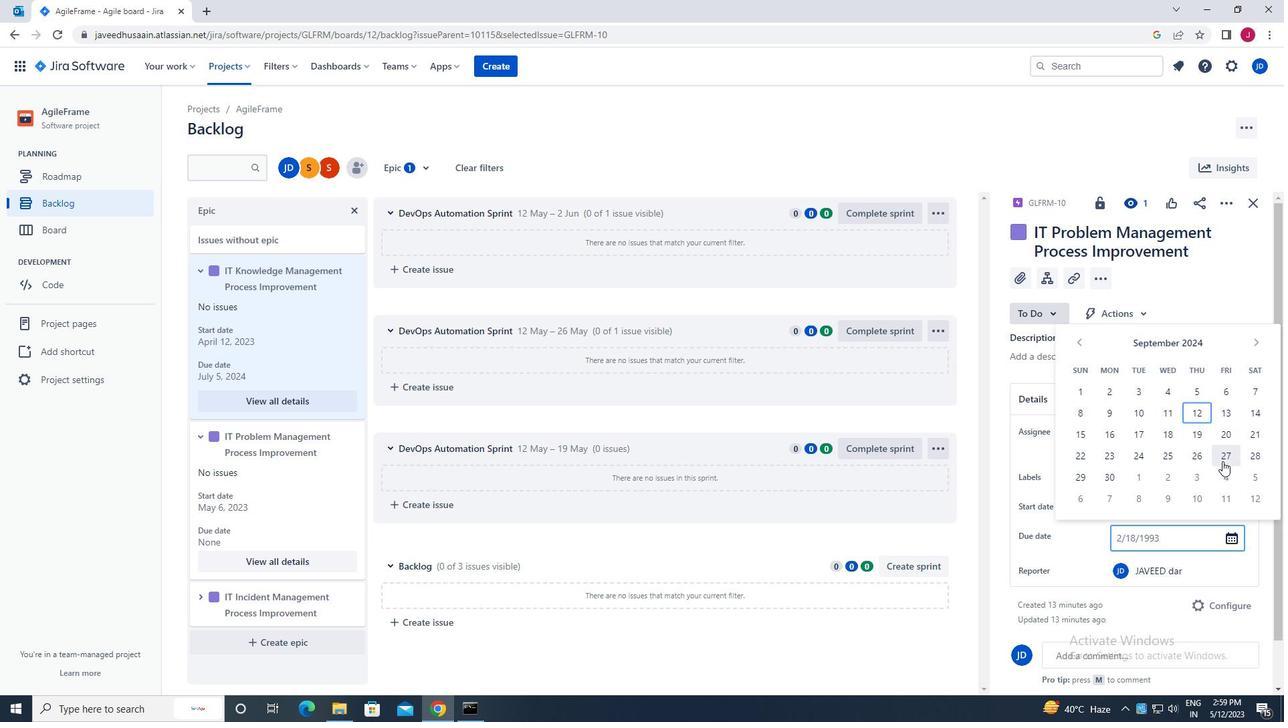 
Action: Mouse moved to (1219, 457)
Screenshot: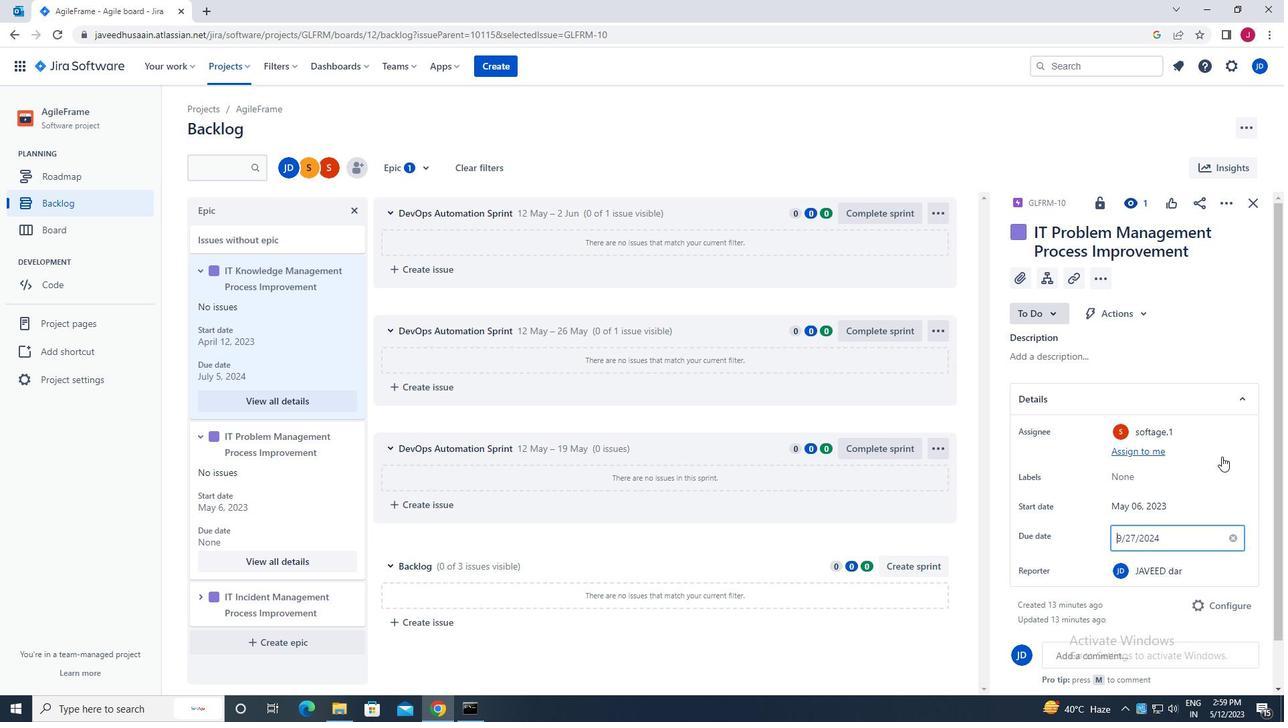 
Action: Key pressed <Key.enter>
Screenshot: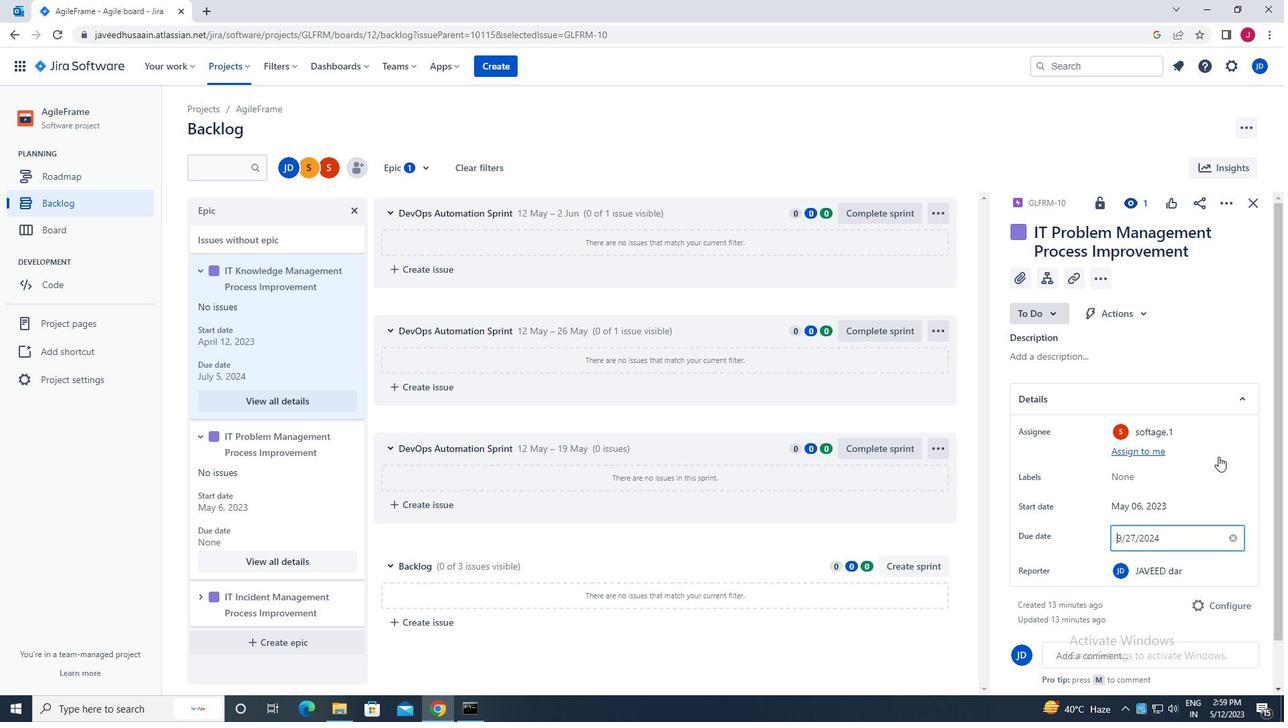 
Action: Mouse moved to (1256, 198)
Screenshot: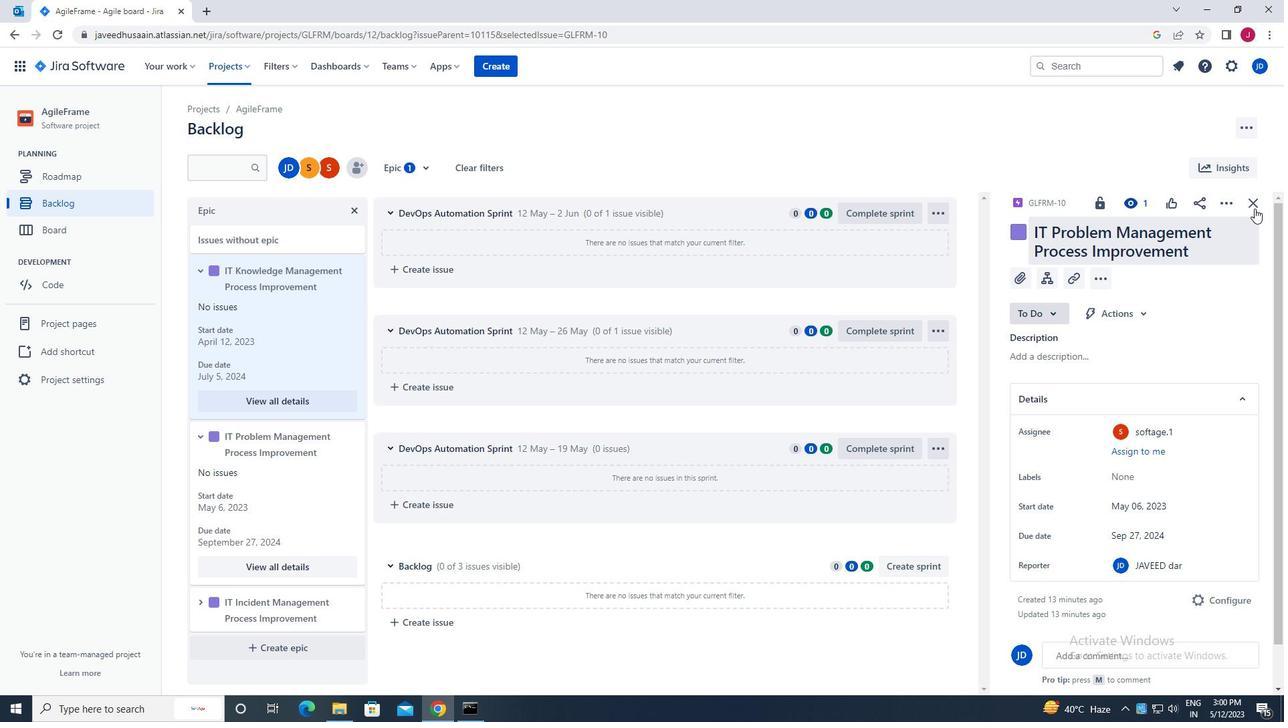 
Action: Mouse pressed left at (1256, 198)
Screenshot: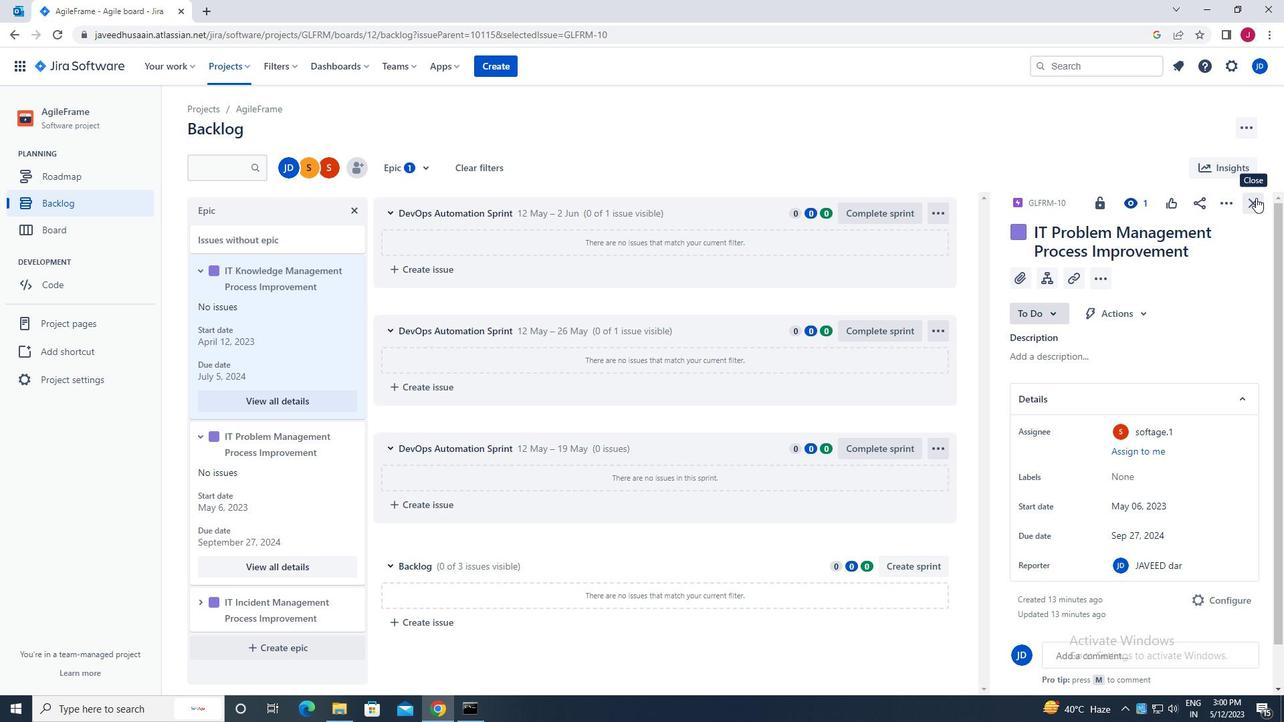 
Action: Mouse moved to (414, 525)
Screenshot: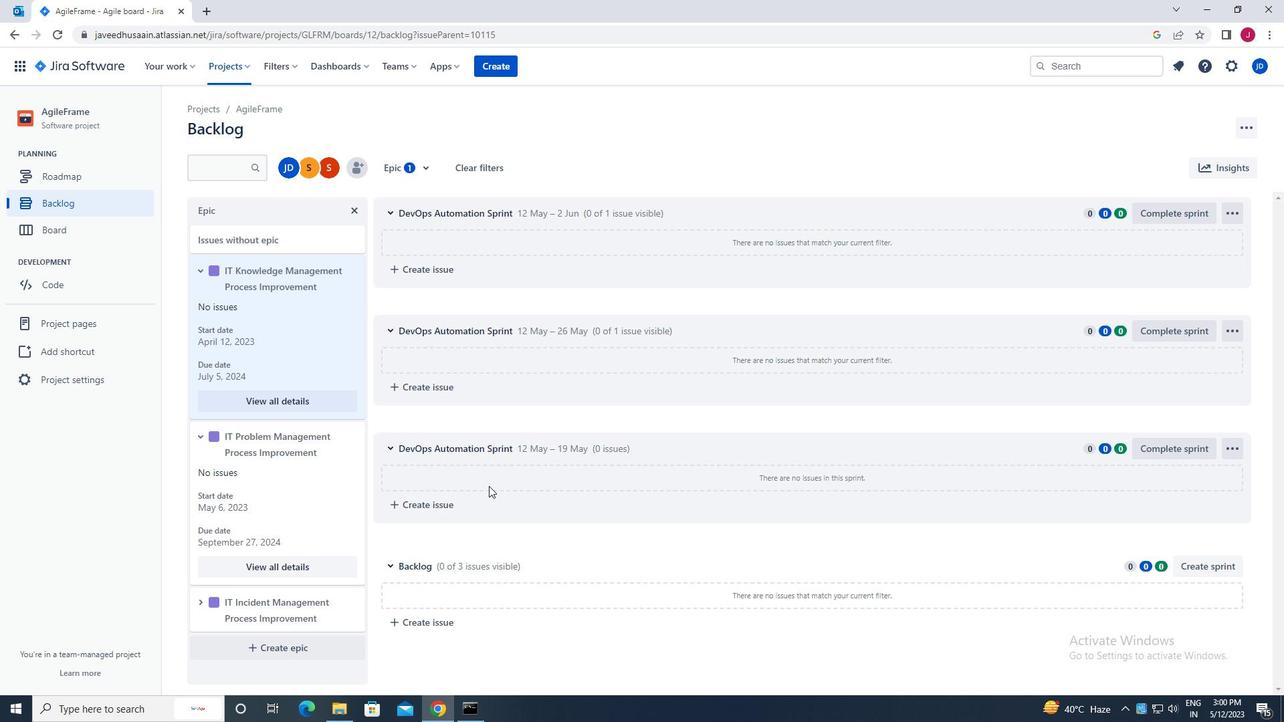 
Action: Mouse scrolled (414, 525) with delta (0, 0)
Screenshot: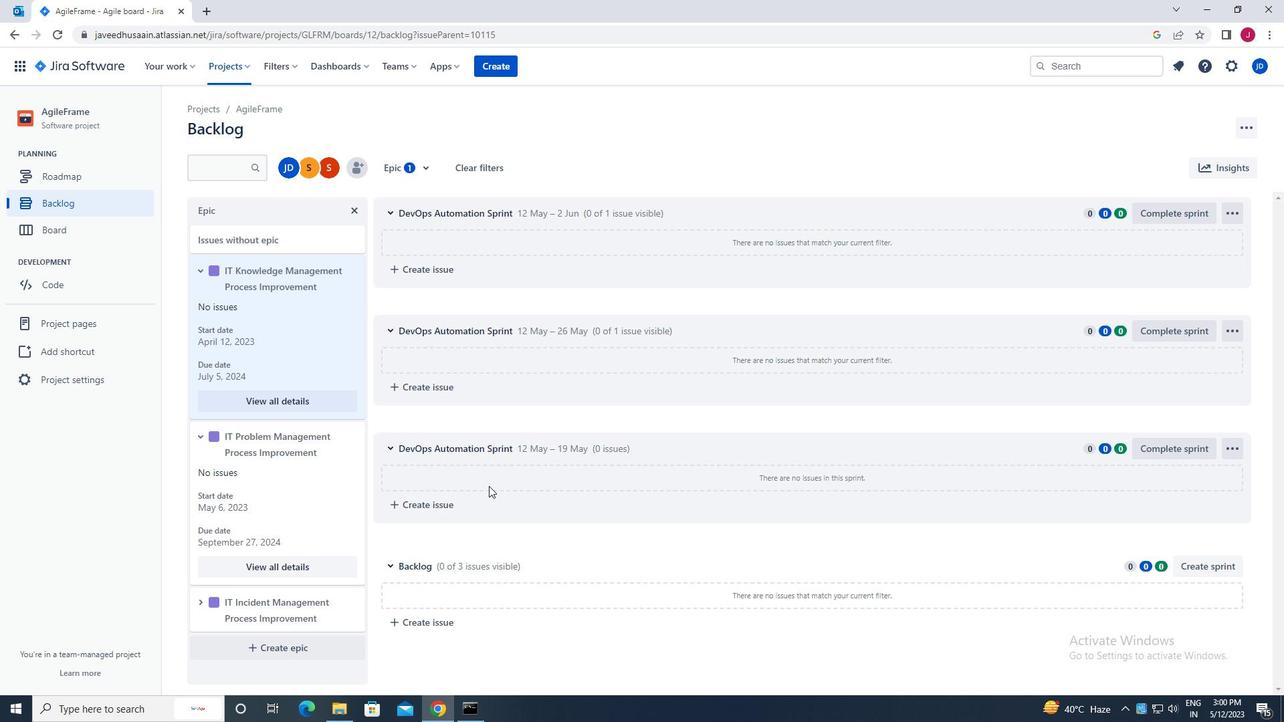 
Action: Mouse moved to (413, 527)
Screenshot: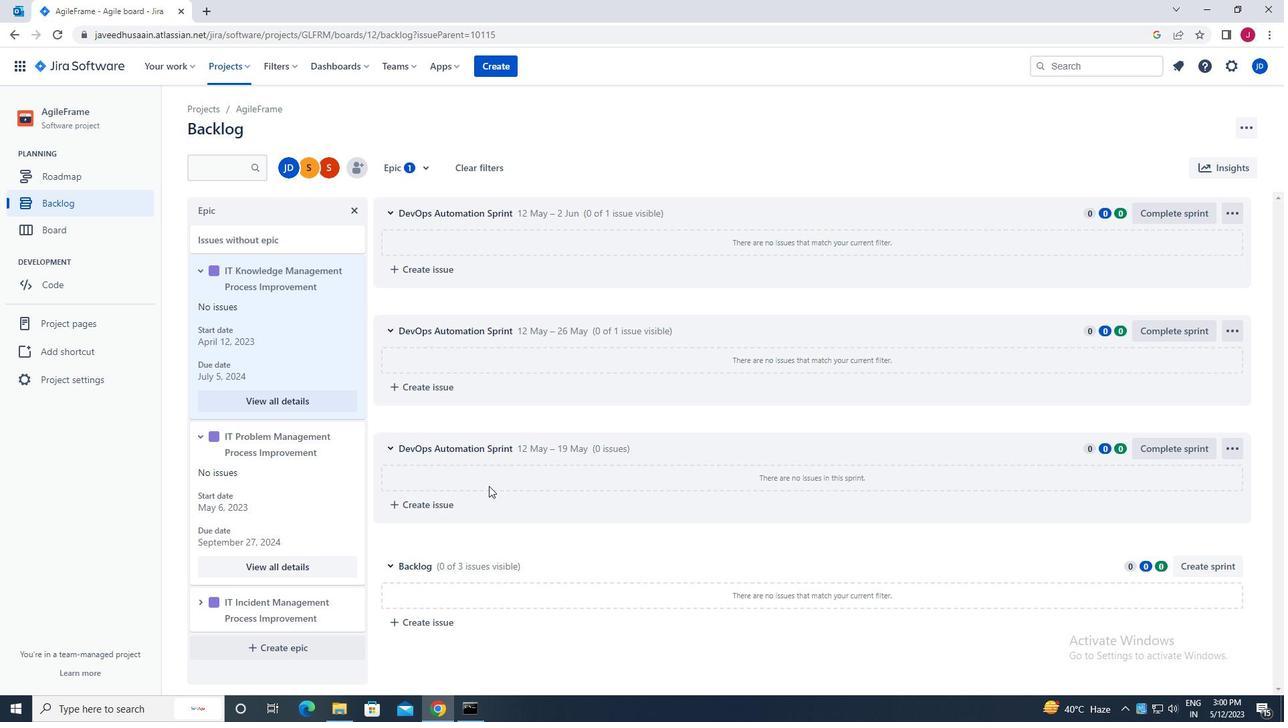 
Action: Mouse scrolled (413, 526) with delta (0, 0)
Screenshot: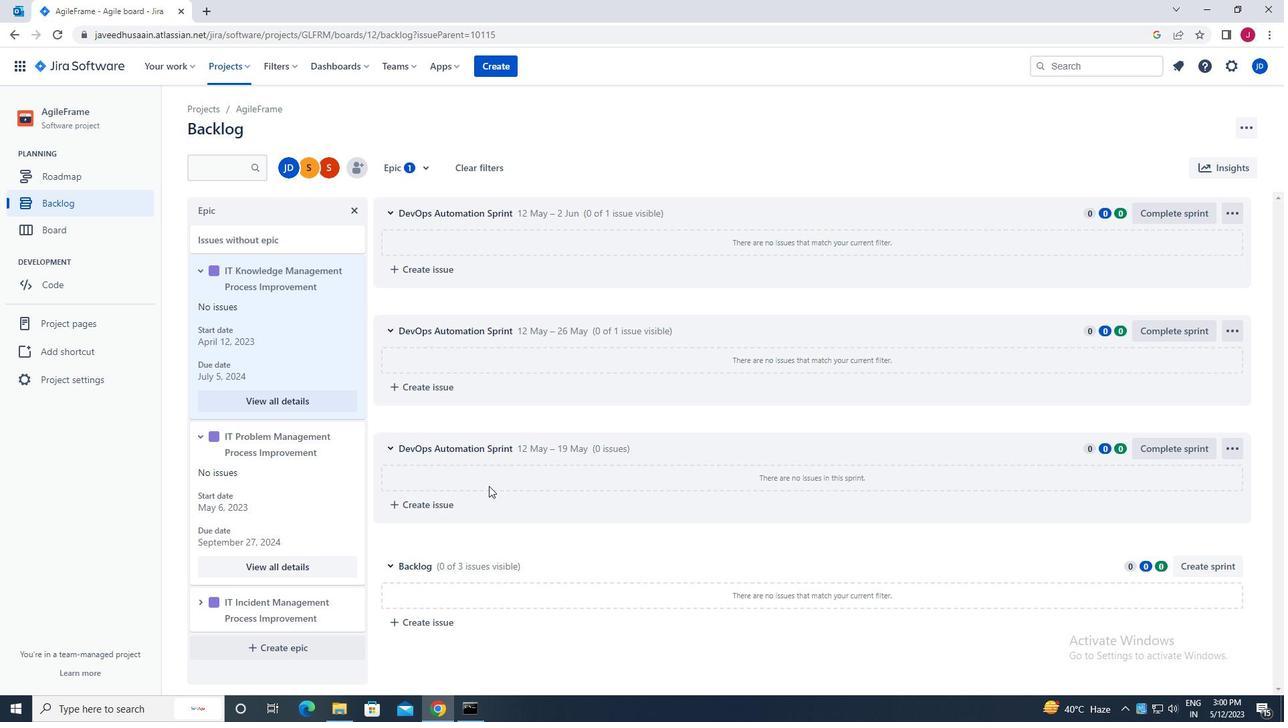 
Action: Mouse moved to (412, 527)
Screenshot: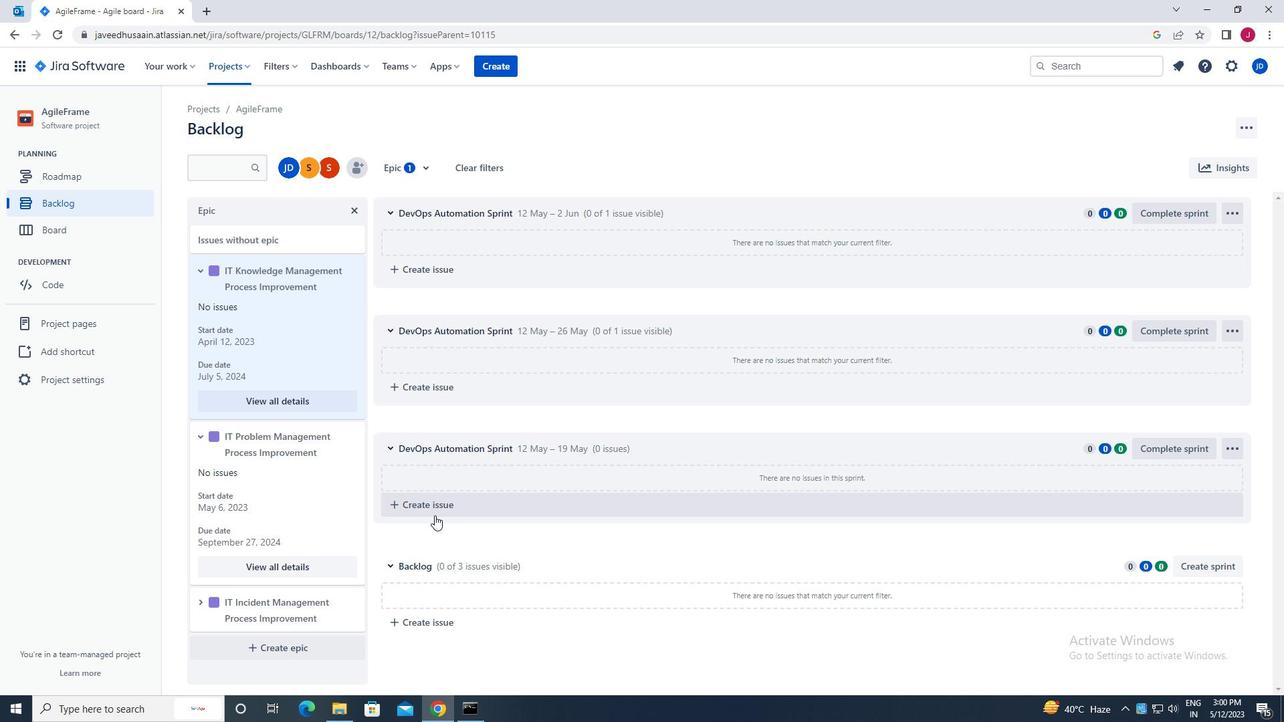
Action: Mouse scrolled (412, 526) with delta (0, 0)
Screenshot: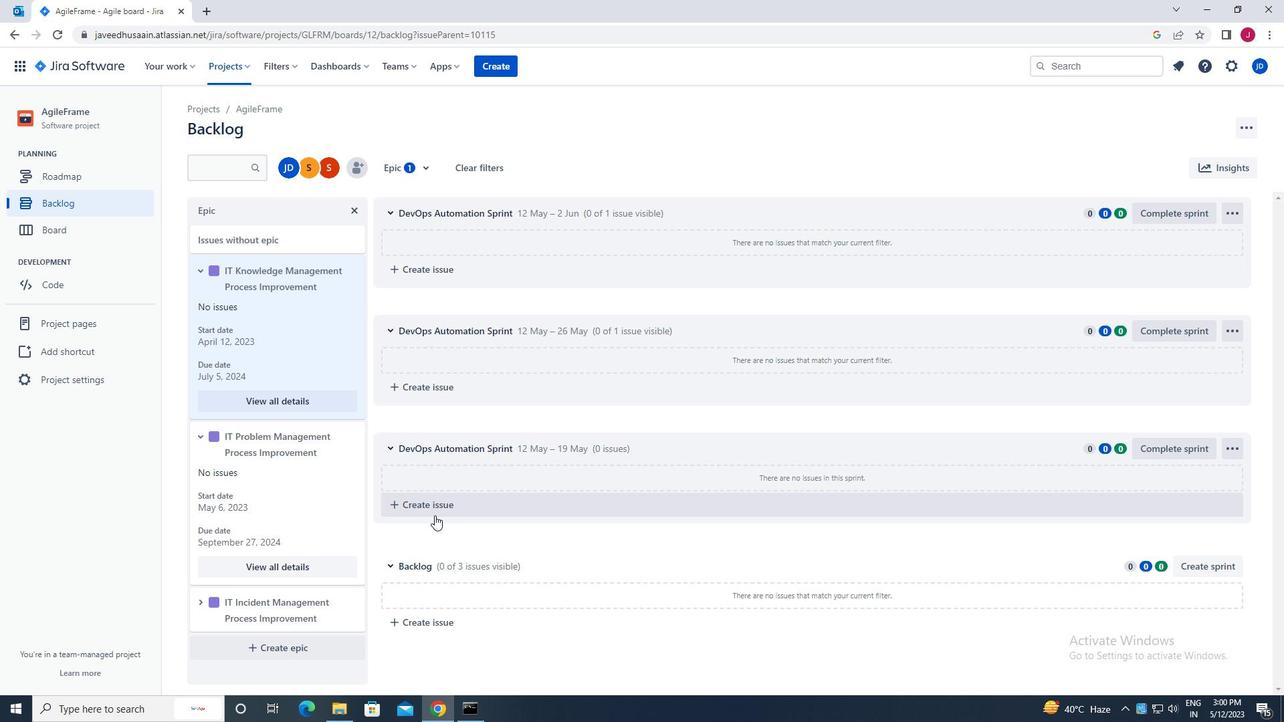 
Action: Mouse moved to (412, 527)
Screenshot: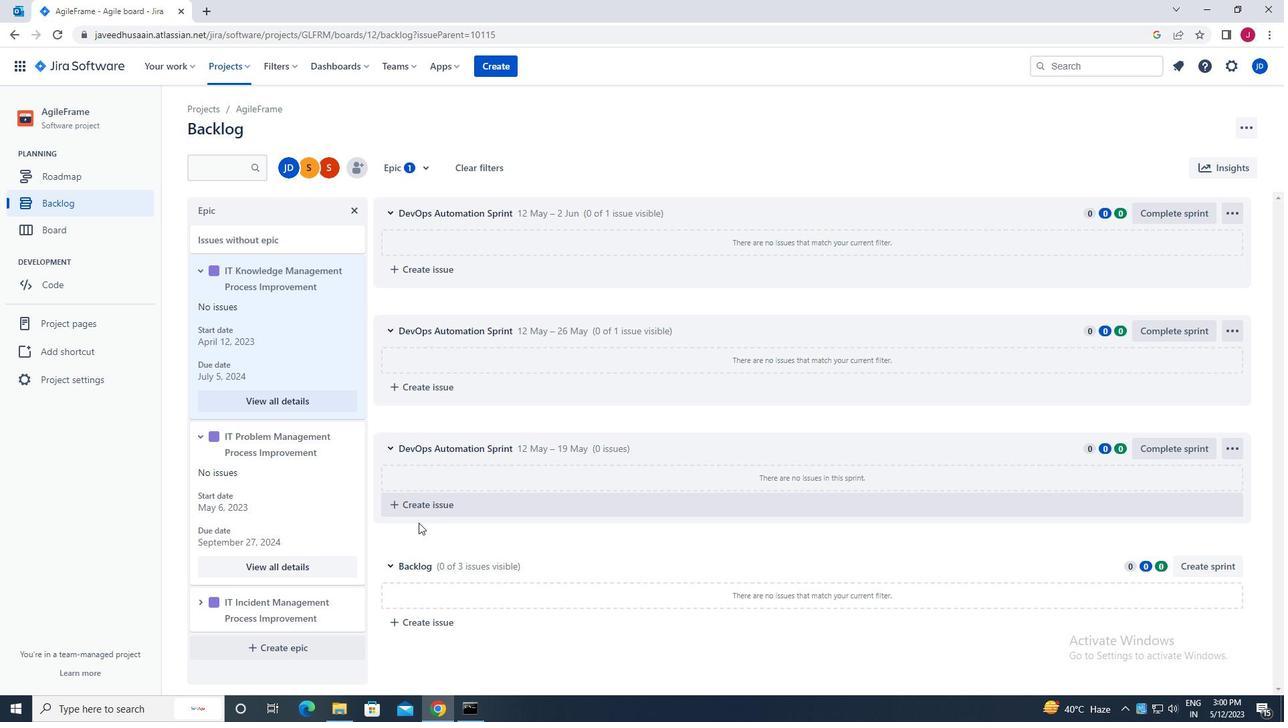 
Action: Mouse scrolled (412, 527) with delta (0, 0)
Screenshot: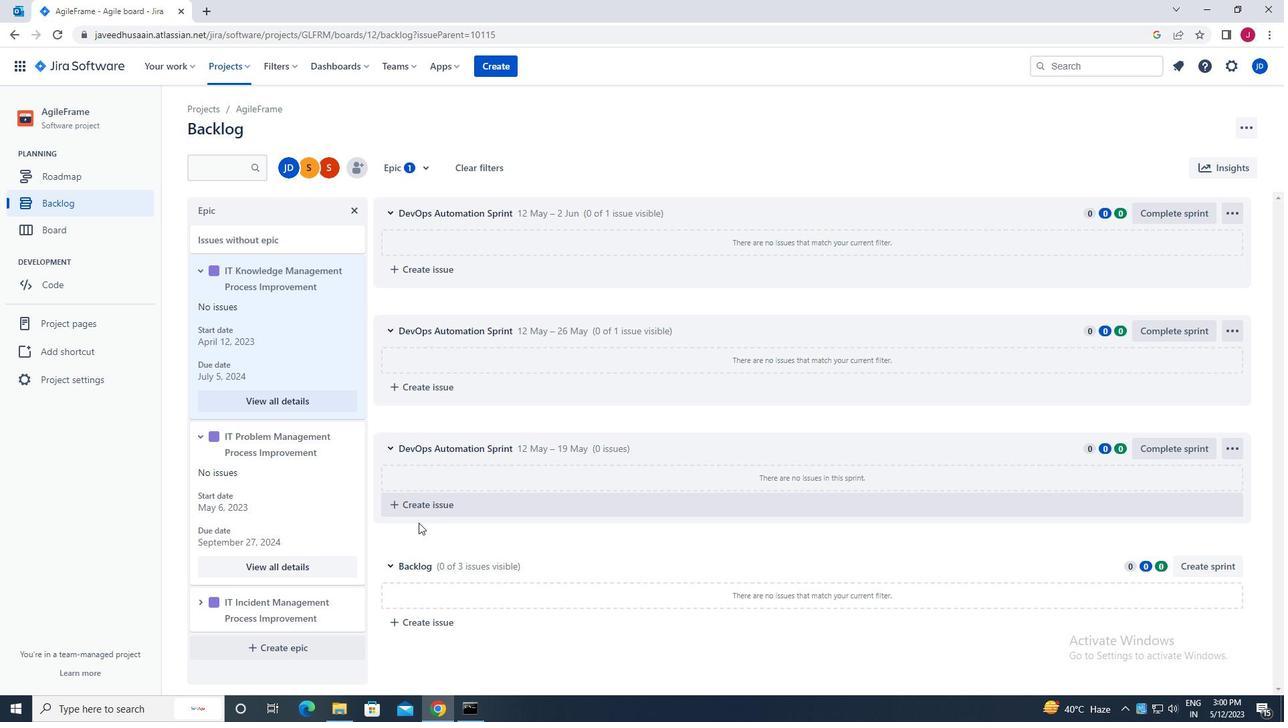 
Action: Mouse moved to (200, 602)
Screenshot: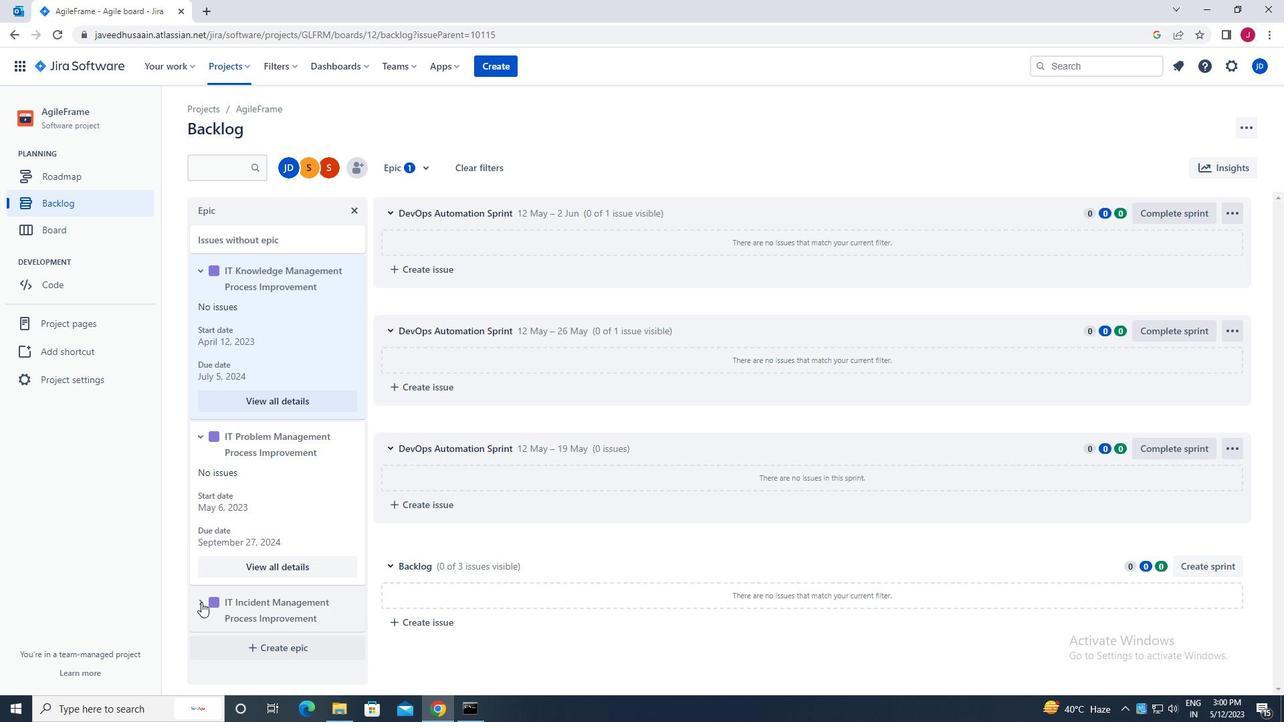 
Action: Mouse pressed left at (200, 602)
Screenshot: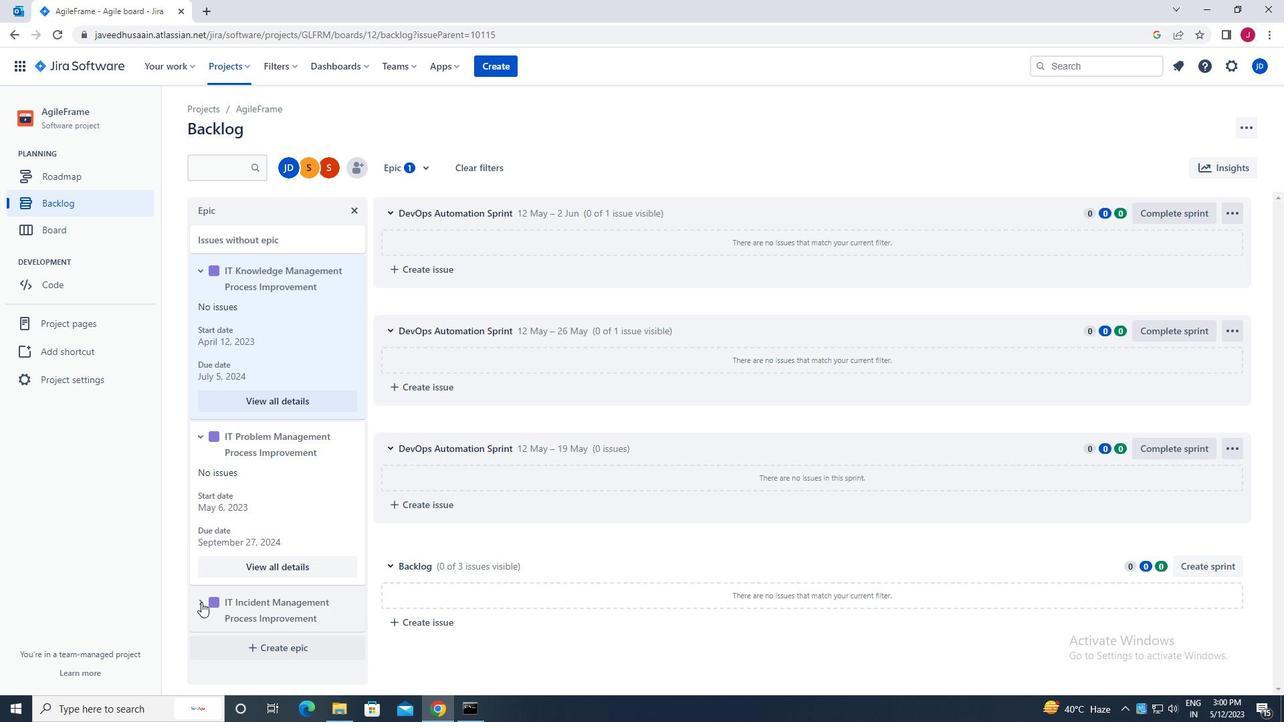 
Action: Mouse moved to (236, 619)
Screenshot: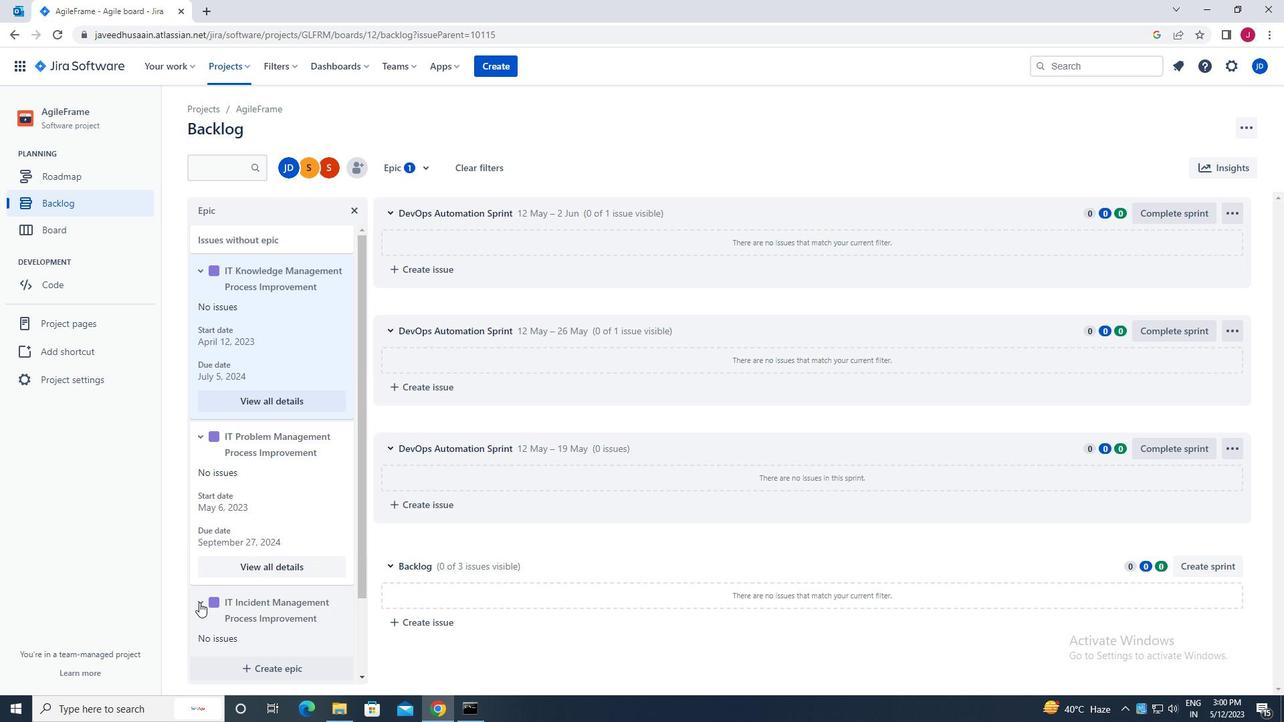 
Action: Mouse scrolled (236, 618) with delta (0, 0)
Screenshot: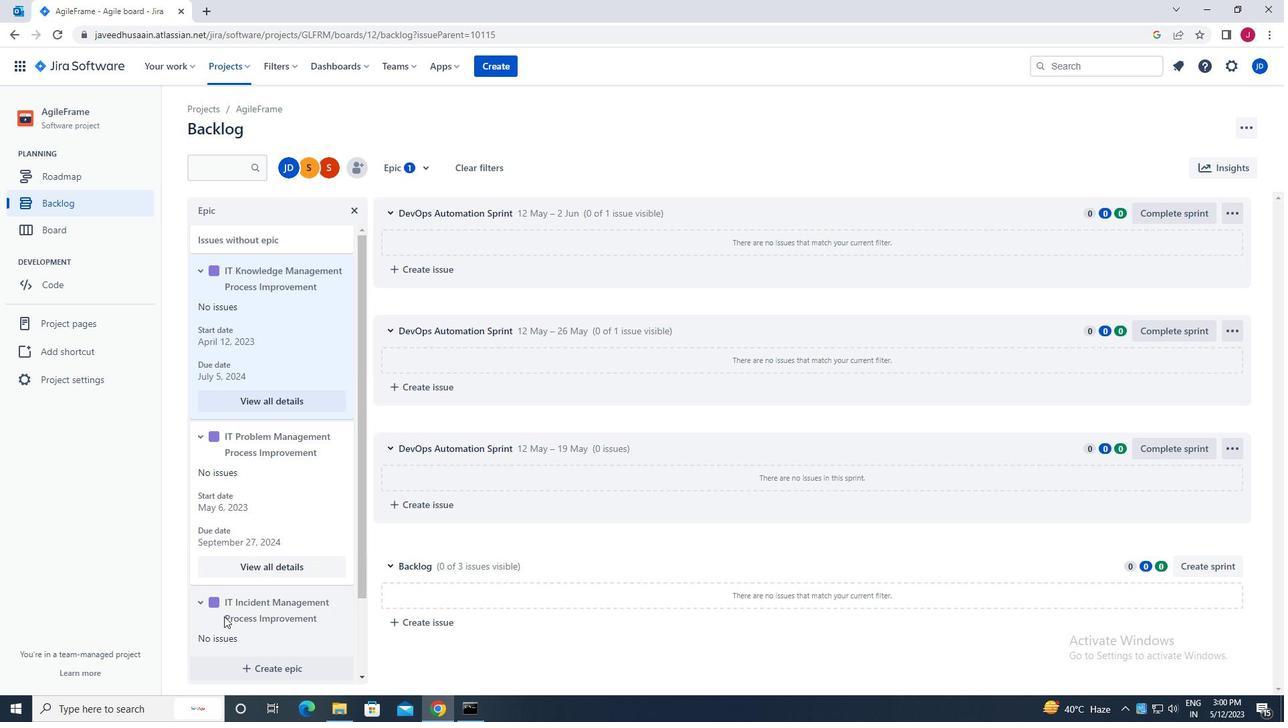 
Action: Mouse scrolled (236, 618) with delta (0, 0)
Screenshot: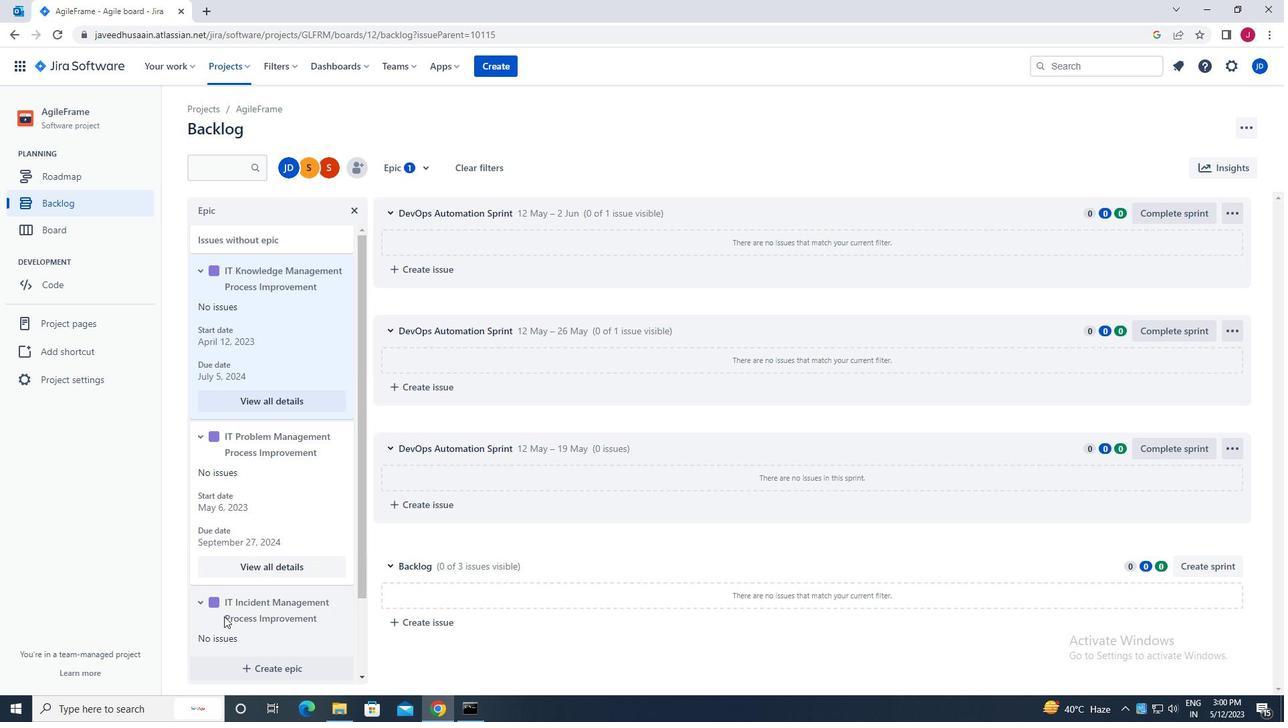 
Action: Mouse moved to (236, 619)
Screenshot: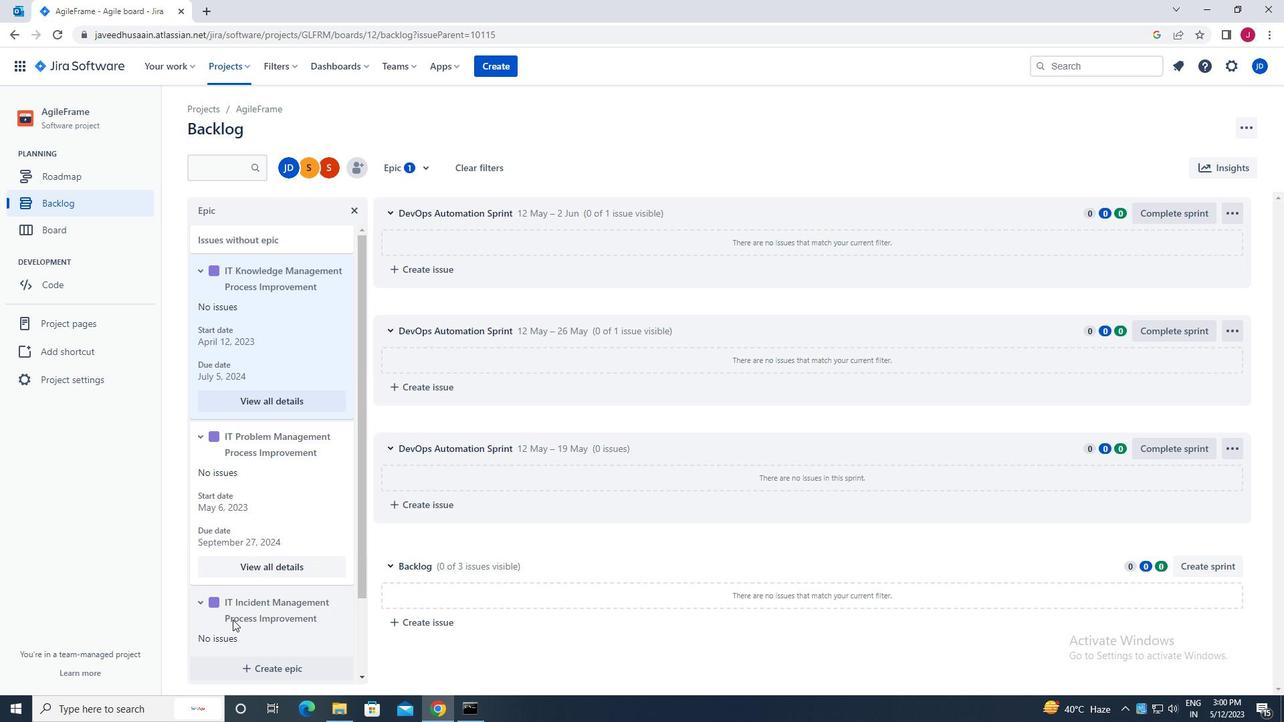 
Action: Mouse scrolled (236, 618) with delta (0, 0)
Screenshot: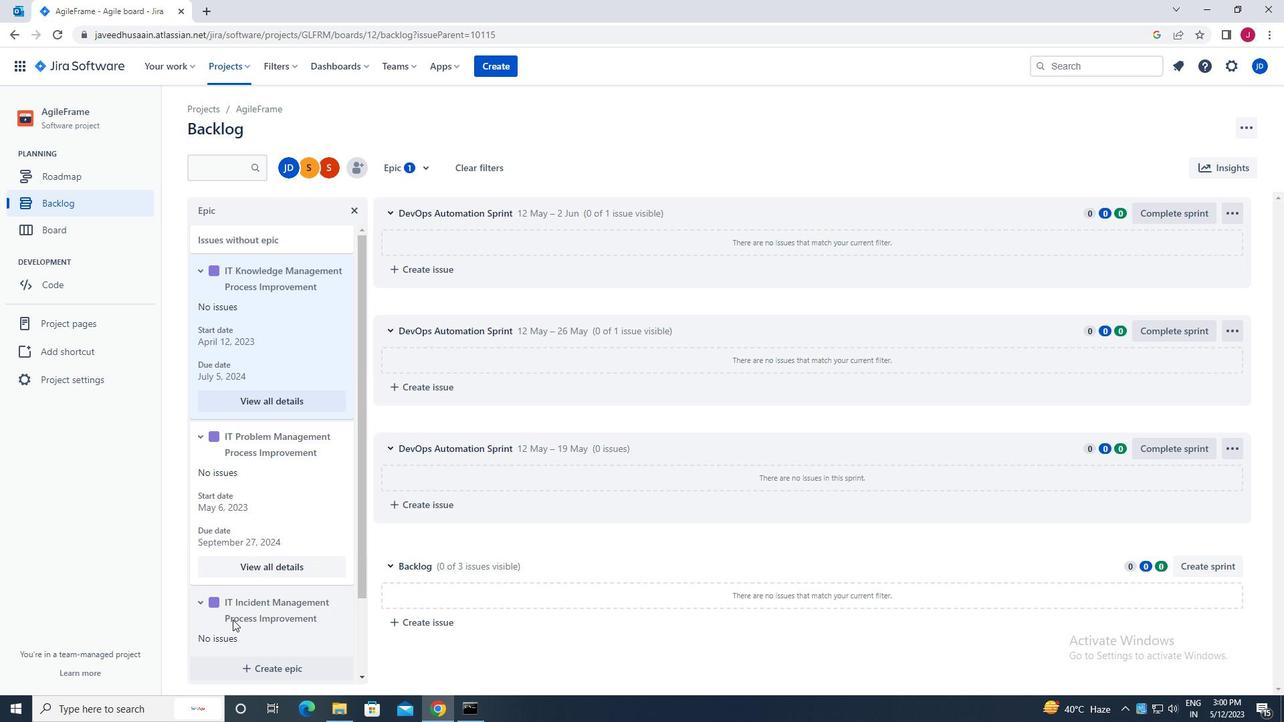 
Action: Mouse moved to (236, 618)
Screenshot: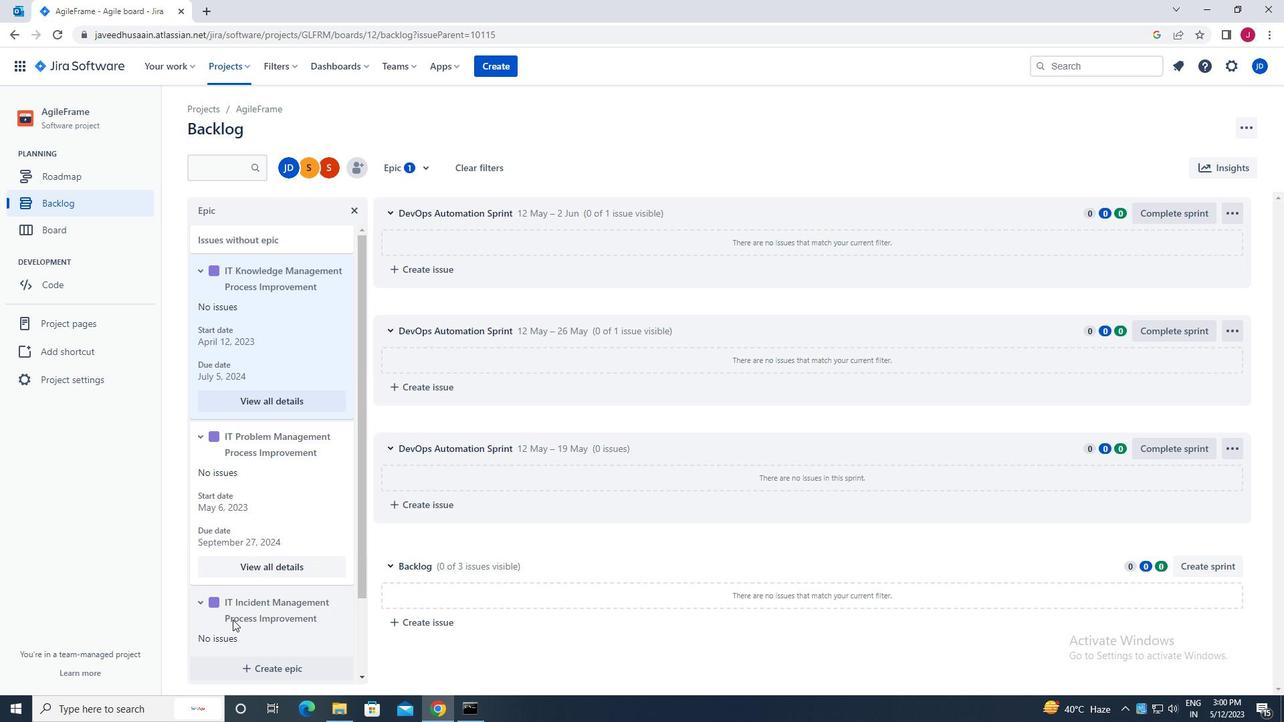 
Action: Mouse scrolled (236, 618) with delta (0, 0)
Screenshot: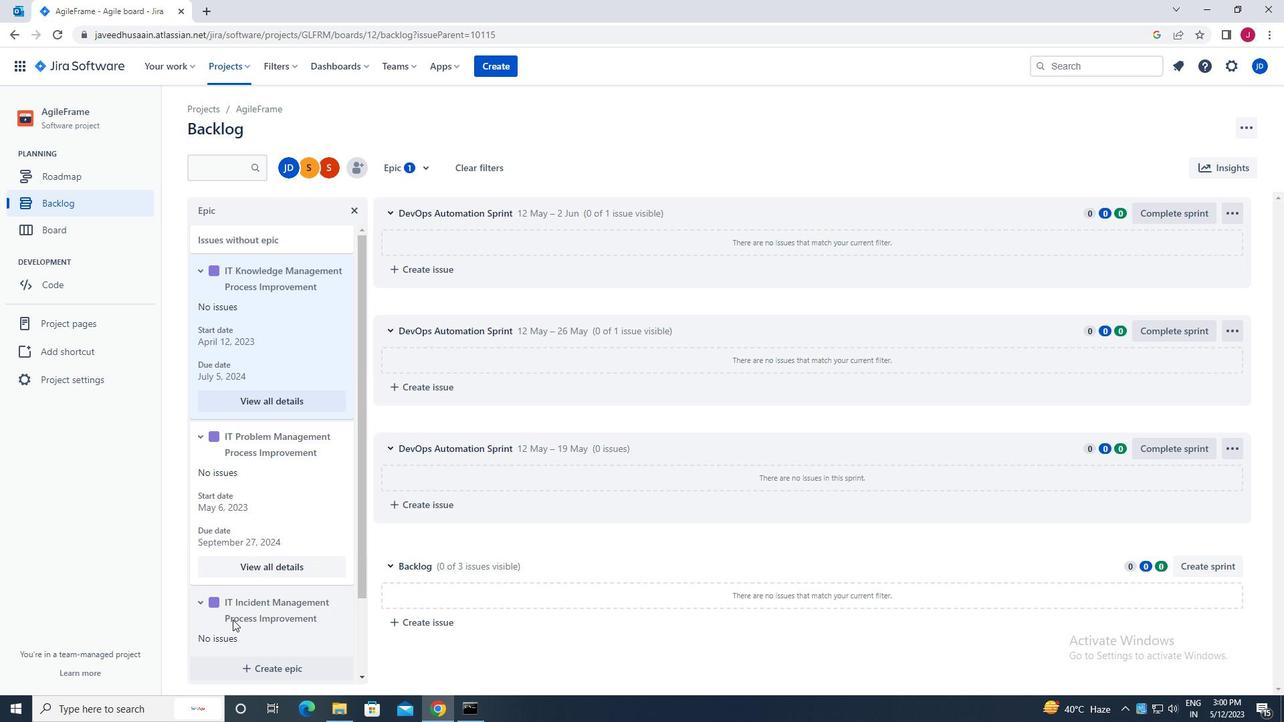 
Action: Mouse moved to (238, 615)
Screenshot: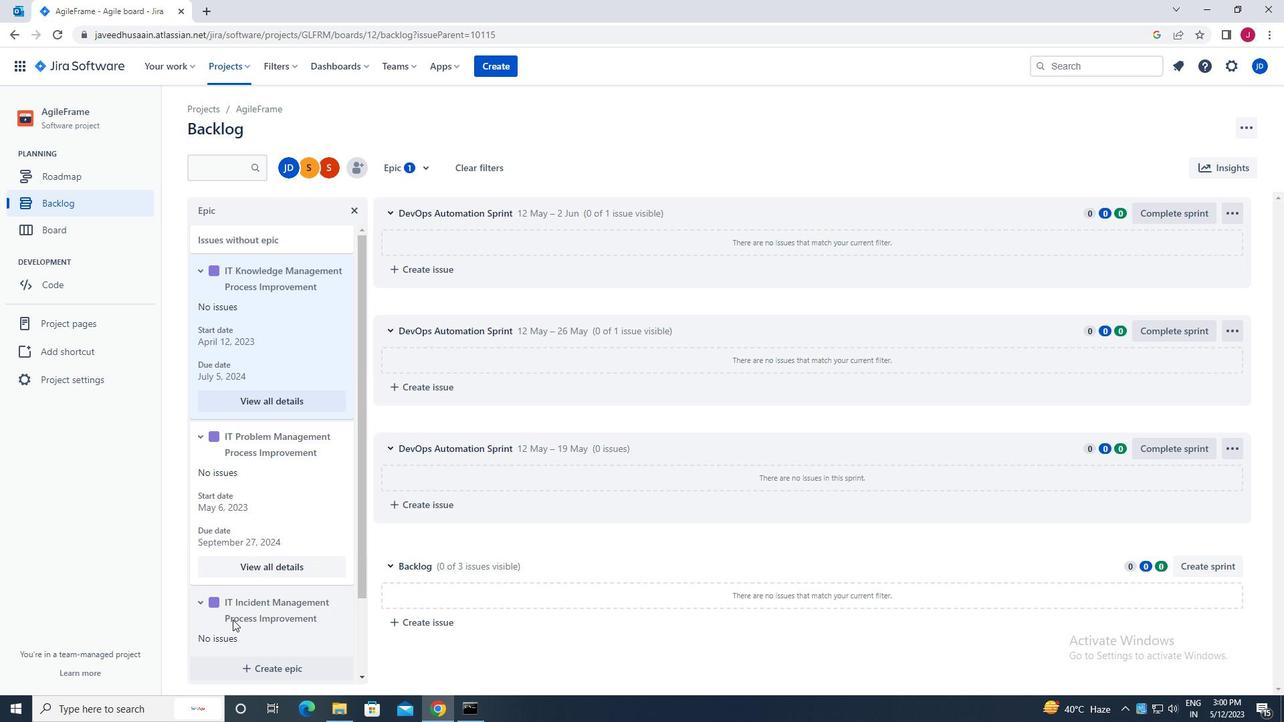 
Action: Mouse scrolled (238, 614) with delta (0, 0)
Screenshot: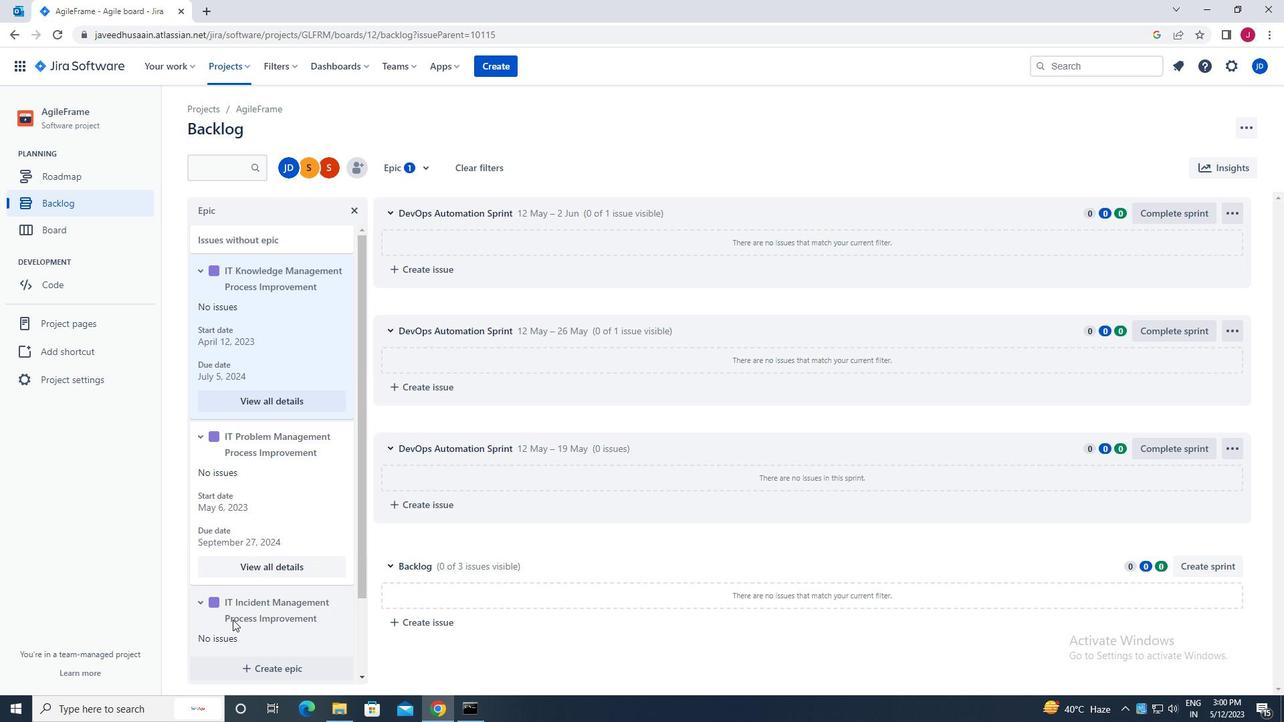 
Action: Mouse moved to (241, 612)
Screenshot: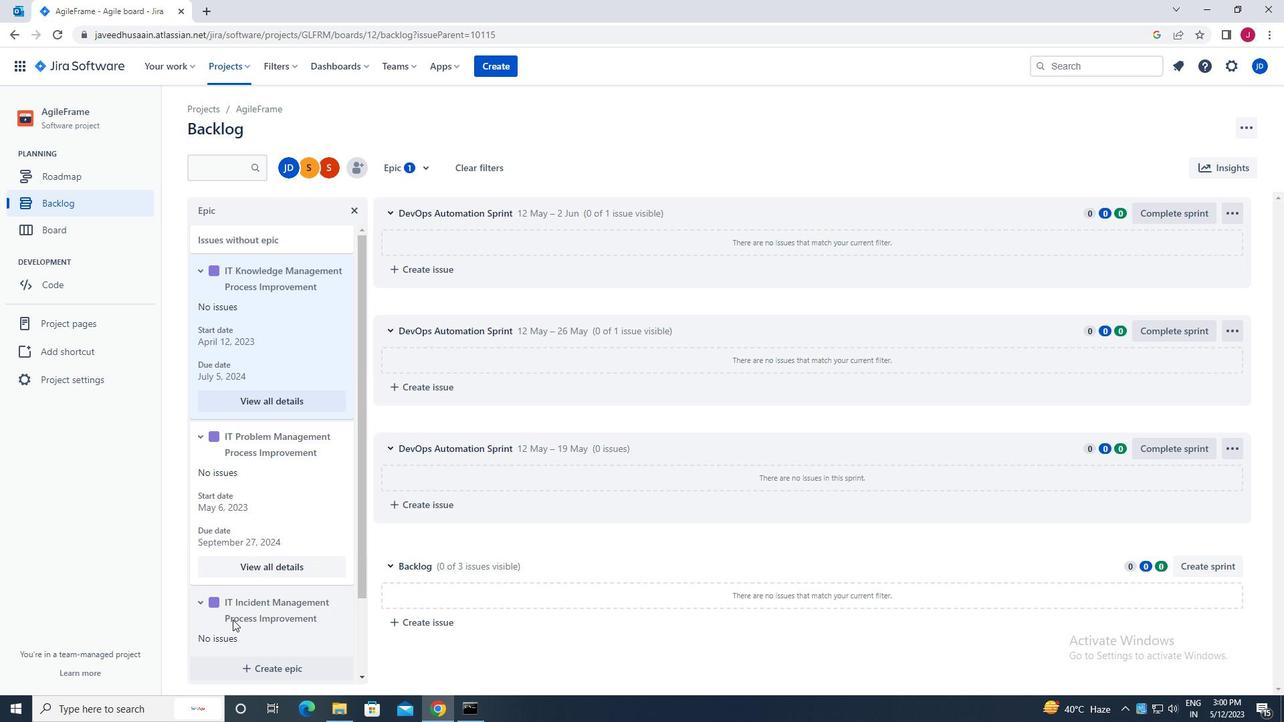 
Action: Mouse scrolled (241, 612) with delta (0, 0)
Screenshot: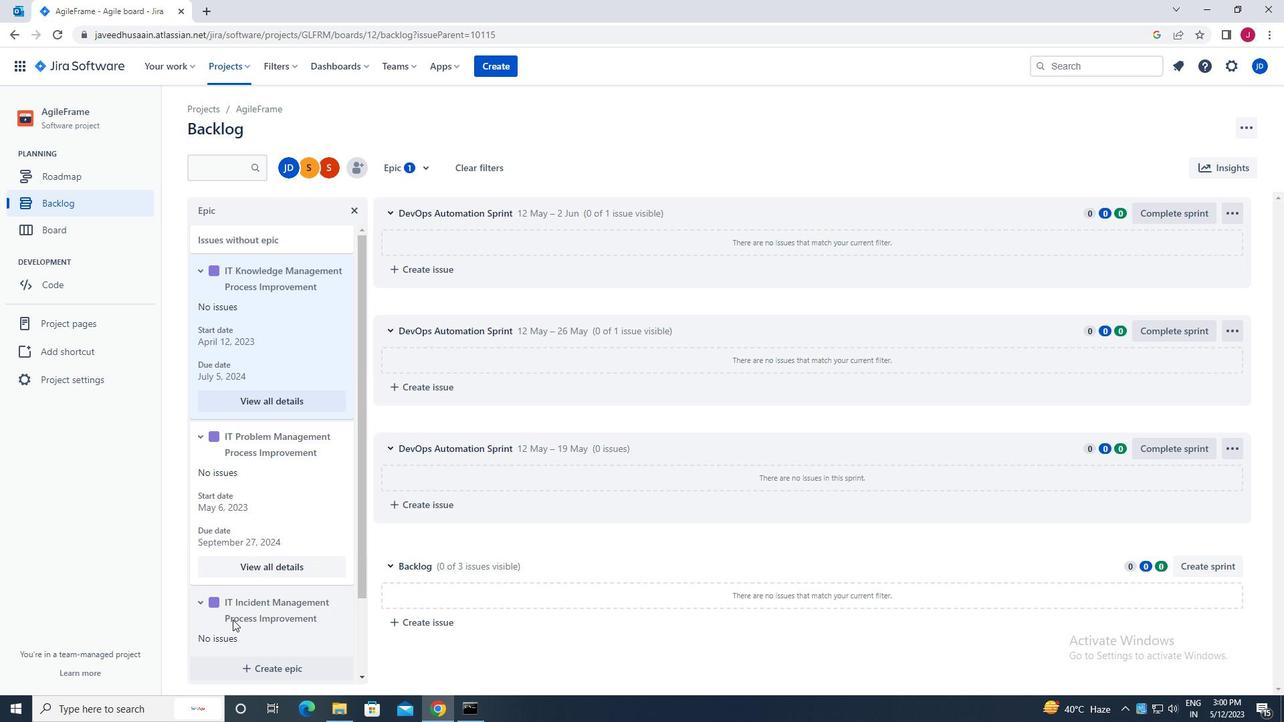 
Action: Mouse moved to (256, 632)
Screenshot: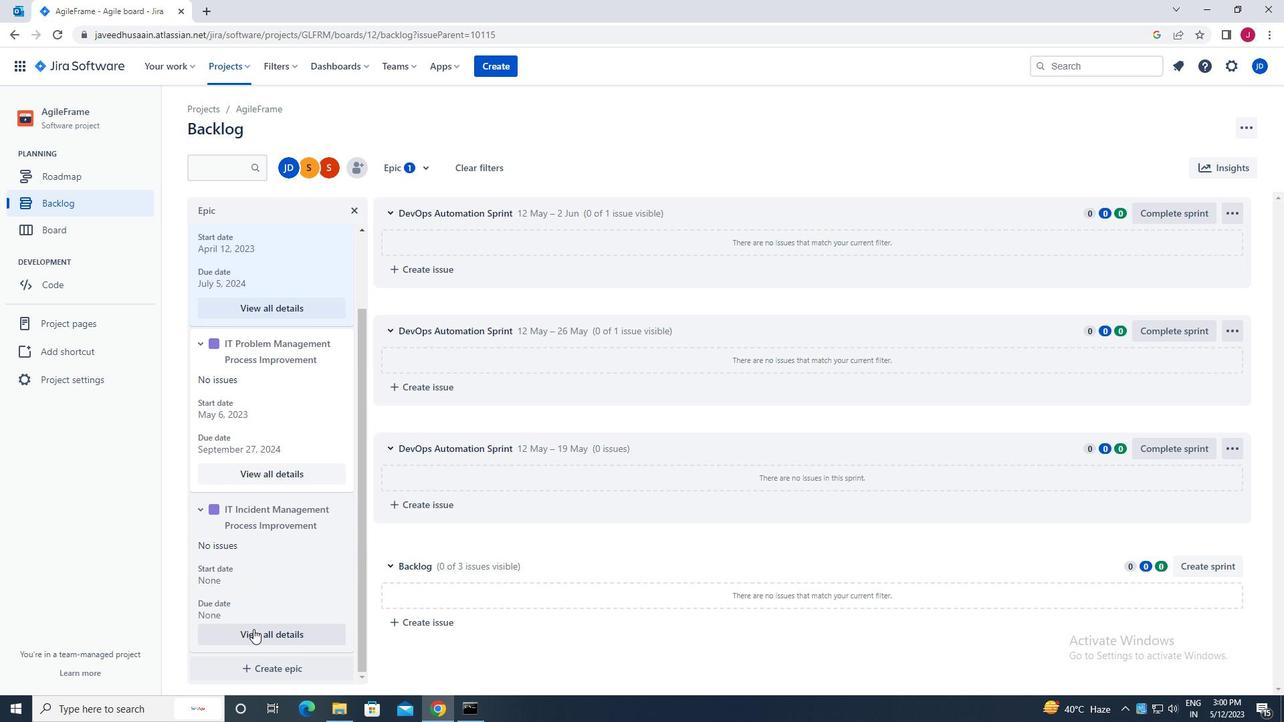 
Action: Mouse pressed left at (256, 632)
Screenshot: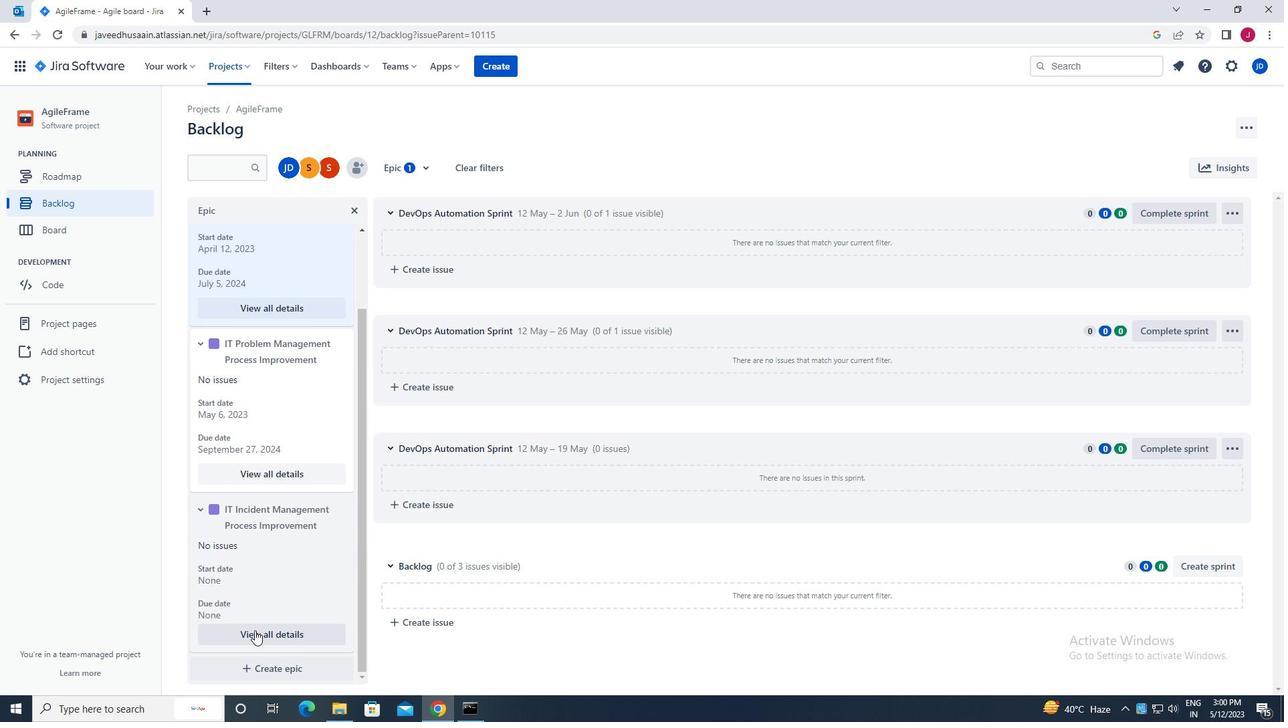 
Action: Mouse moved to (1128, 506)
Screenshot: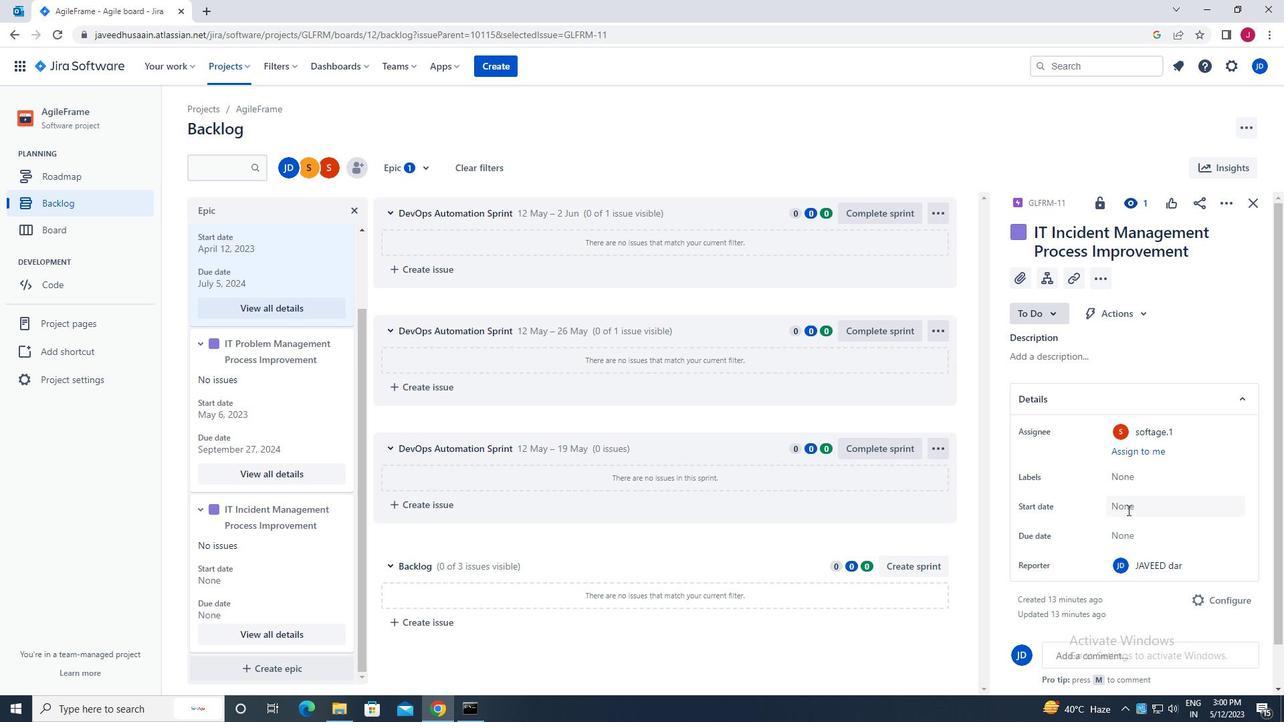 
Action: Mouse pressed left at (1128, 506)
Screenshot: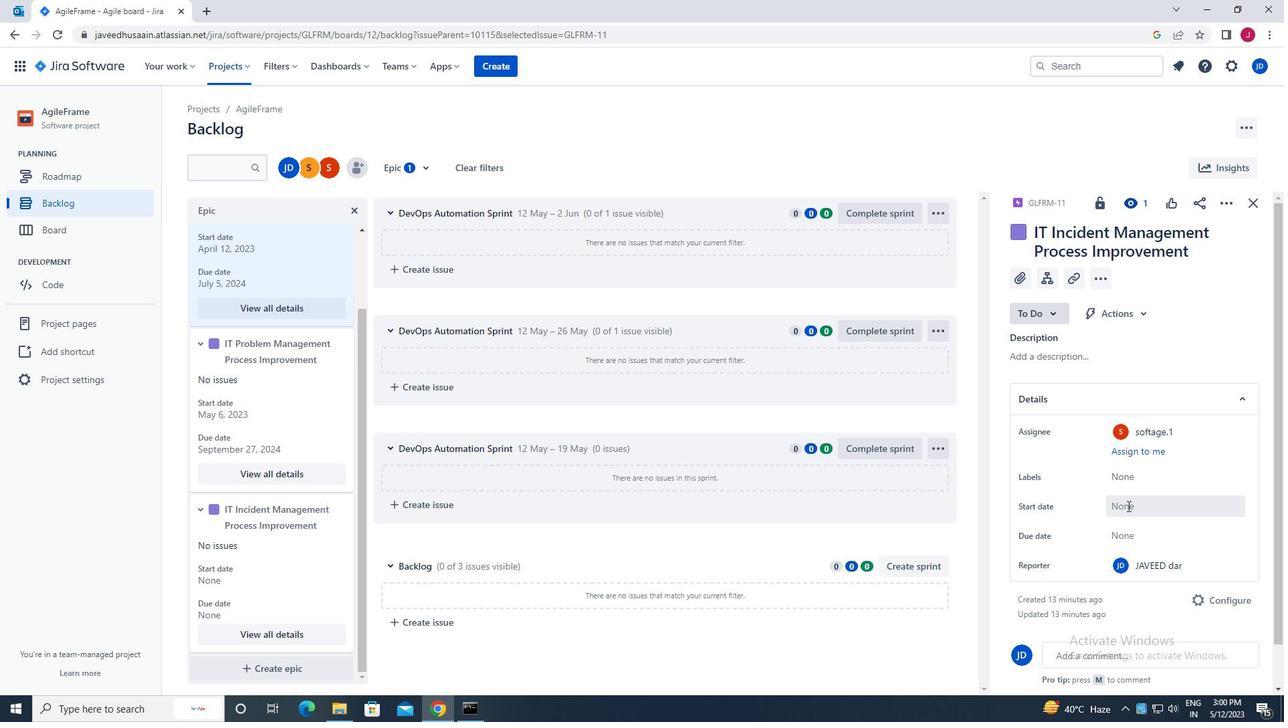 
Action: Mouse moved to (1257, 315)
Screenshot: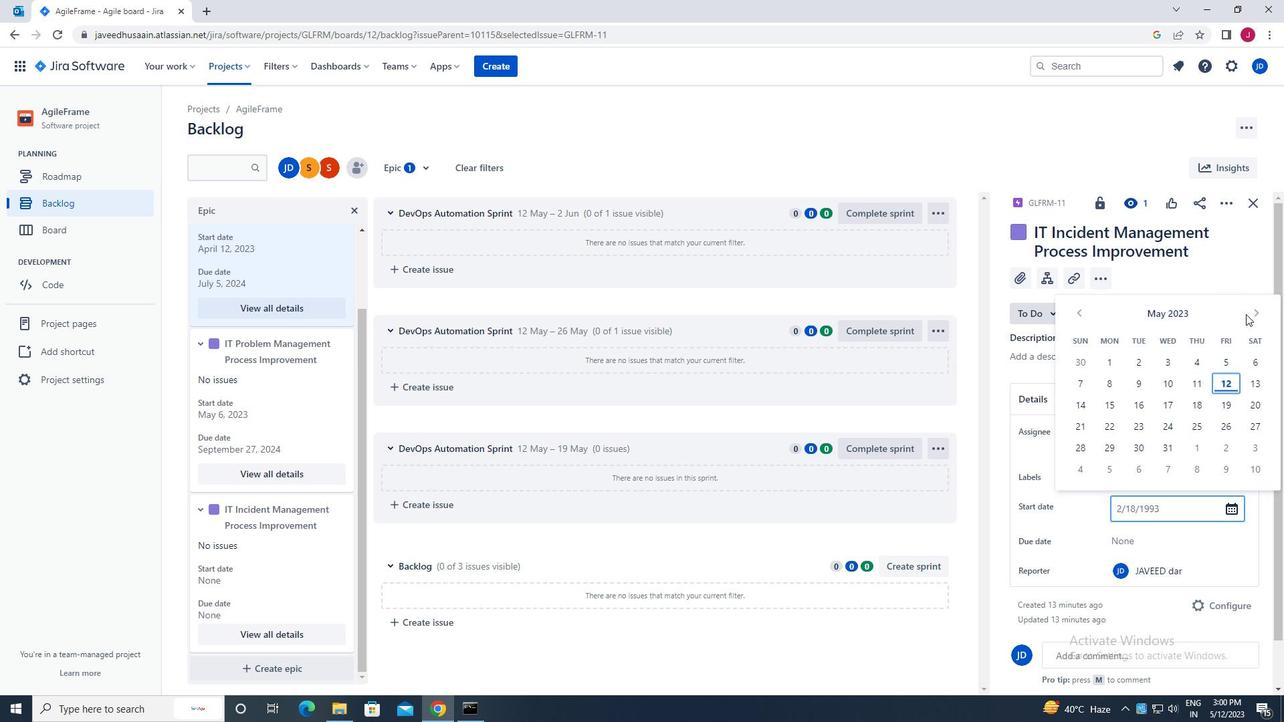 
Action: Mouse pressed left at (1257, 315)
Screenshot: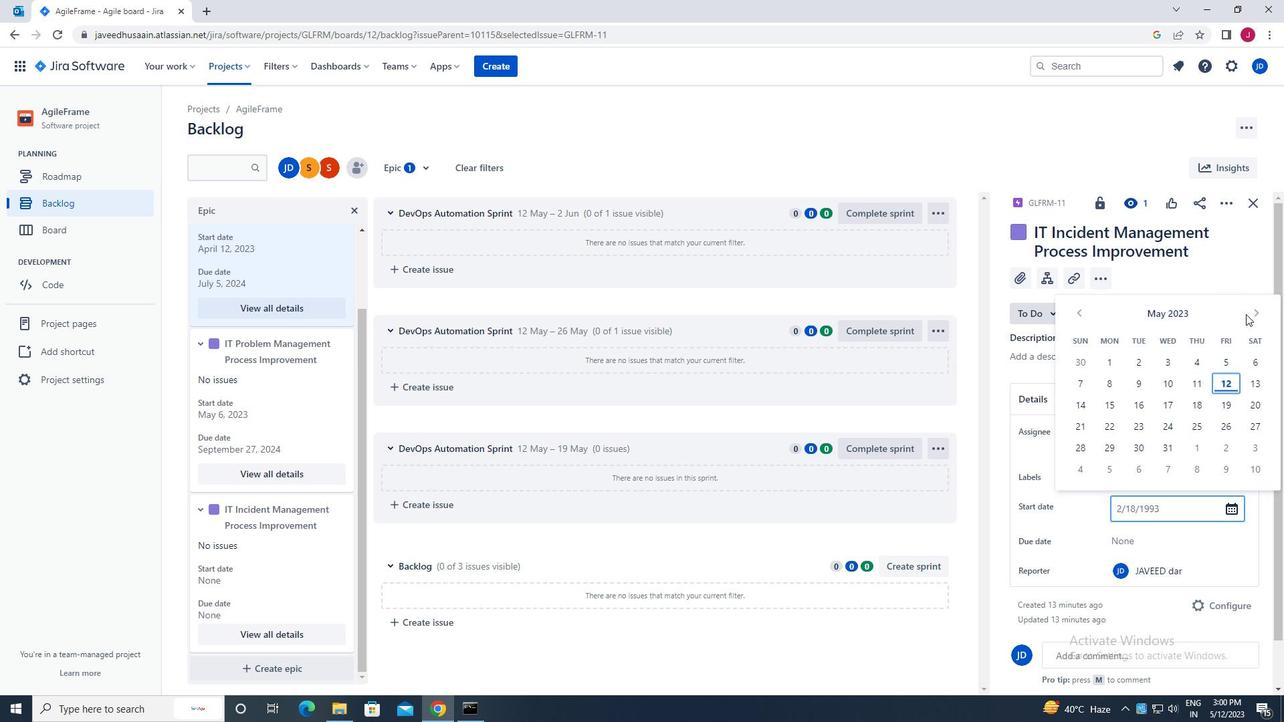 
Action: Mouse moved to (1258, 315)
Screenshot: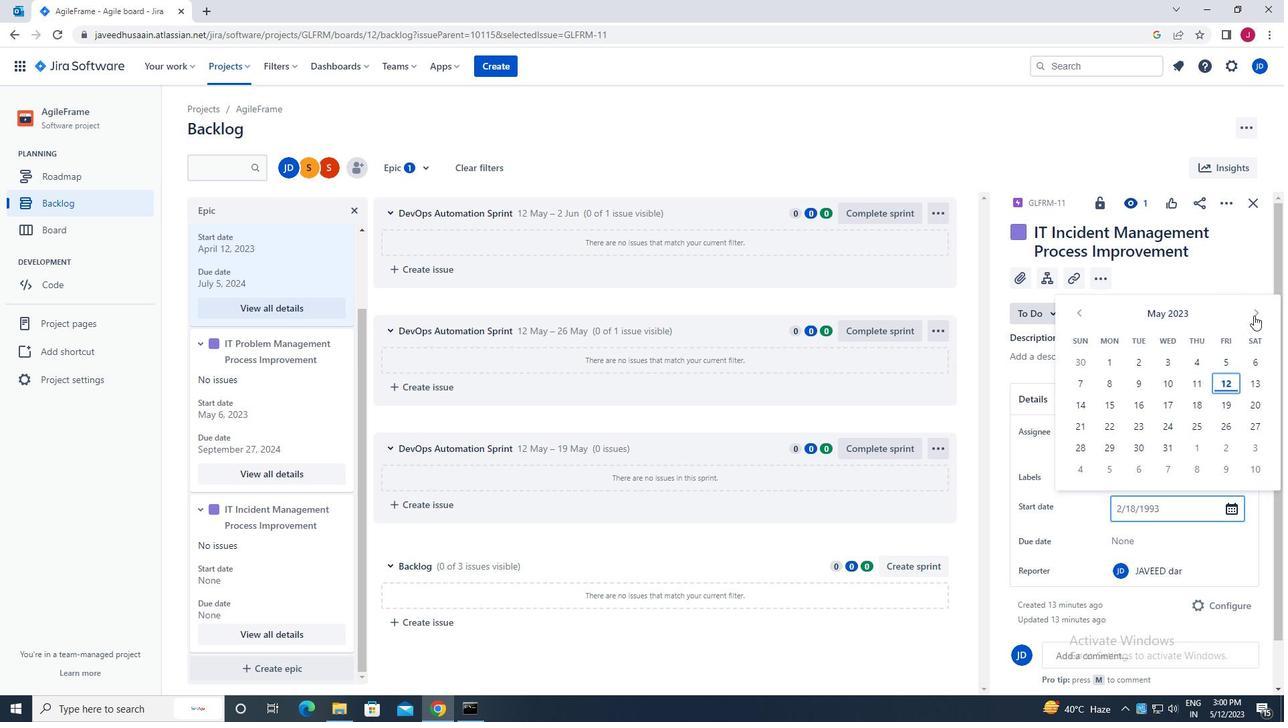 
Action: Mouse pressed left at (1258, 315)
Screenshot: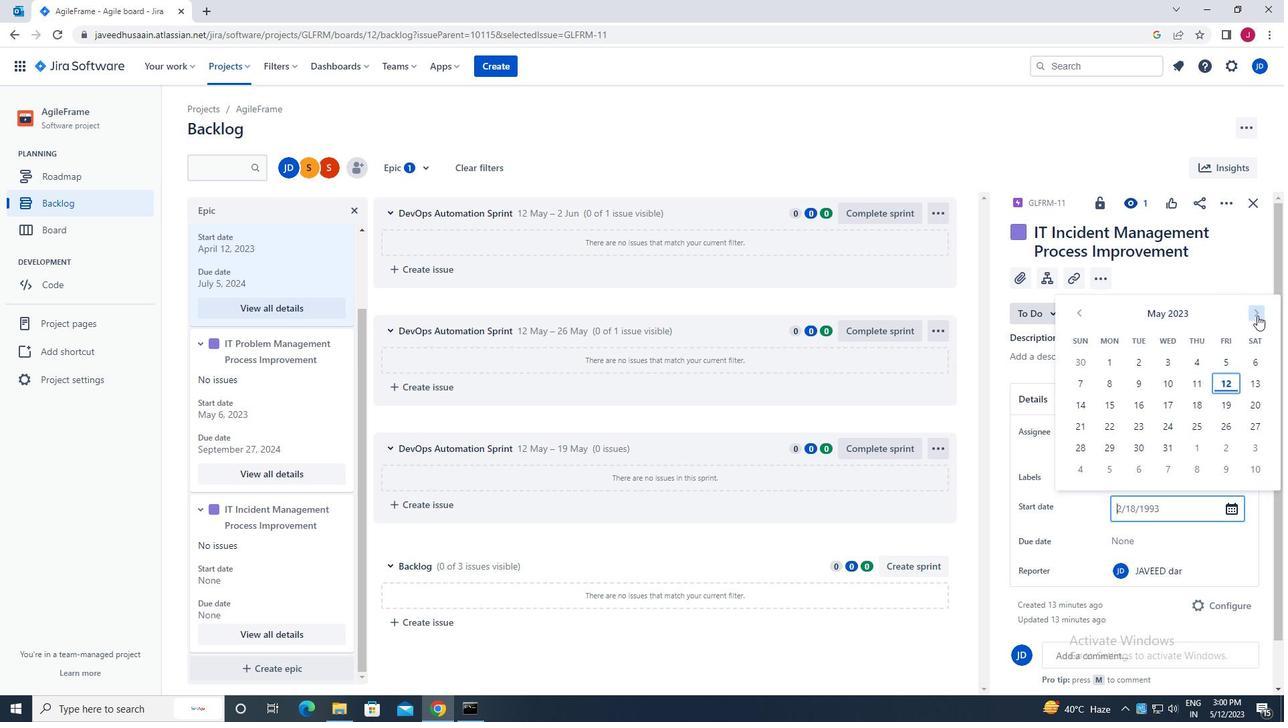
Action: Mouse pressed left at (1258, 315)
Screenshot: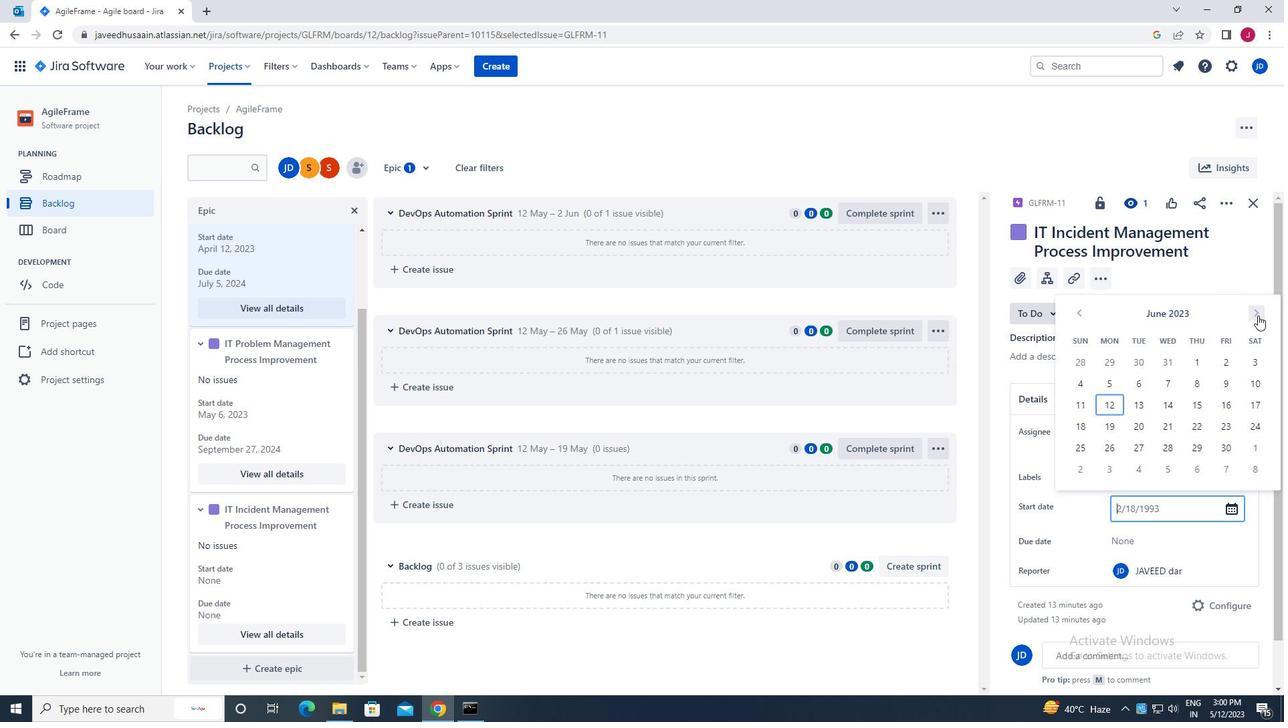
Action: Mouse pressed left at (1258, 315)
Screenshot: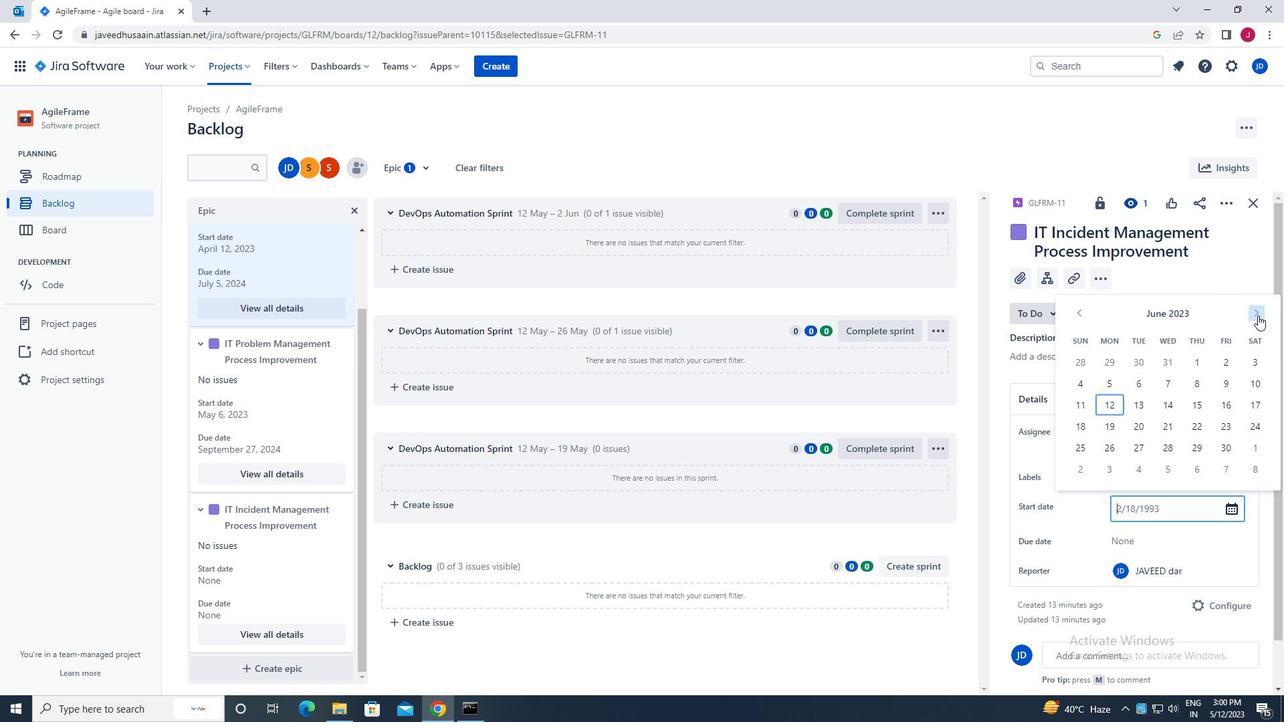
Action: Mouse pressed left at (1258, 315)
Screenshot: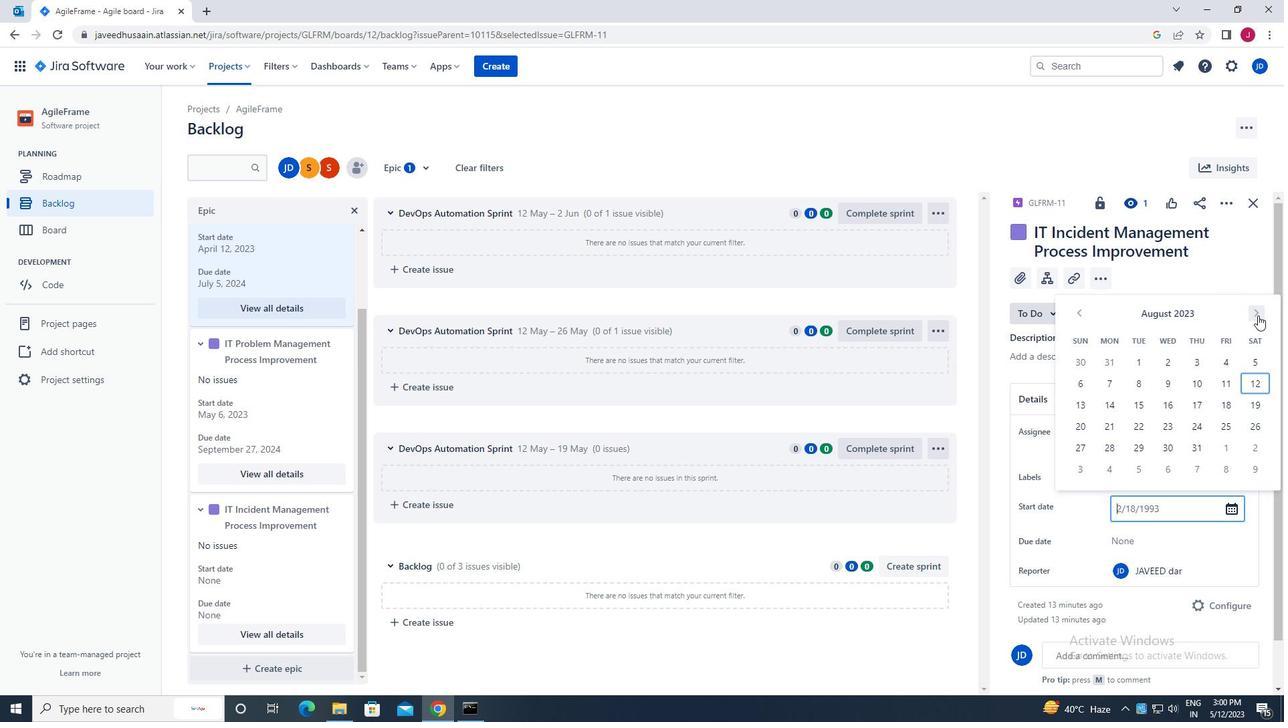 
Action: Mouse moved to (1258, 315)
Screenshot: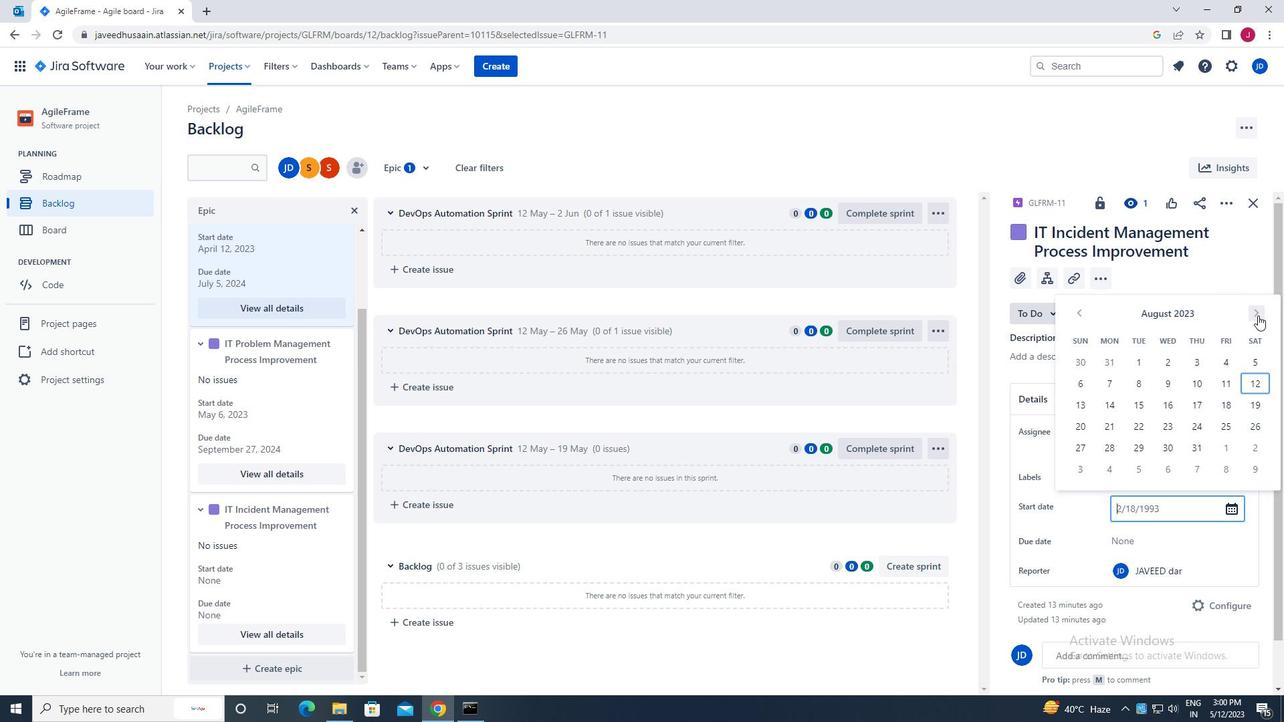 
Action: Mouse pressed left at (1258, 315)
Screenshot: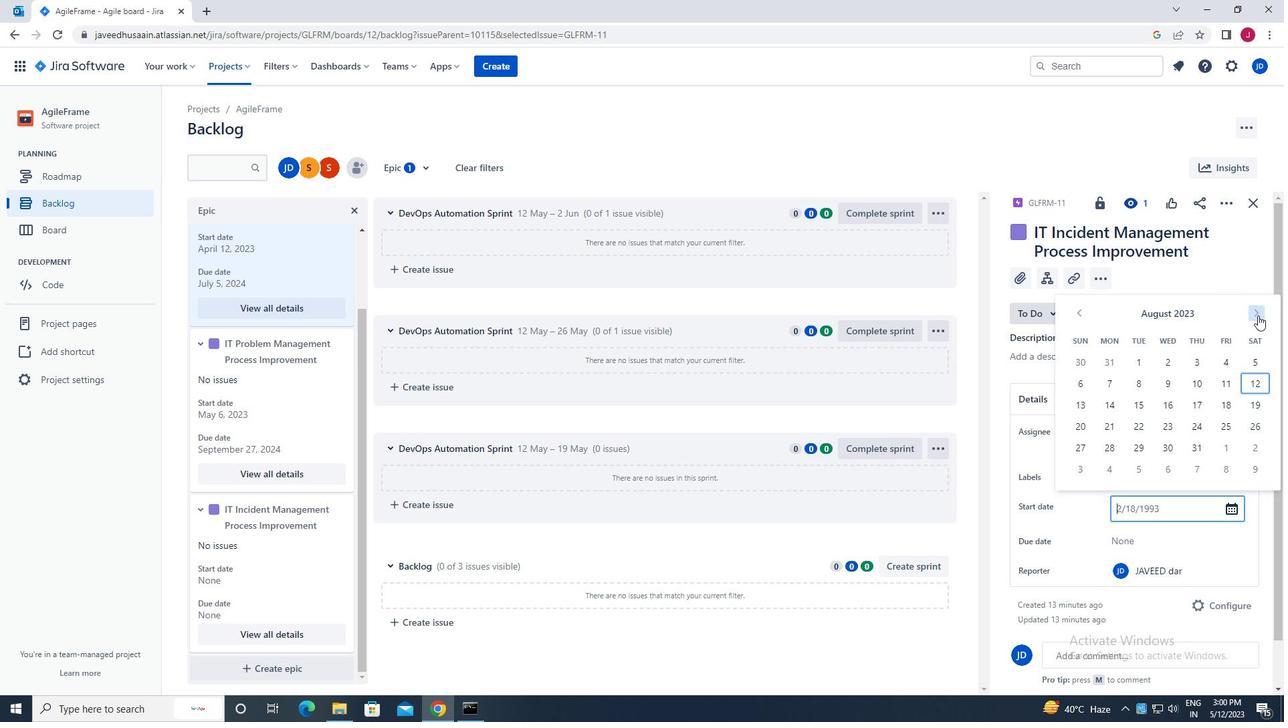 
Action: Mouse pressed left at (1258, 315)
Screenshot: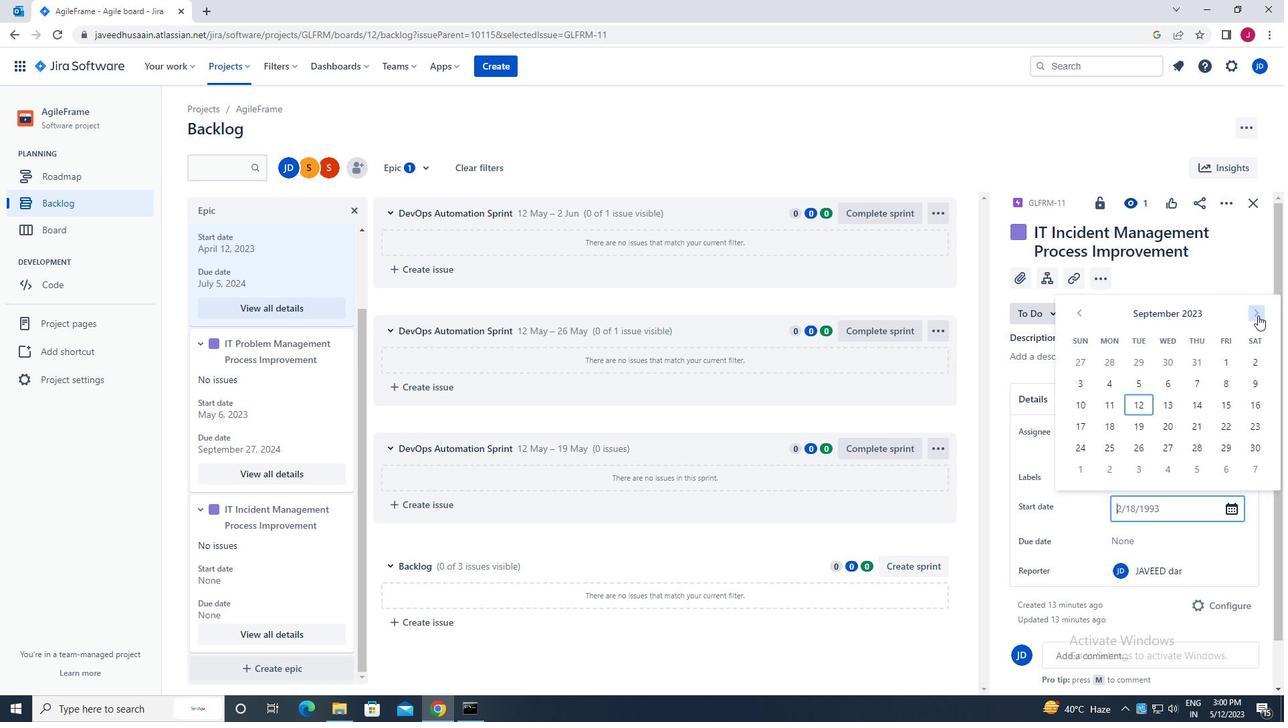 
Action: Mouse pressed left at (1258, 315)
Screenshot: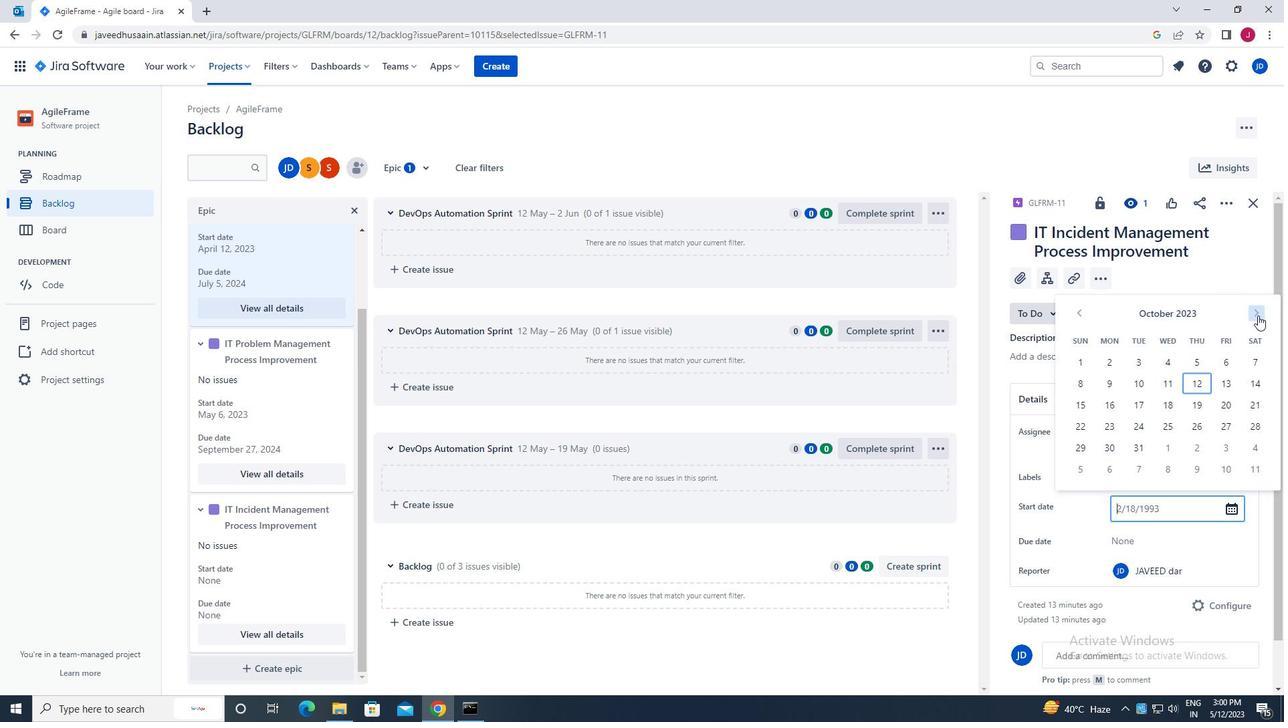 
Action: Mouse pressed left at (1258, 315)
Screenshot: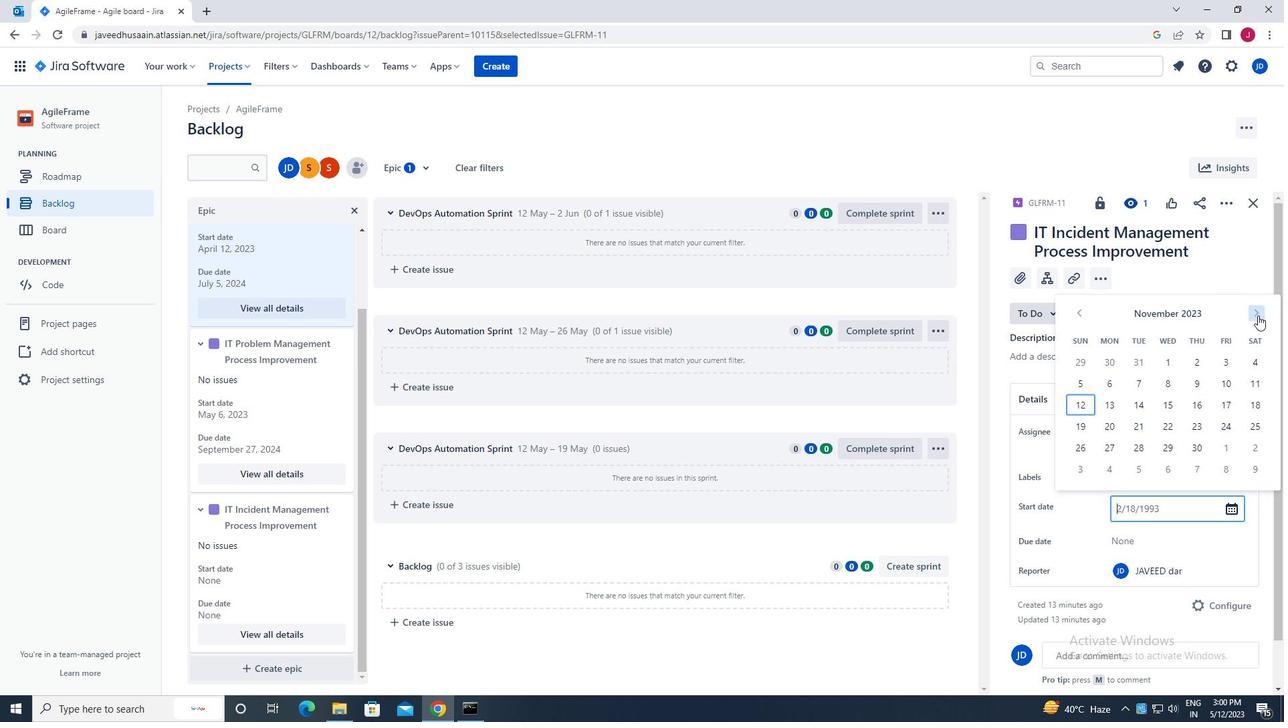 
Action: Mouse pressed left at (1258, 315)
Screenshot: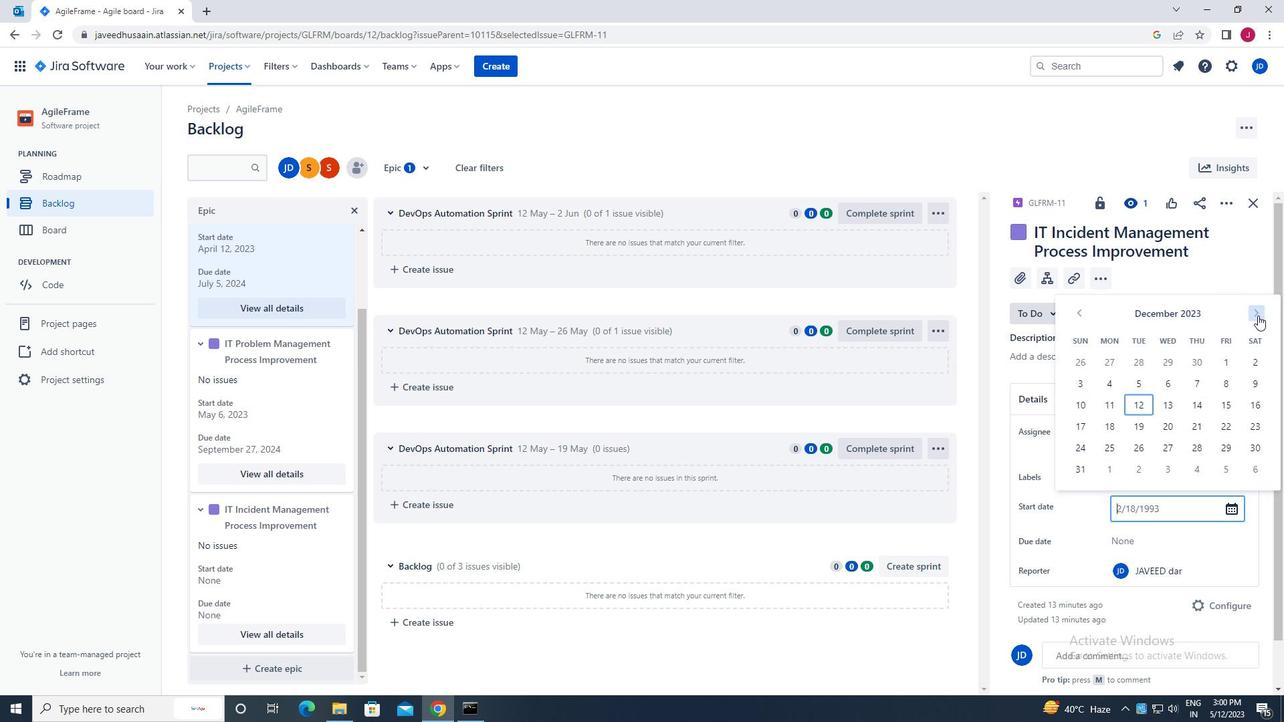 
Action: Mouse pressed left at (1258, 315)
Screenshot: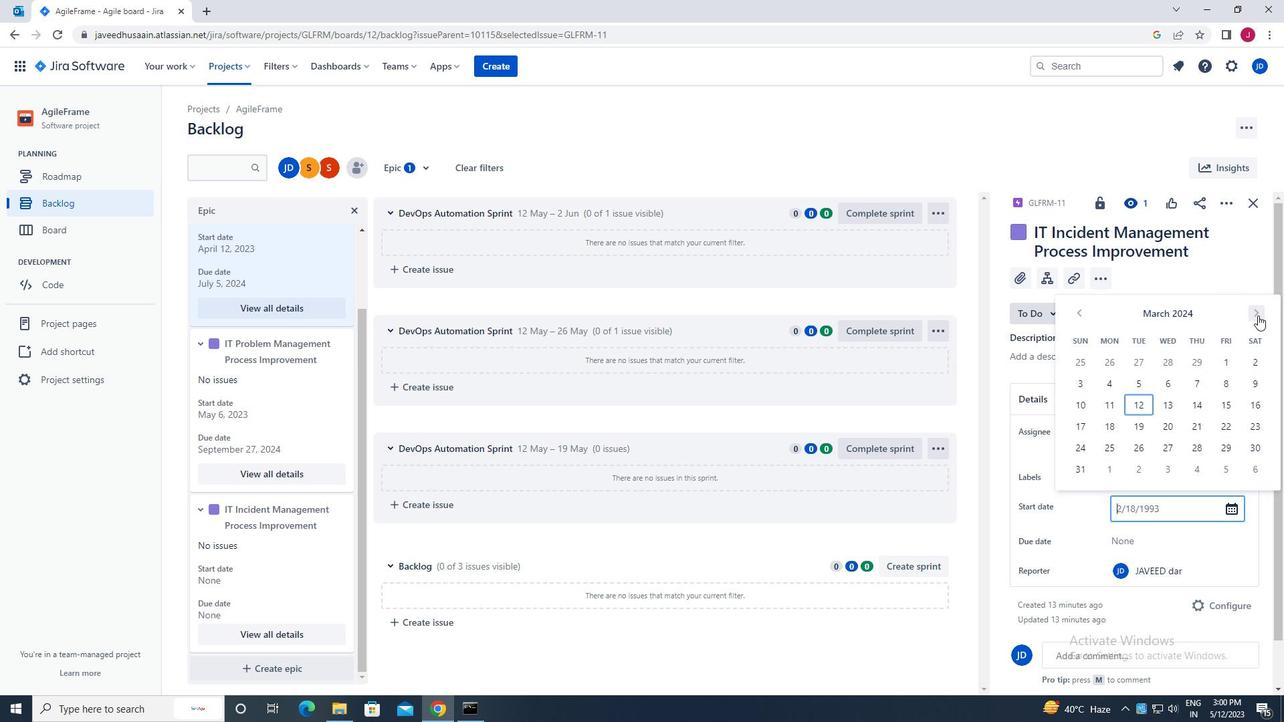 
Action: Mouse moved to (1227, 384)
Screenshot: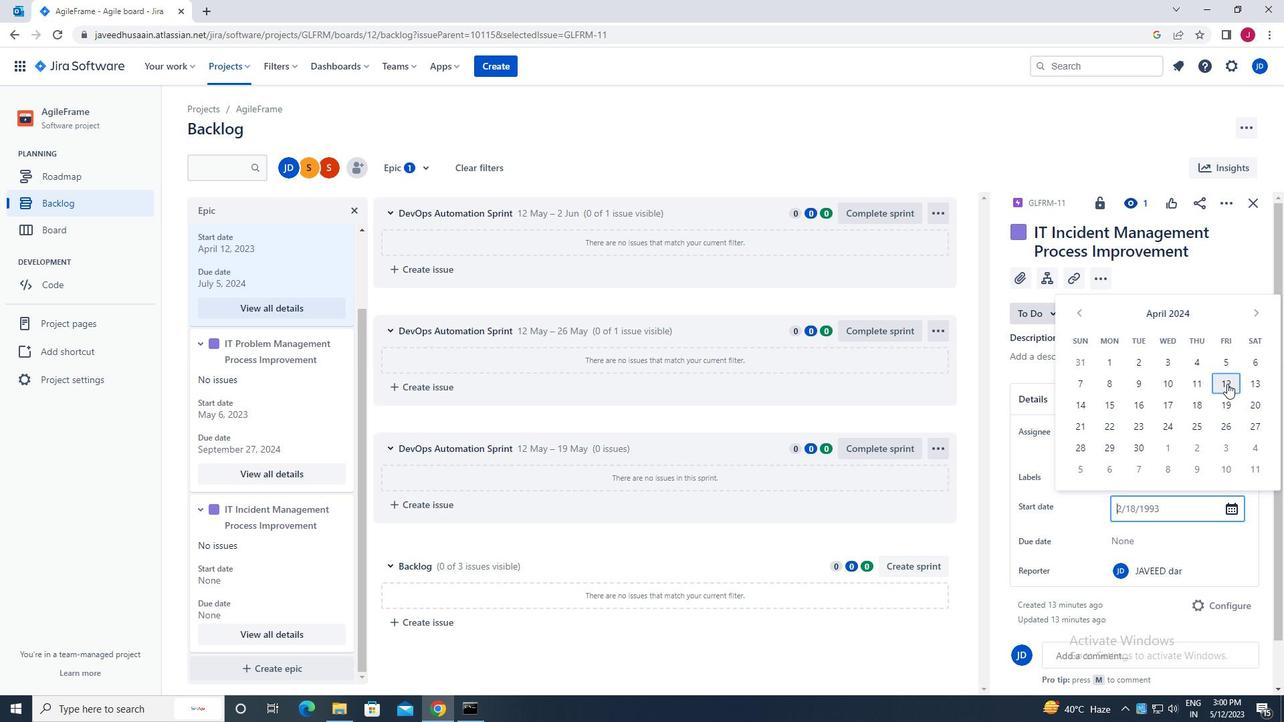 
Action: Mouse pressed left at (1227, 384)
Screenshot: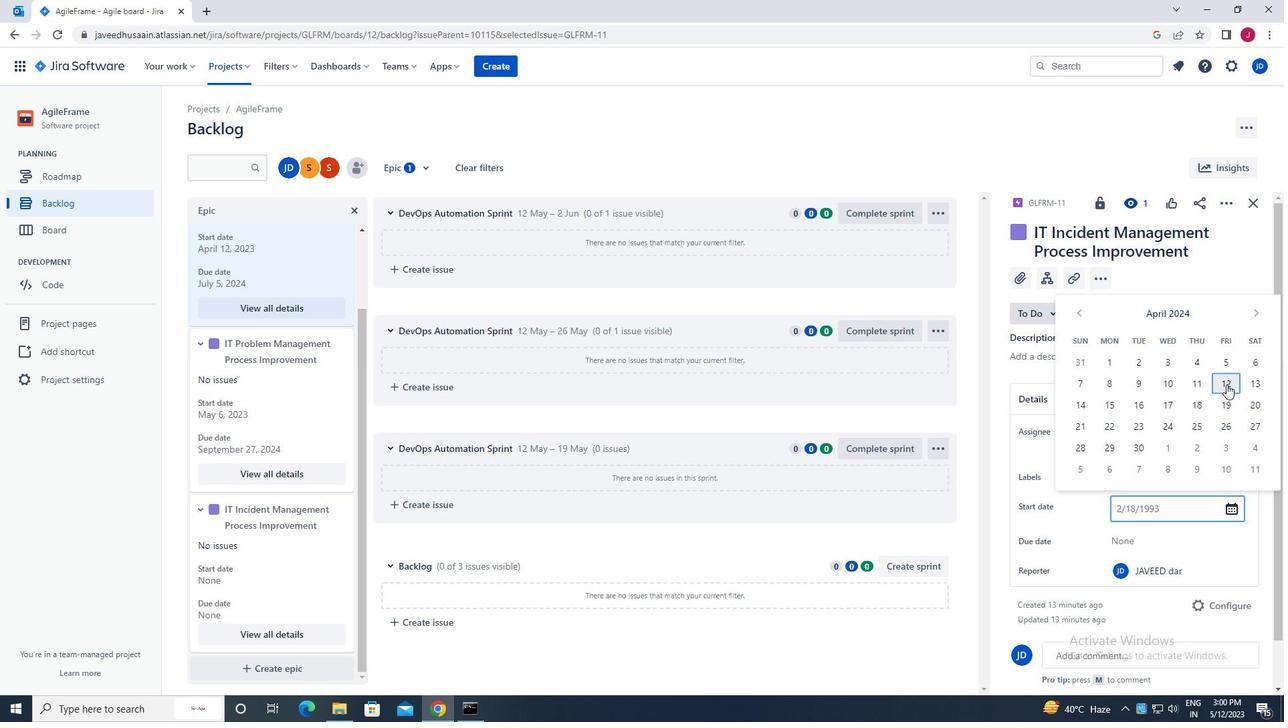 
Action: Key pressed <Key.enter>
Screenshot: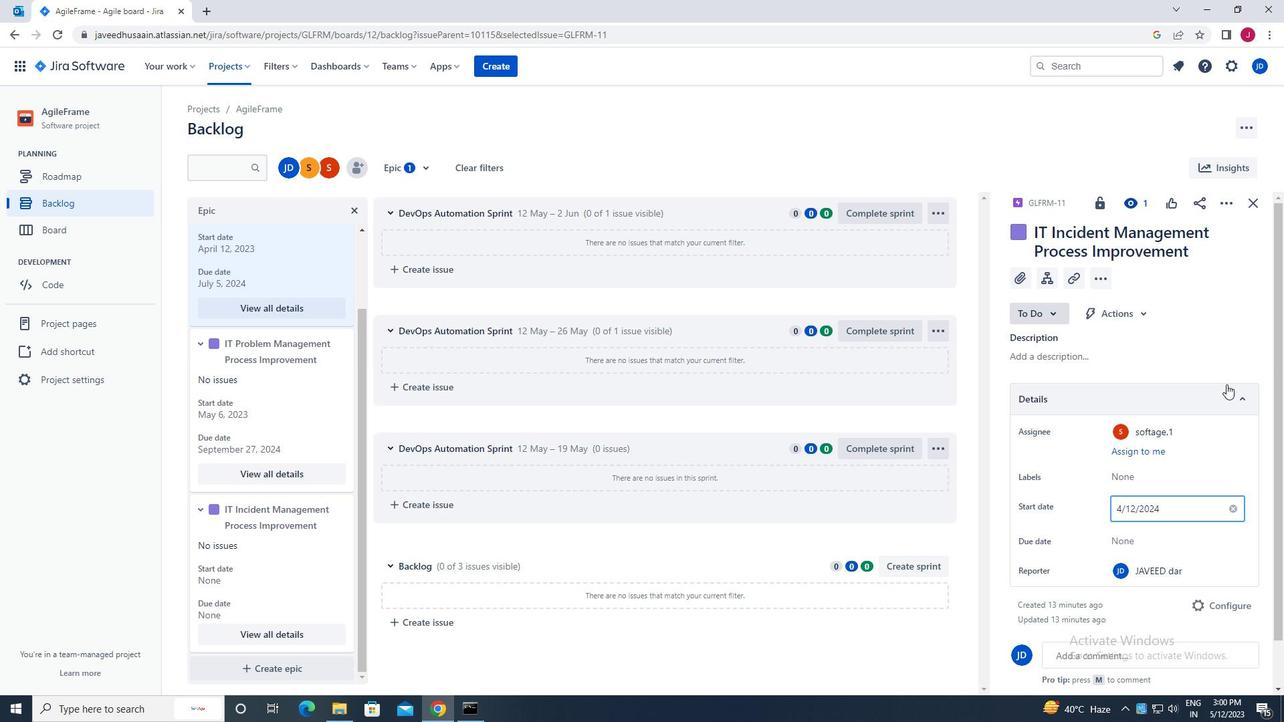 
Action: Mouse moved to (1125, 534)
Screenshot: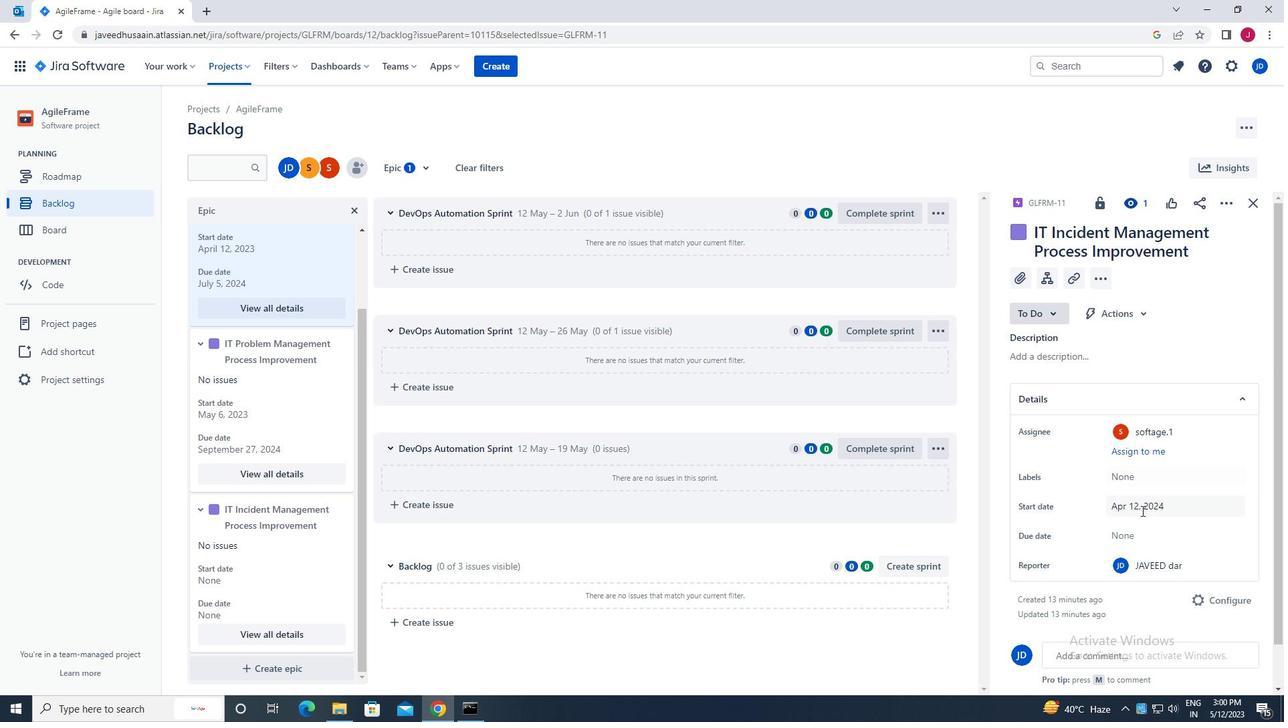 
Action: Mouse pressed left at (1125, 534)
Screenshot: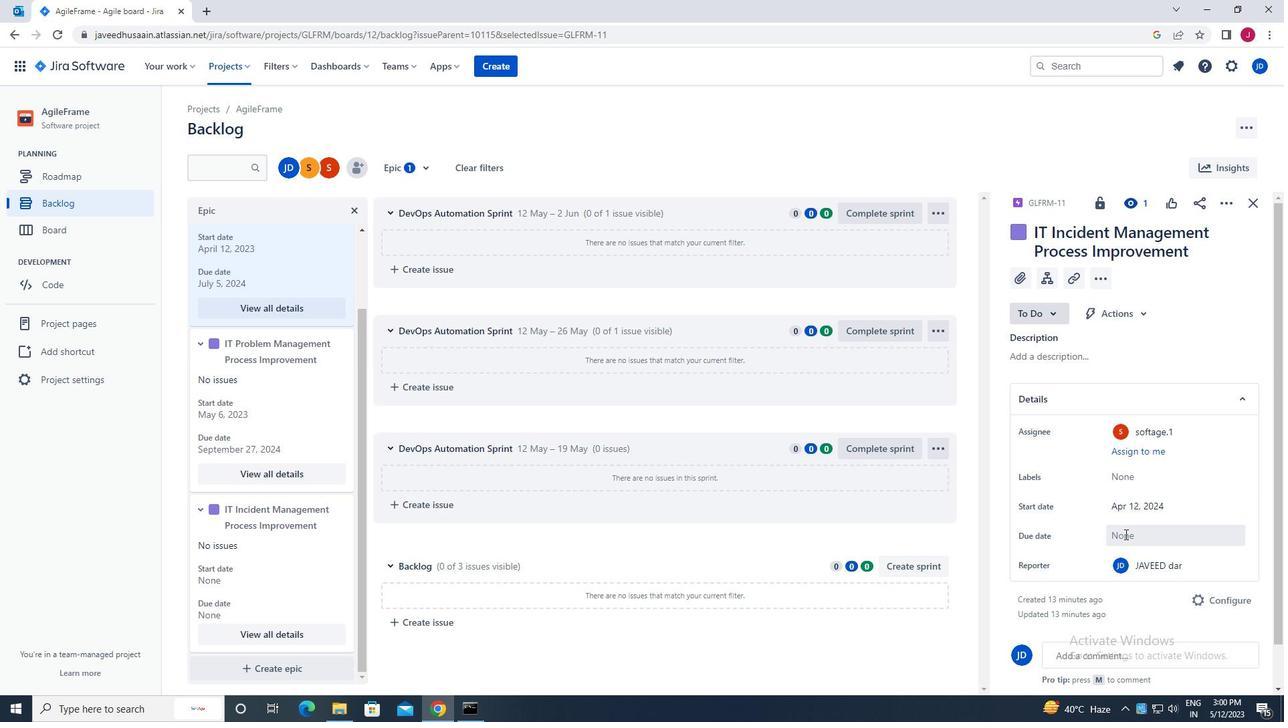
Action: Mouse moved to (1252, 343)
Screenshot: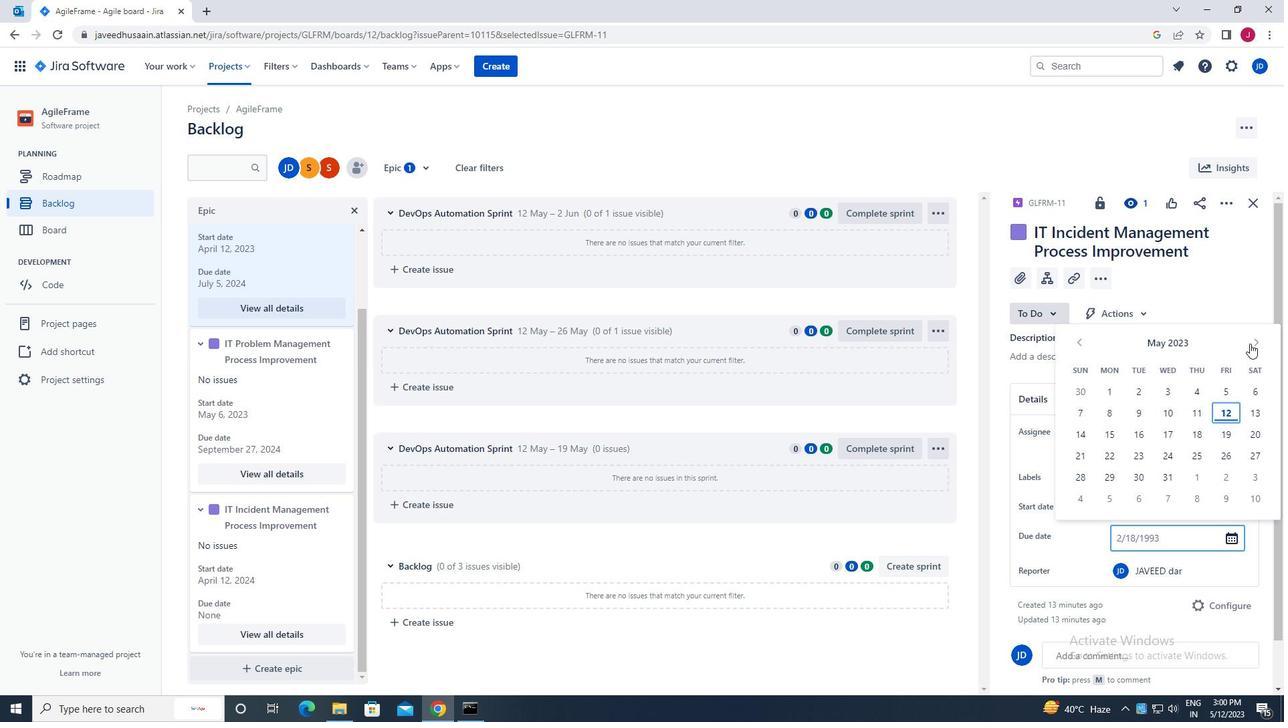 
Action: Mouse pressed left at (1252, 343)
Screenshot: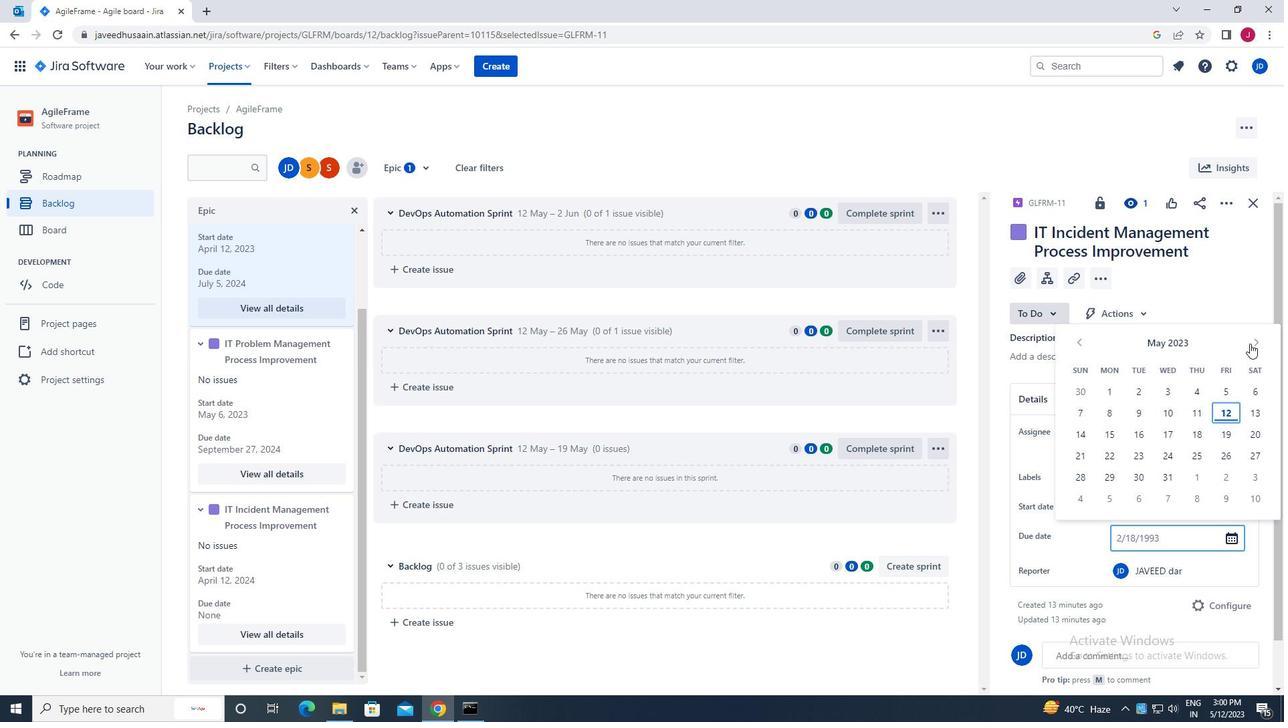 
Action: Mouse pressed left at (1252, 343)
Screenshot: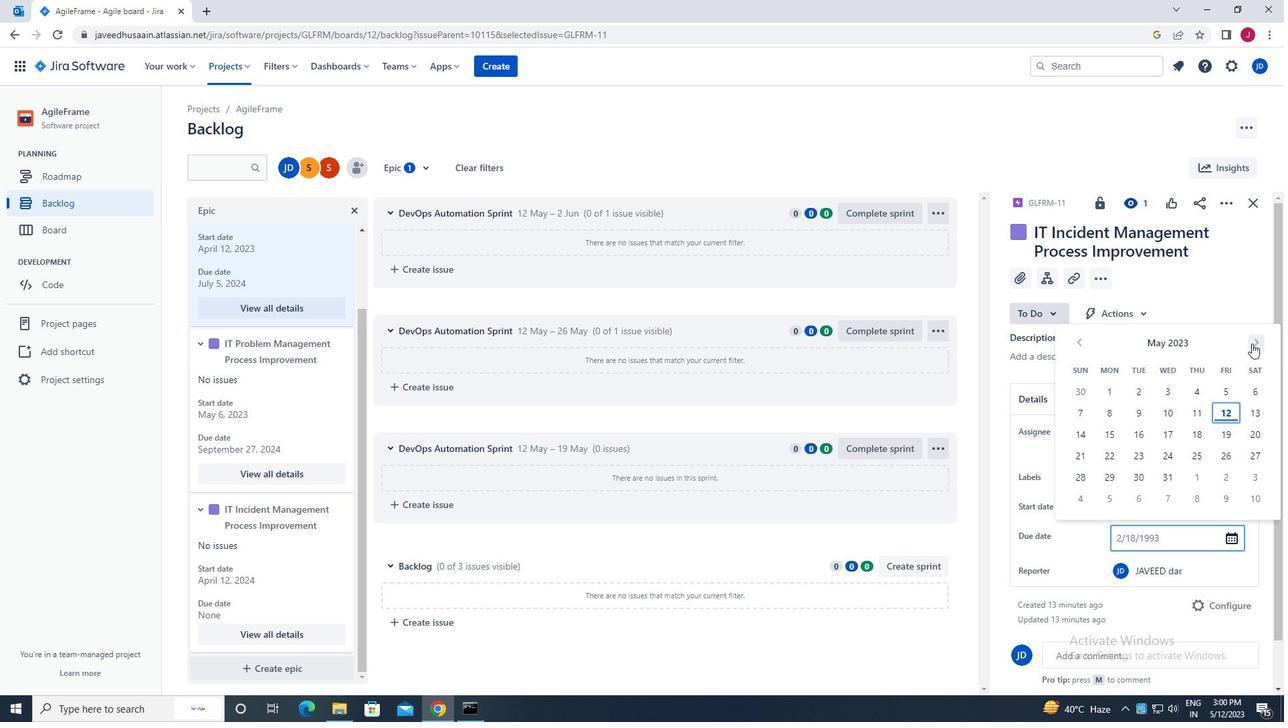 
Action: Mouse pressed left at (1252, 343)
Screenshot: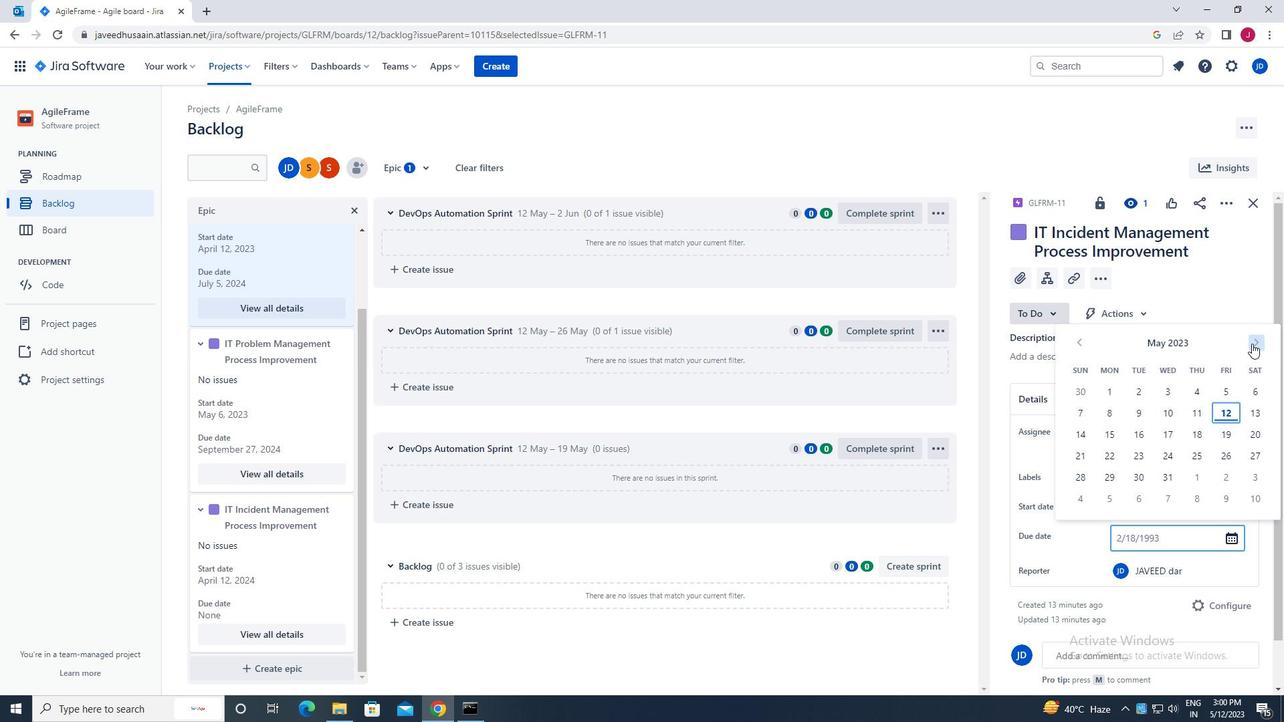 
Action: Mouse pressed left at (1252, 343)
Screenshot: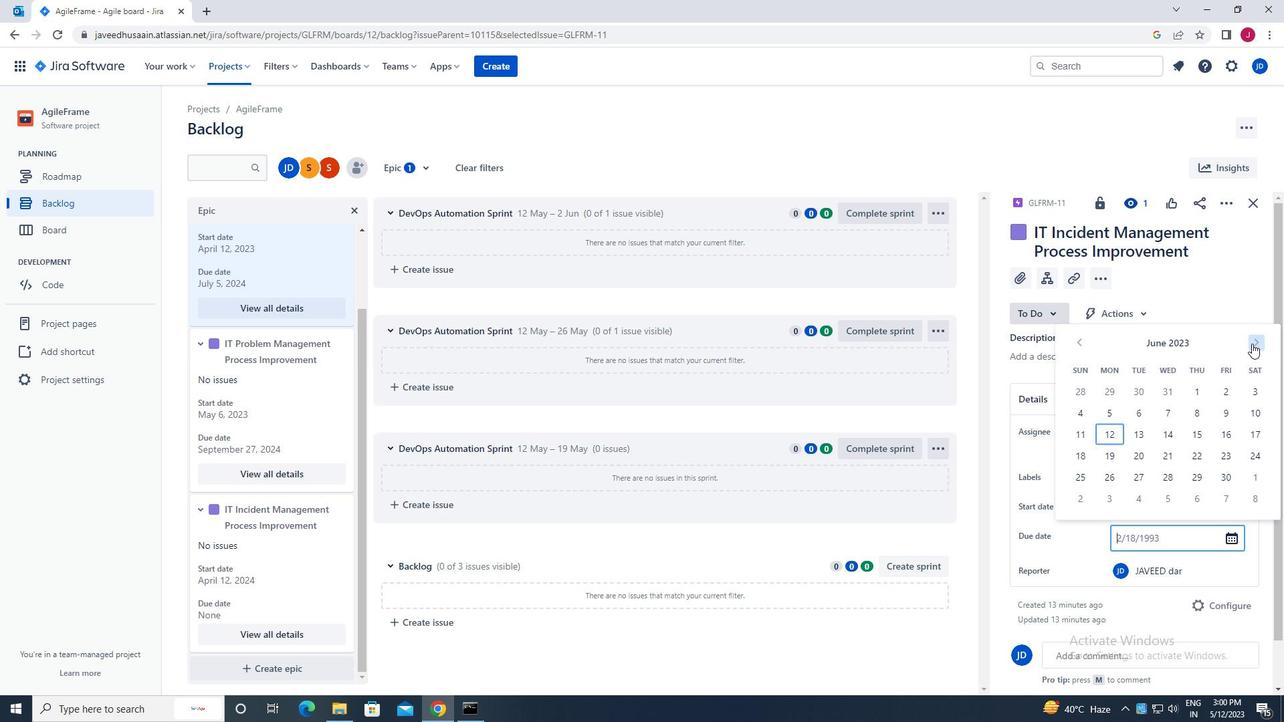 
Action: Mouse moved to (1253, 343)
Screenshot: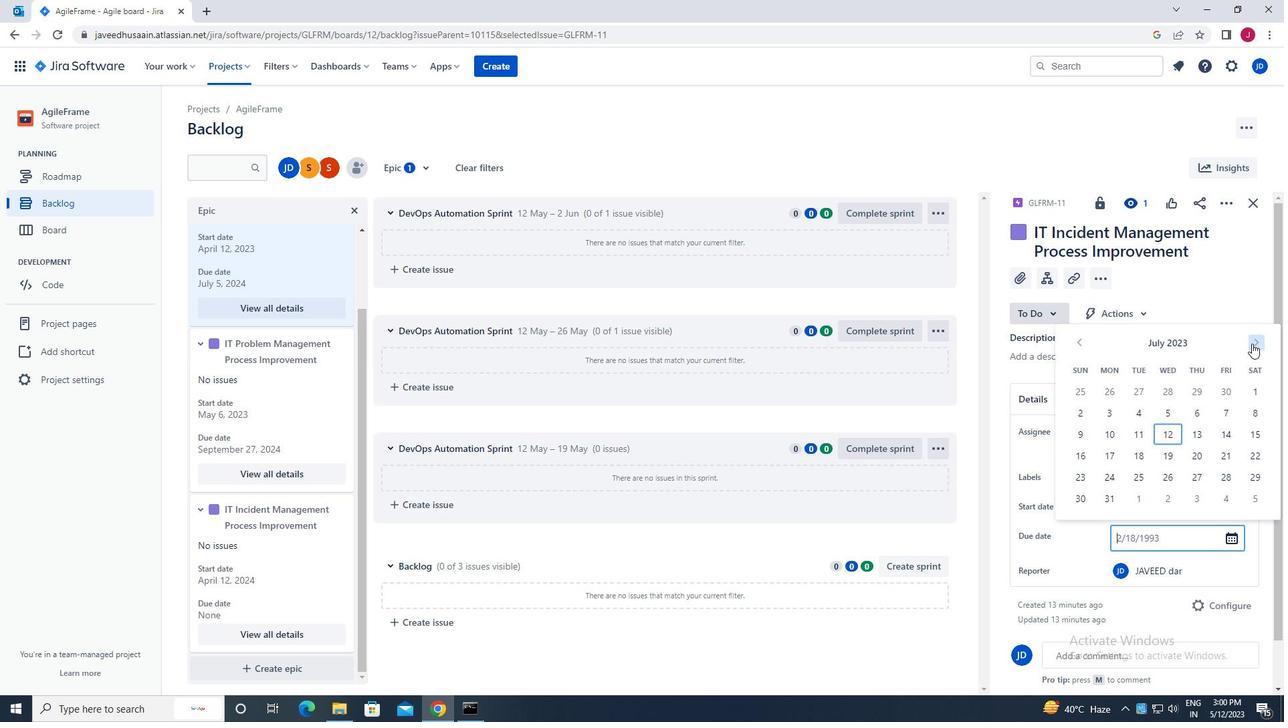 
Action: Mouse pressed left at (1253, 343)
Screenshot: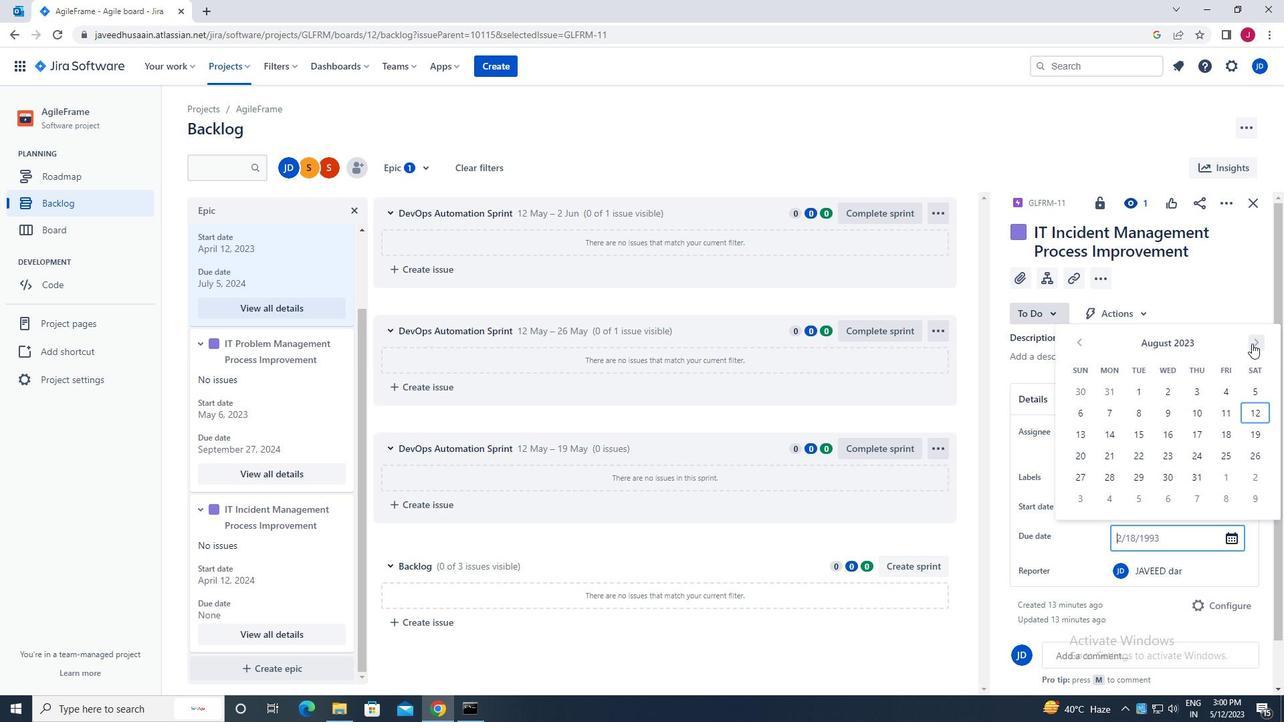 
Action: Mouse pressed left at (1253, 343)
Screenshot: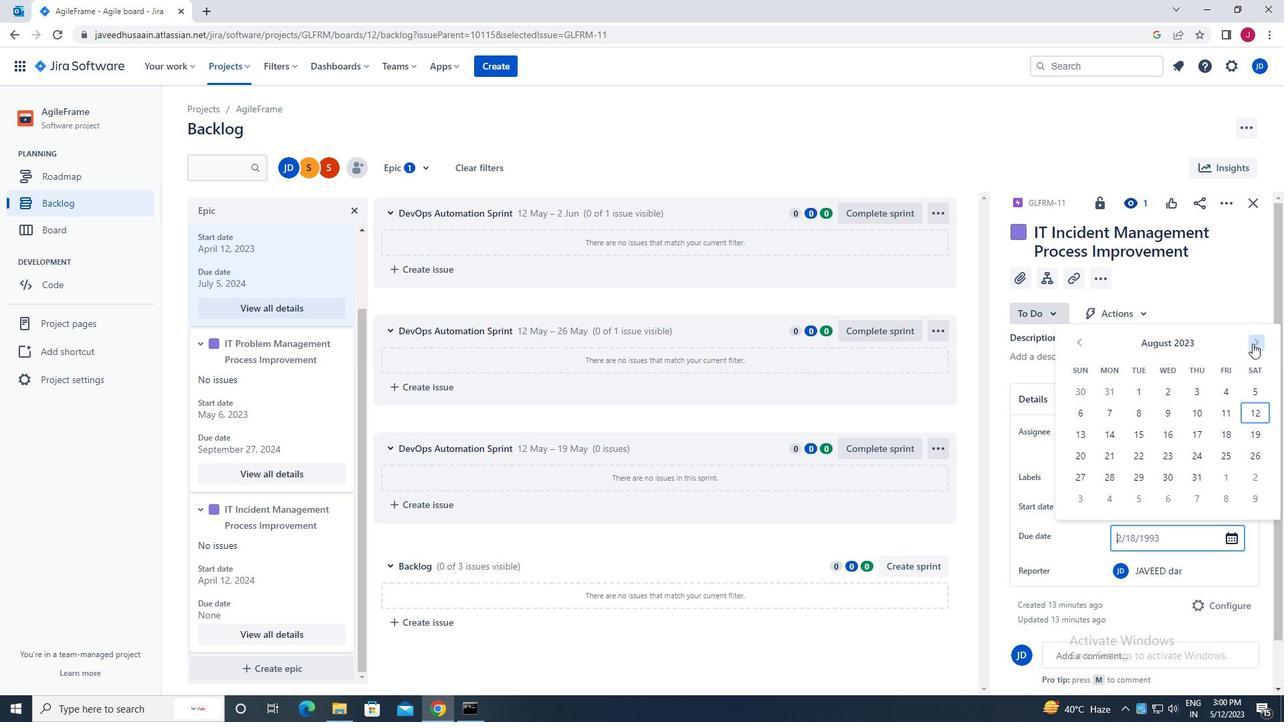 
Action: Mouse pressed left at (1253, 343)
Screenshot: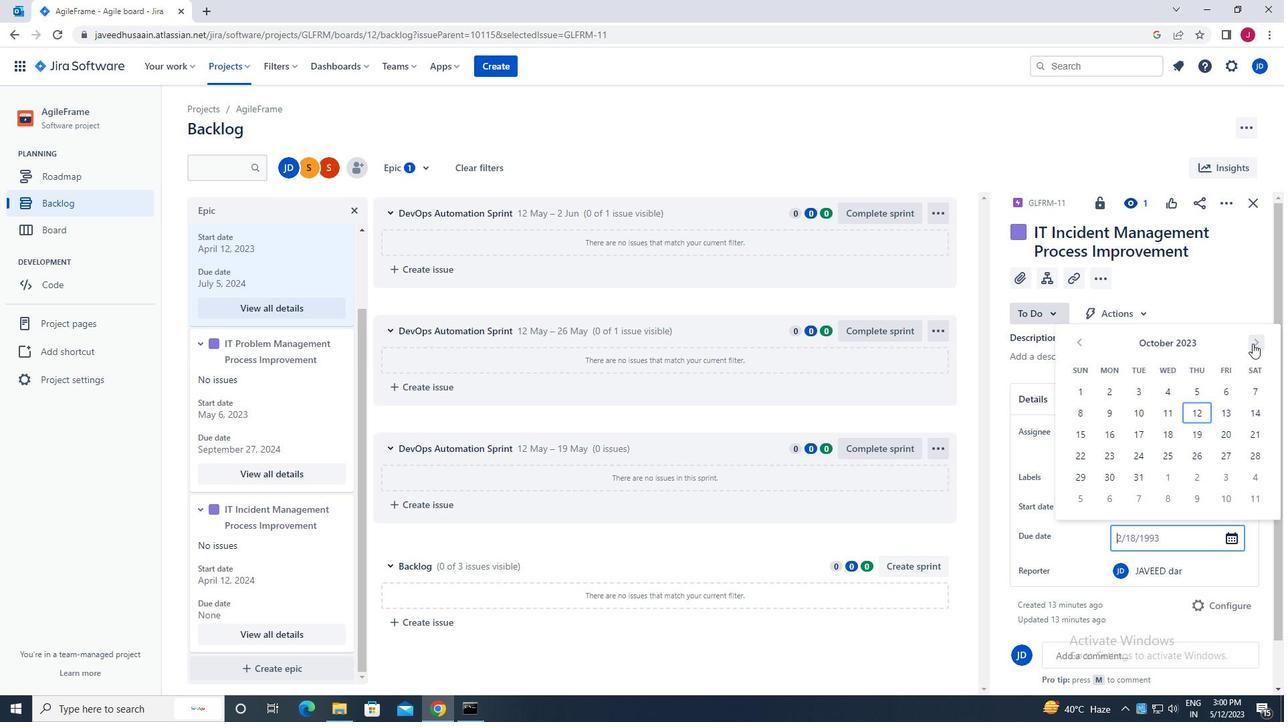 
Action: Mouse pressed left at (1253, 343)
Screenshot: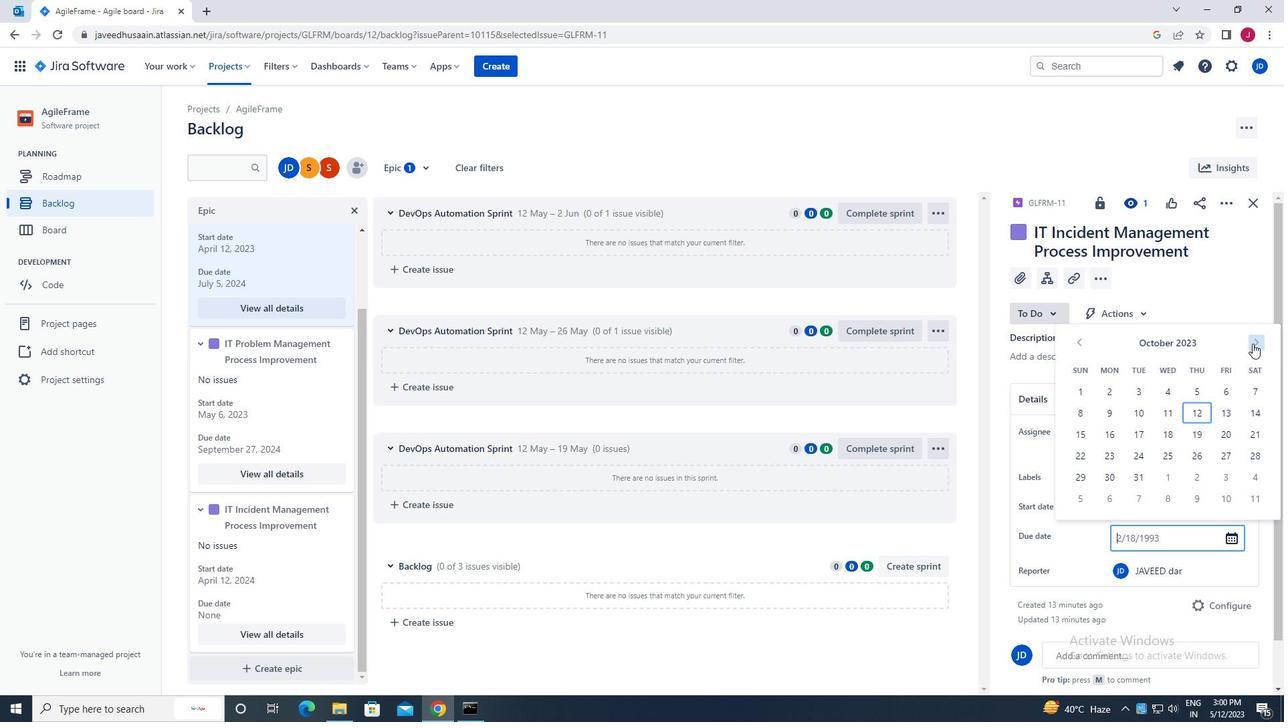 
Action: Mouse pressed left at (1253, 343)
Screenshot: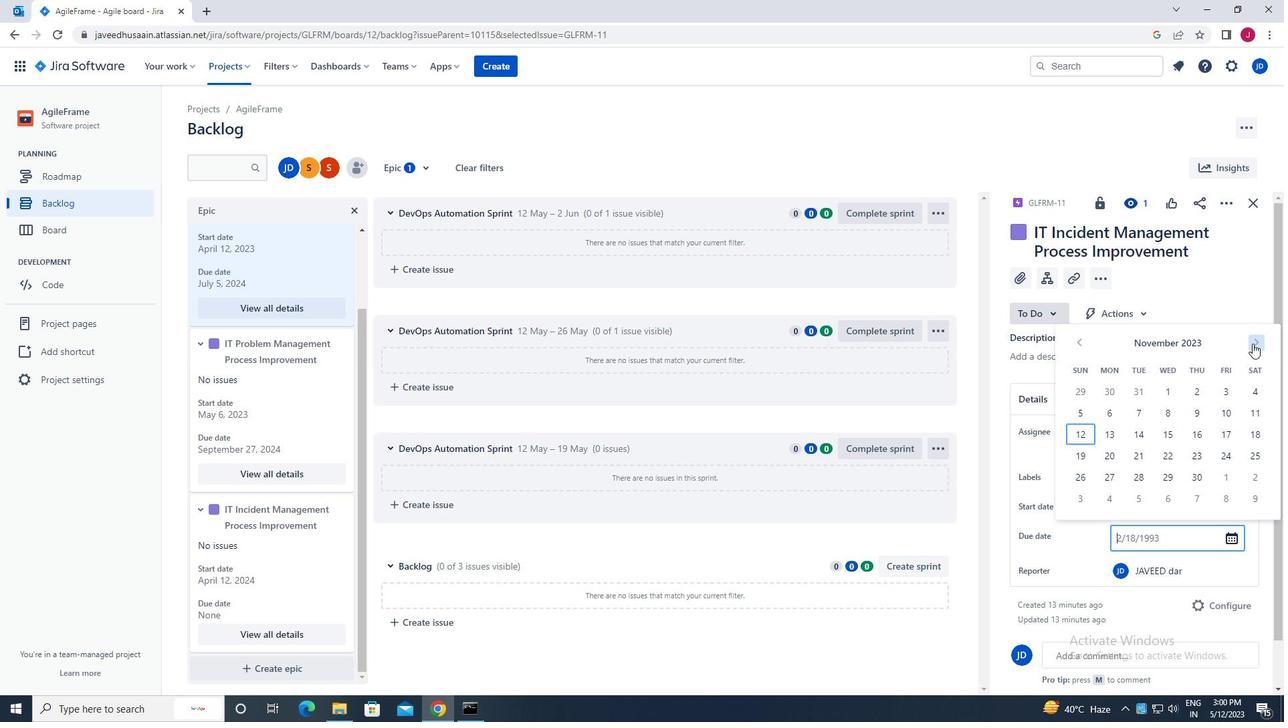 
Action: Mouse pressed left at (1253, 343)
Screenshot: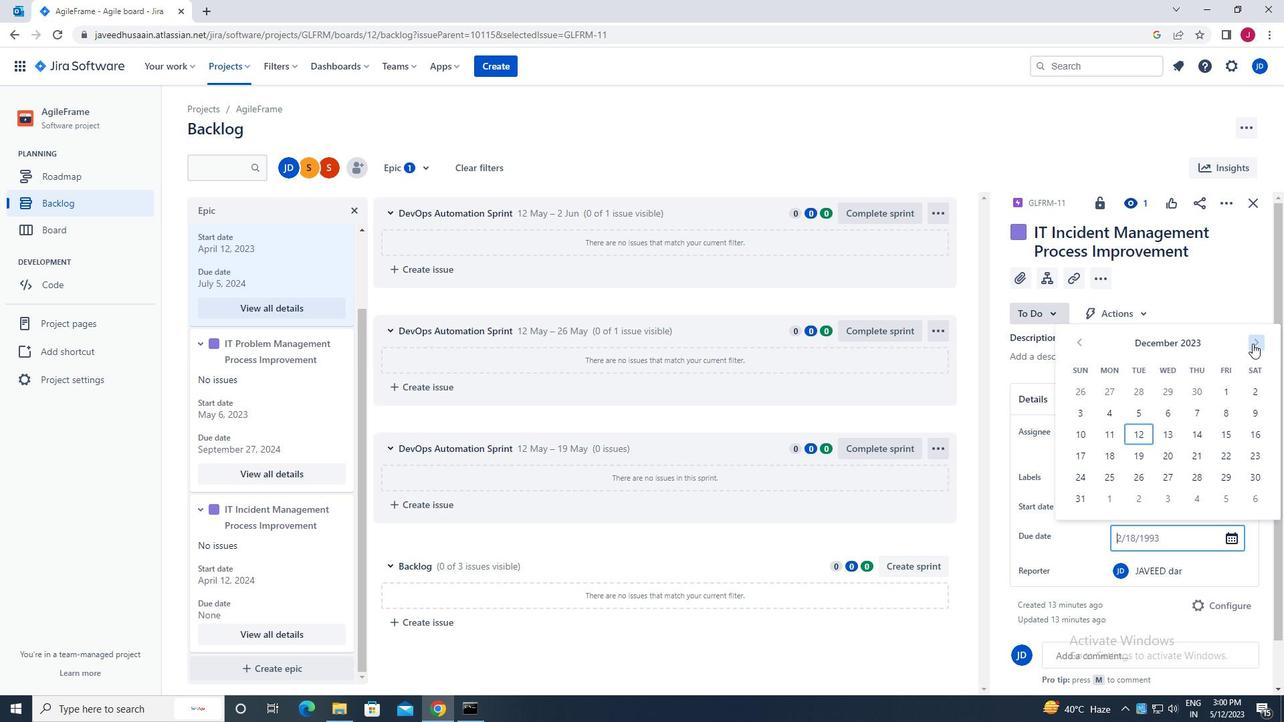 
Action: Mouse pressed left at (1253, 343)
Screenshot: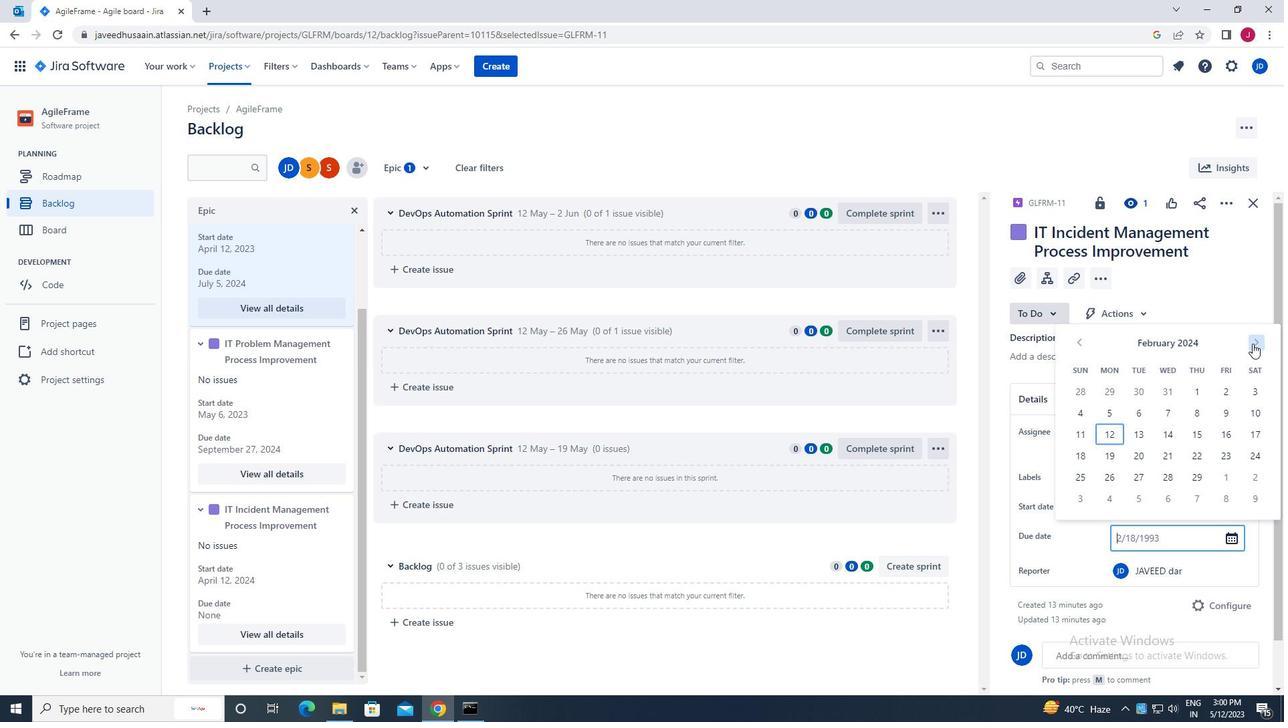 
Action: Mouse pressed left at (1253, 343)
Screenshot: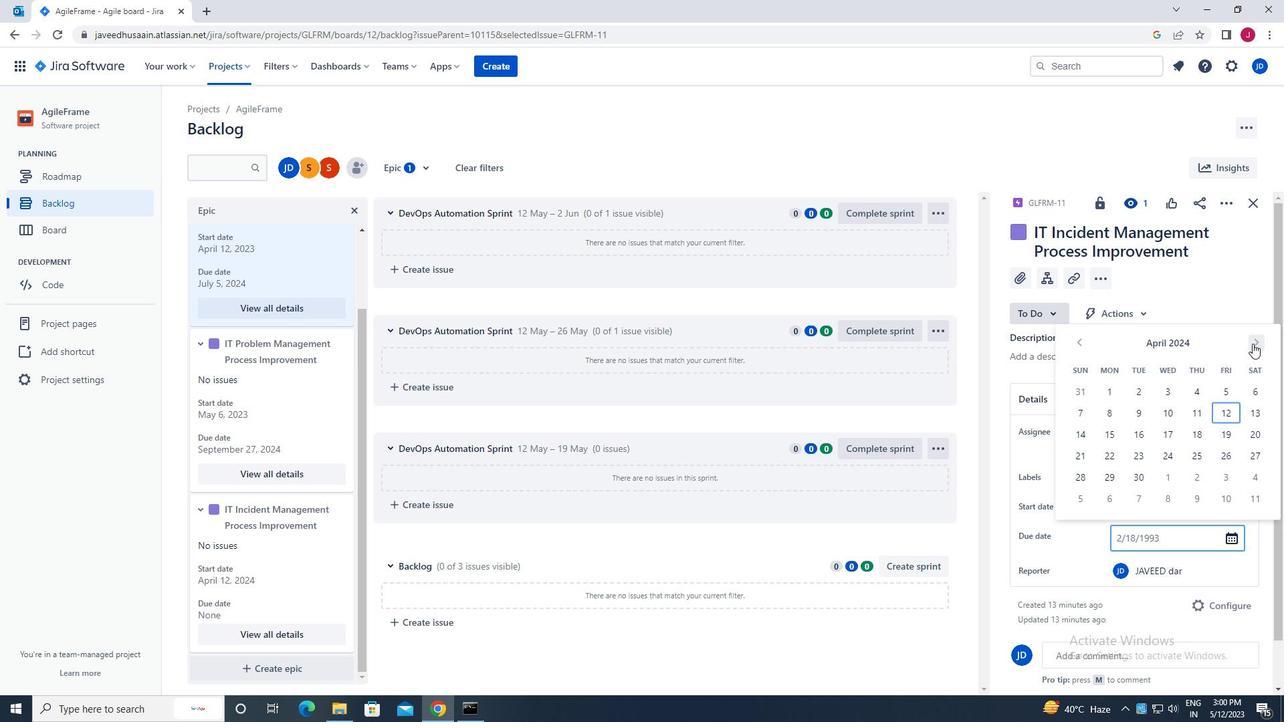 
Action: Mouse pressed left at (1253, 343)
Screenshot: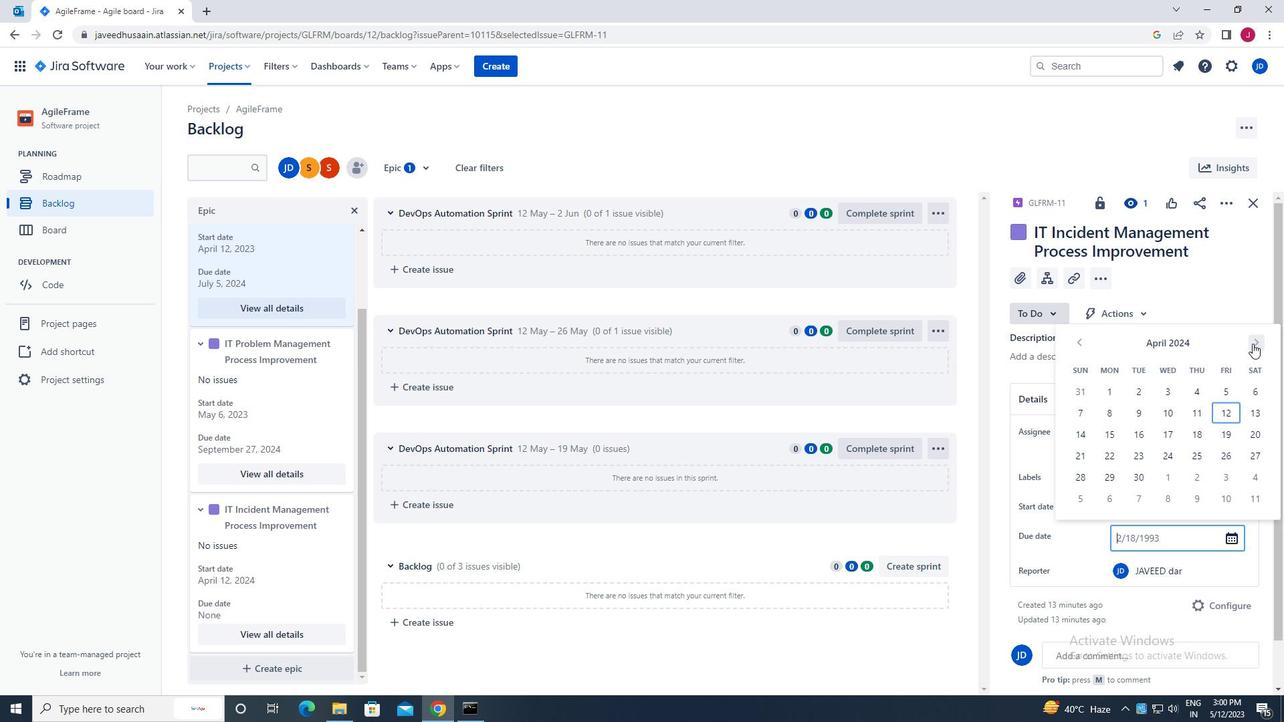 
Action: Mouse pressed left at (1253, 343)
Screenshot: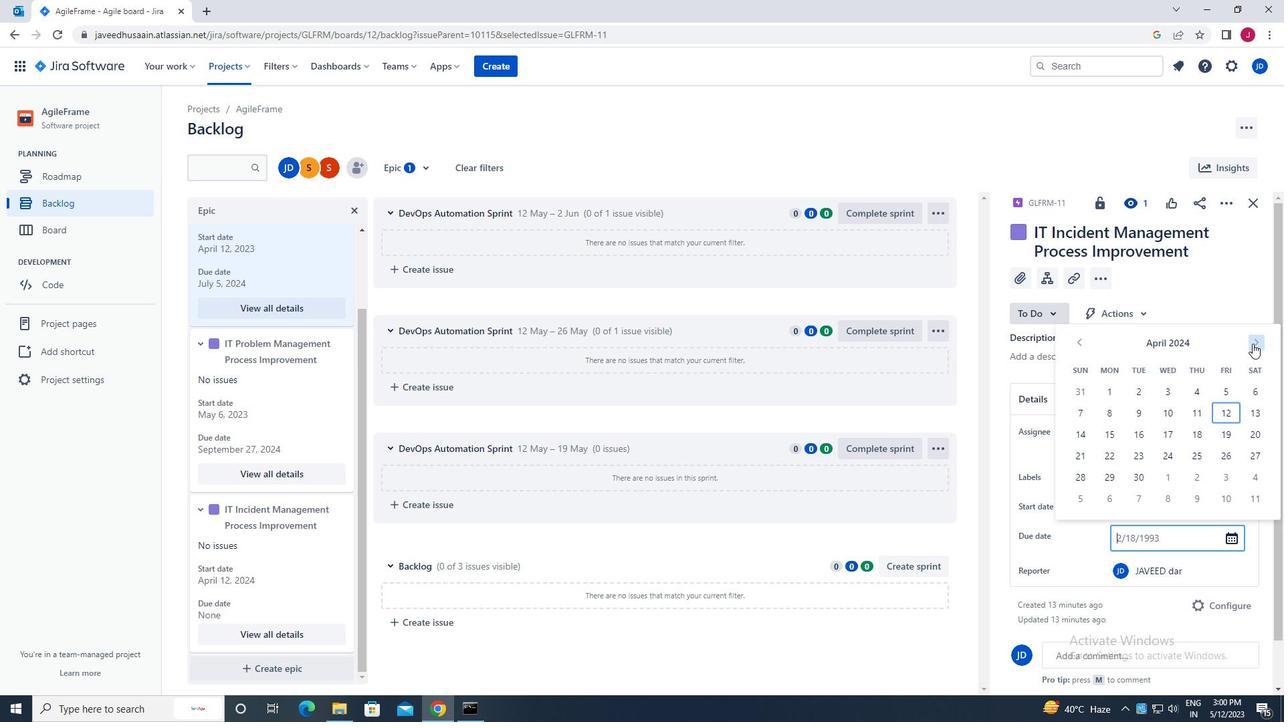 
Action: Mouse pressed left at (1253, 343)
Screenshot: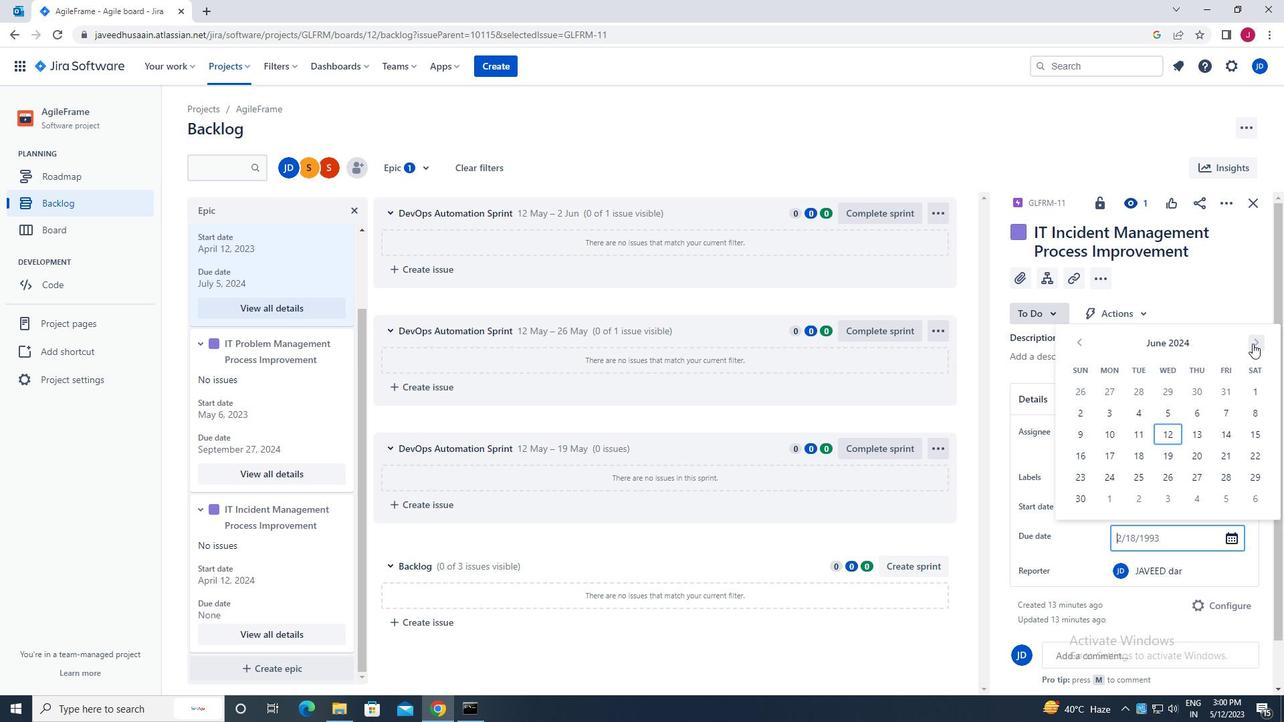 
Action: Mouse pressed left at (1253, 343)
Screenshot: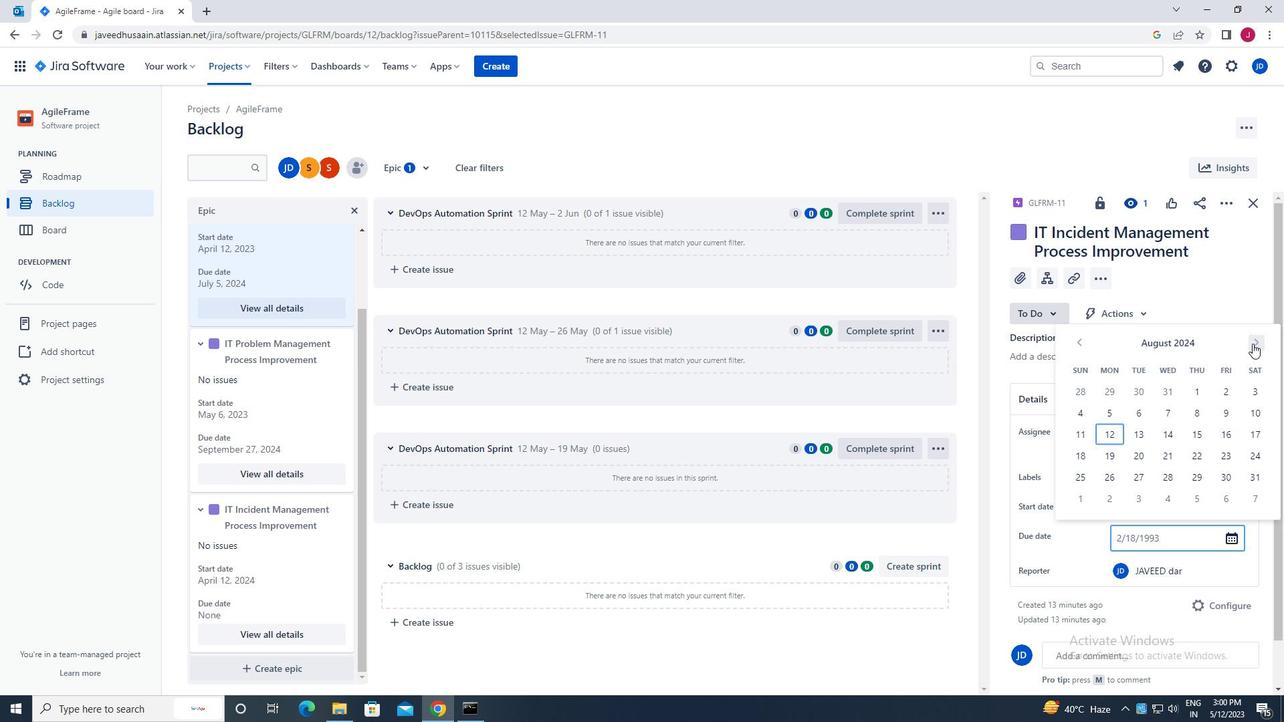 
Action: Mouse pressed left at (1253, 343)
Screenshot: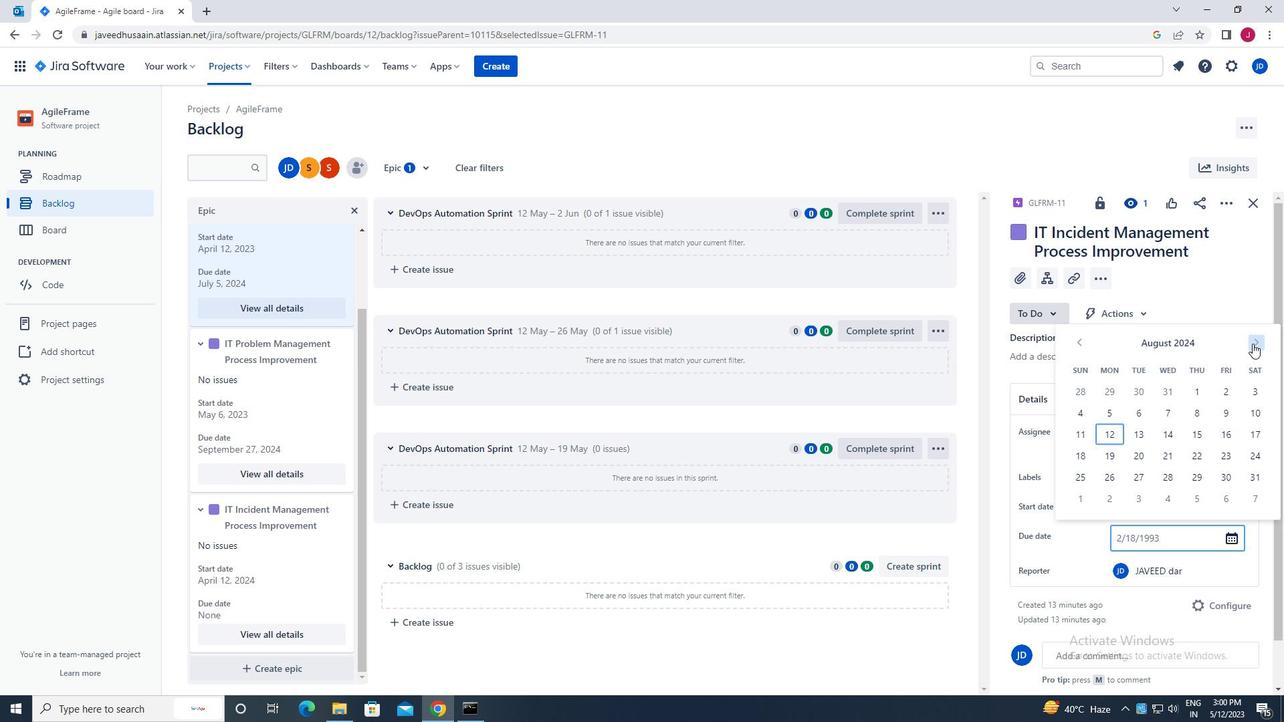 
Action: Mouse moved to (1165, 457)
Screenshot: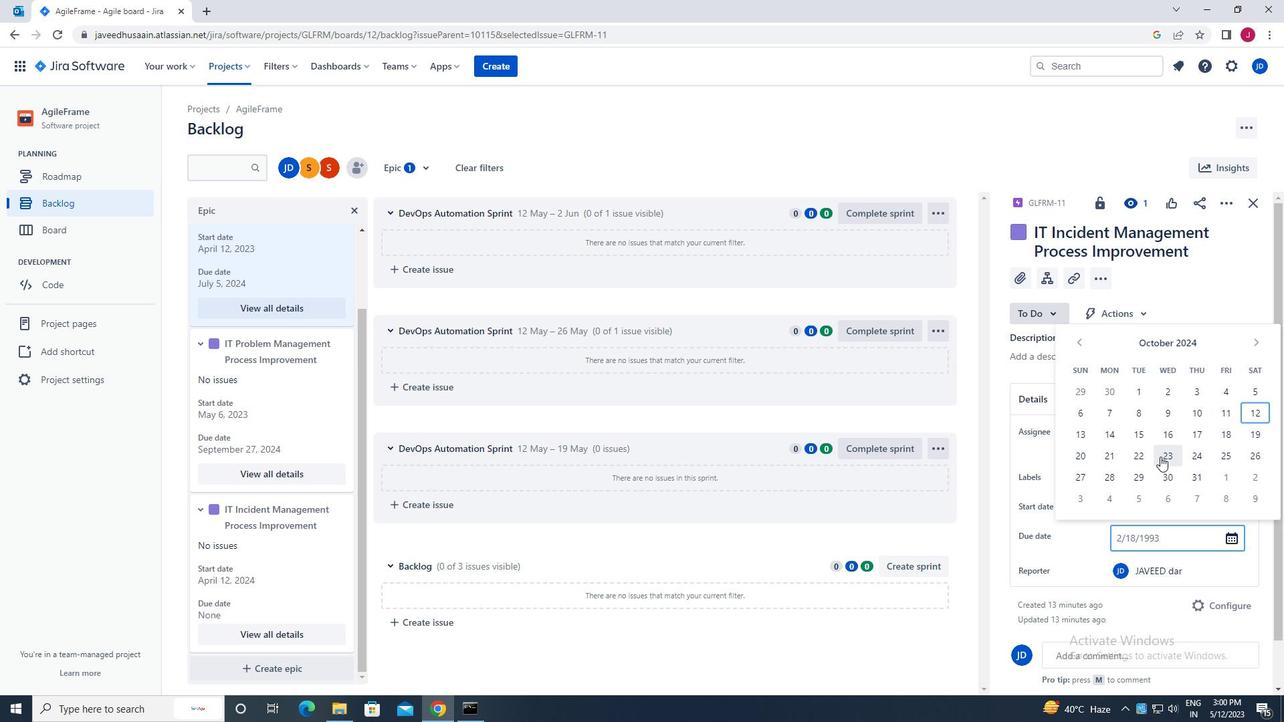 
Action: Mouse pressed left at (1165, 457)
Screenshot: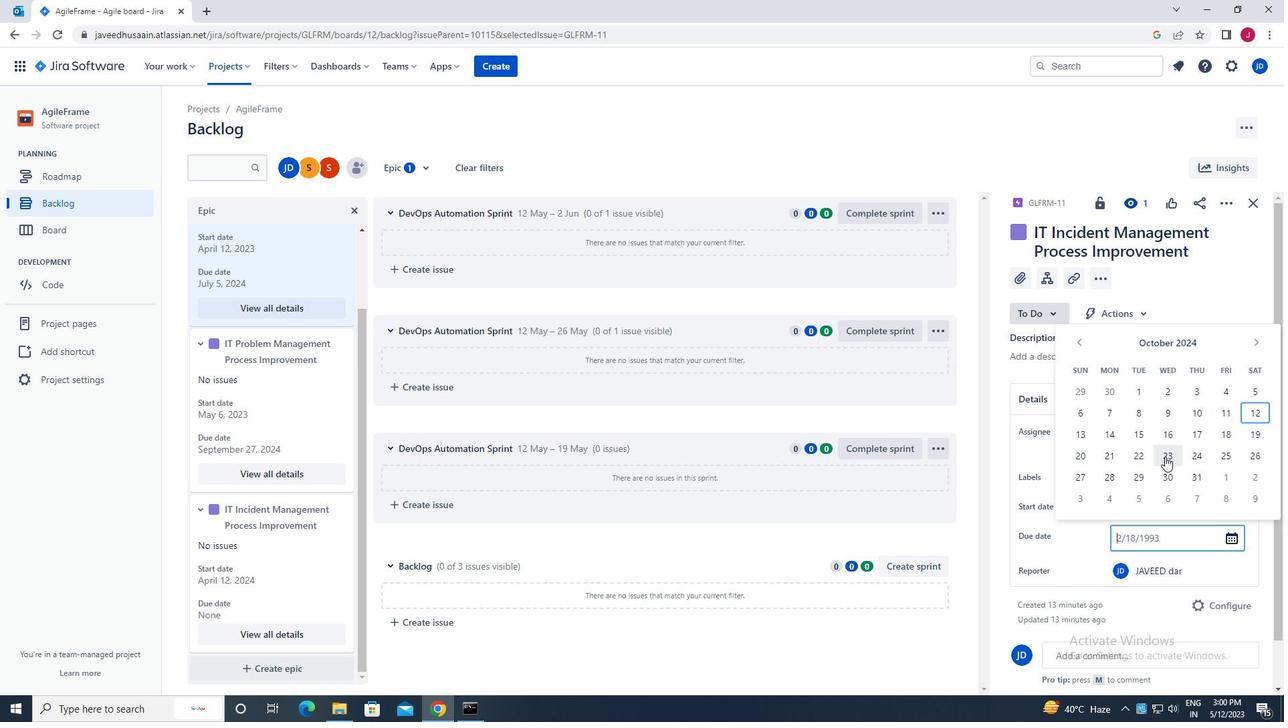 
Action: Mouse moved to (1165, 456)
Screenshot: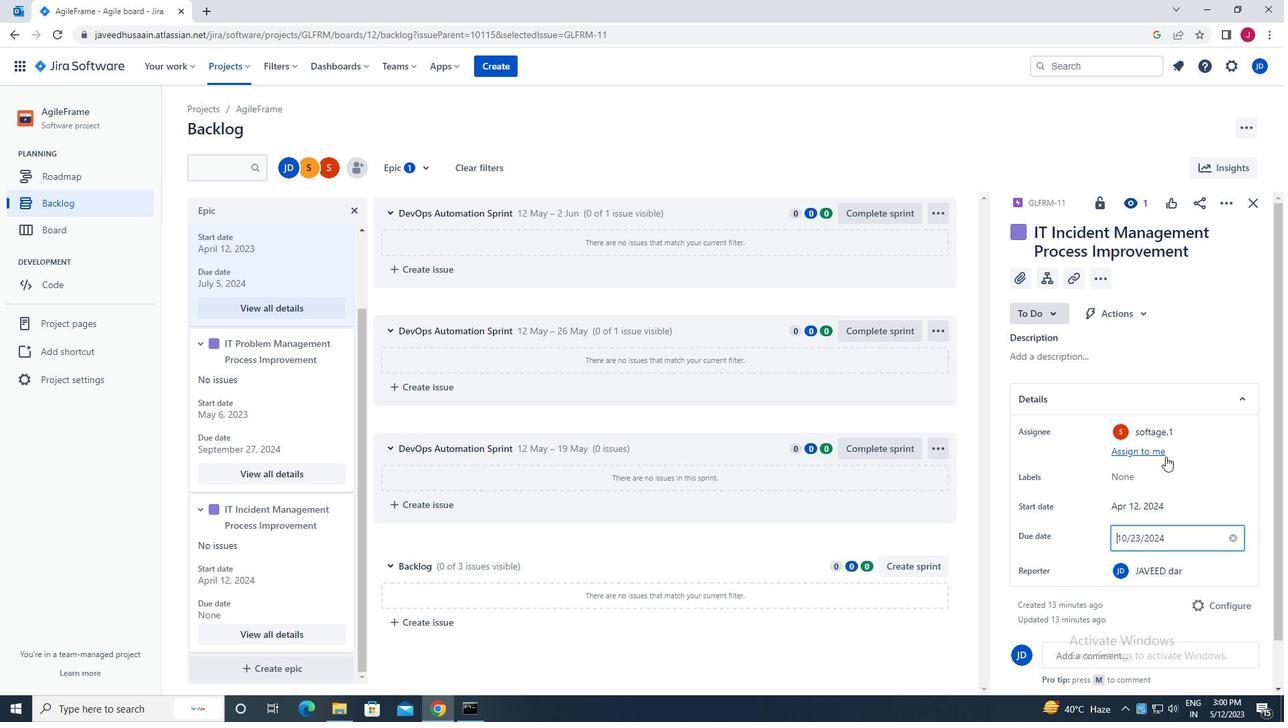 
Action: Key pressed <Key.enter>
Screenshot: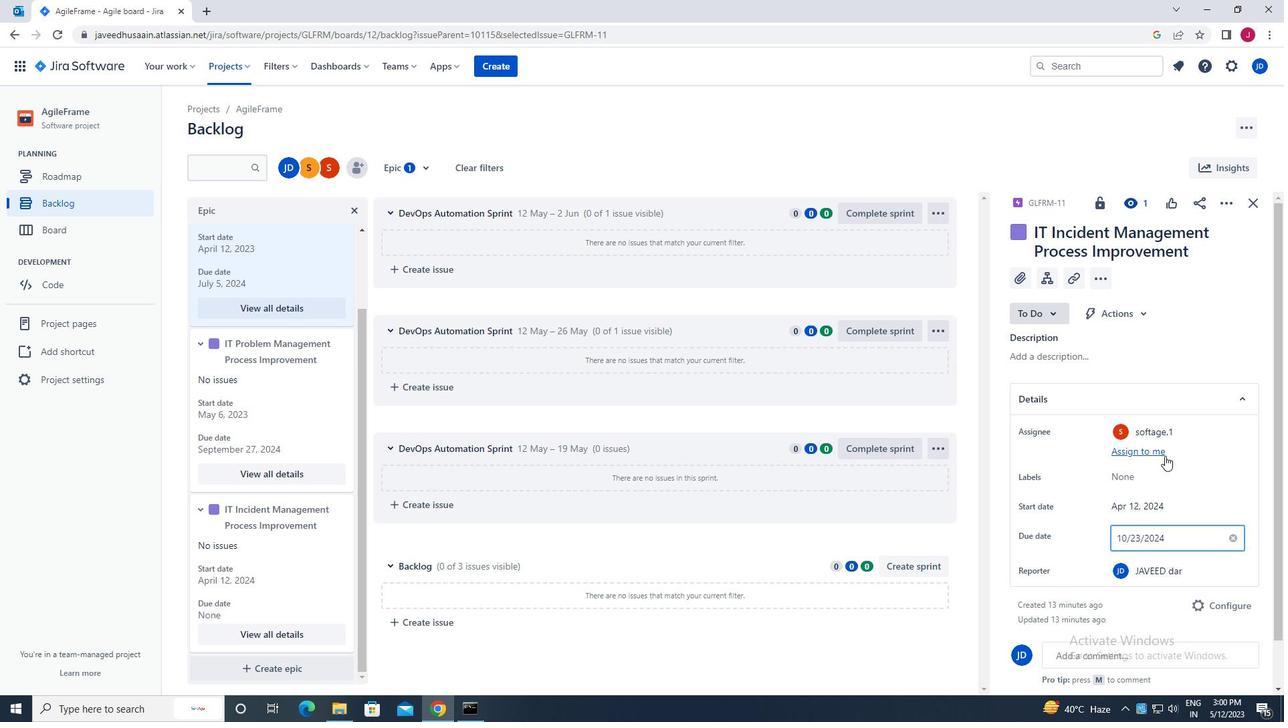 
Action: Mouse moved to (1247, 206)
Screenshot: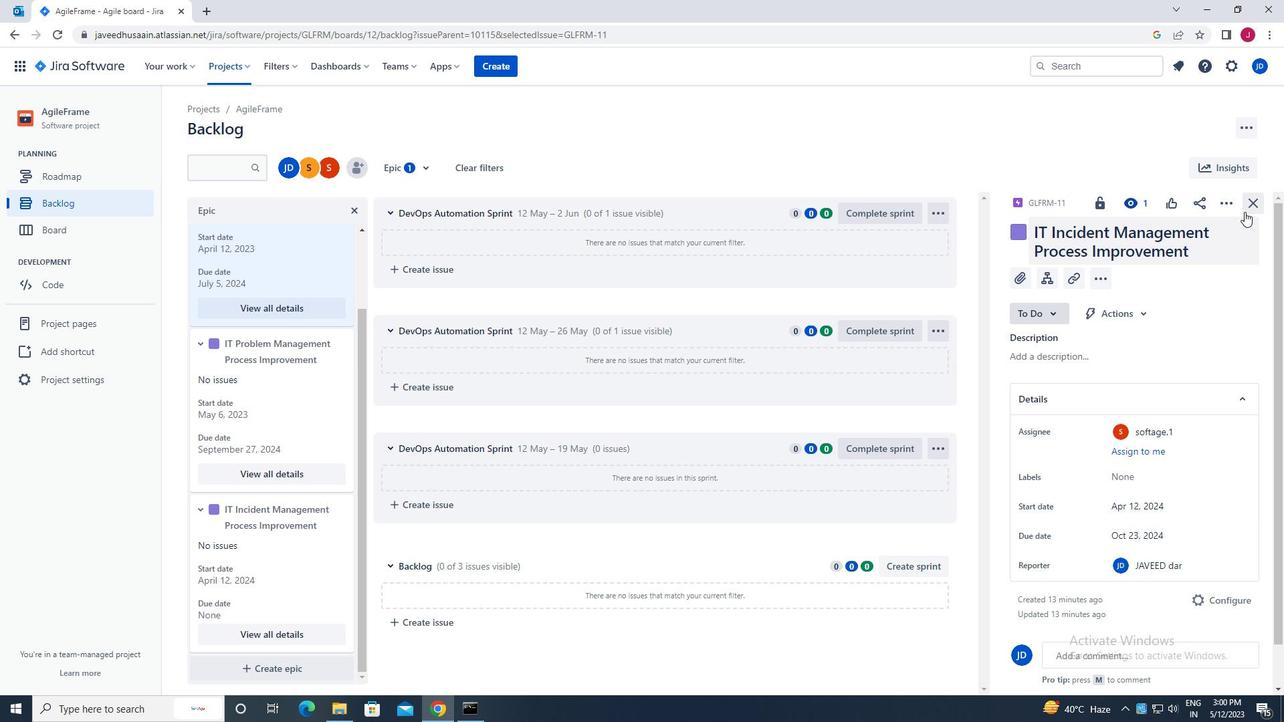 
Action: Mouse pressed left at (1247, 206)
Screenshot: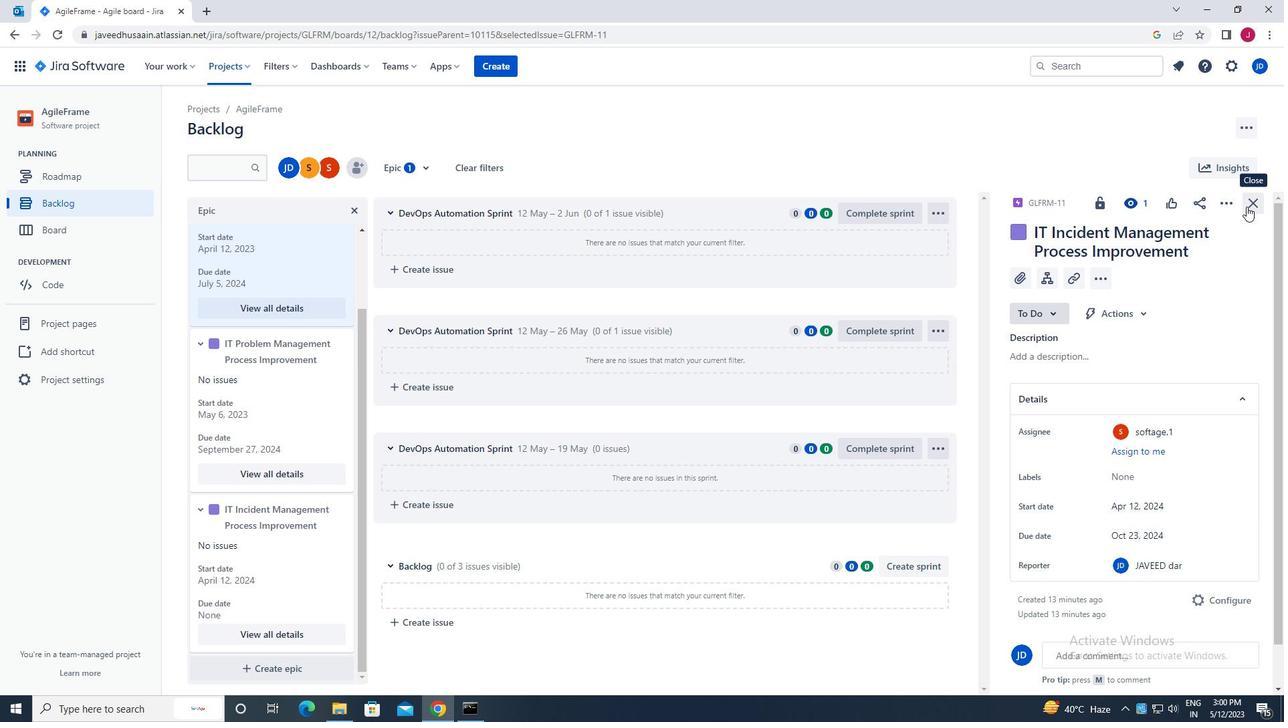 
Action: Mouse moved to (1241, 214)
Screenshot: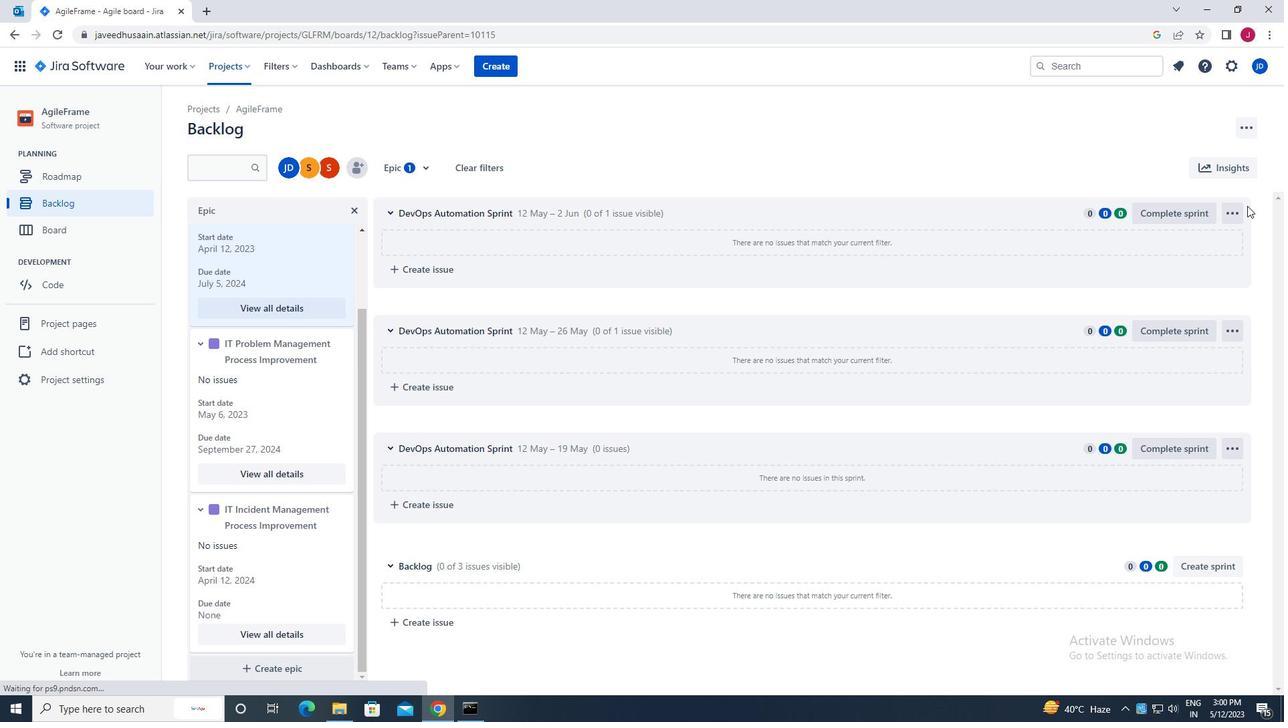 
